 Task: Look for space in Sérres, Greece from 10th July, 2023 to 15th July, 2023 for 7 adults in price range Rs.10000 to Rs.15000. Place can be entire place or shared room with 4 bedrooms having 7 beds and 4 bathrooms. Property type can be house, flat, hotel. Amenities needed are: wifi, TV, free parkinig on premises, gym, breakfast. Booking option can be shelf check-in. Required host language is English.
Action: Mouse pressed left at (440, 93)
Screenshot: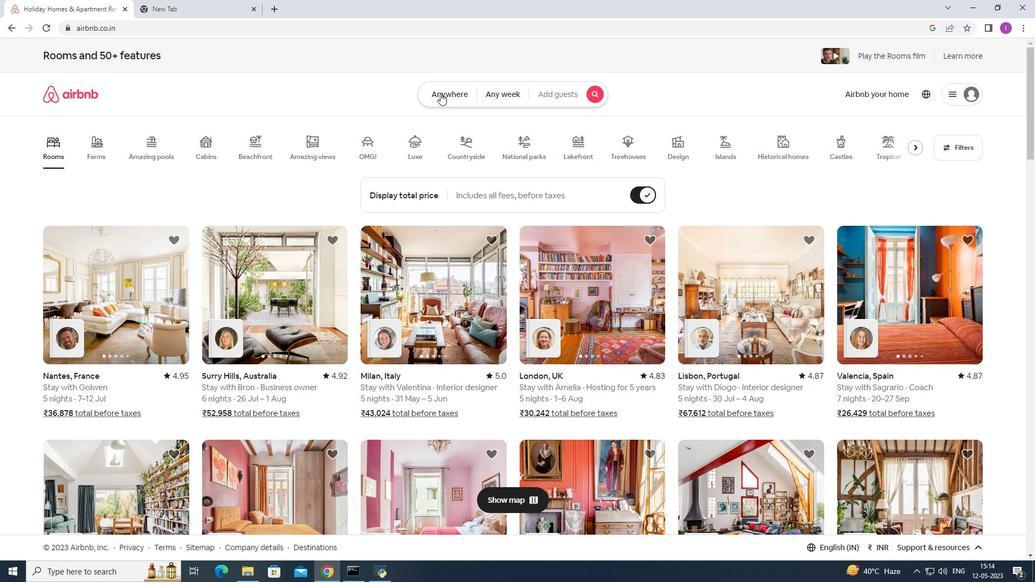 
Action: Mouse moved to (375, 131)
Screenshot: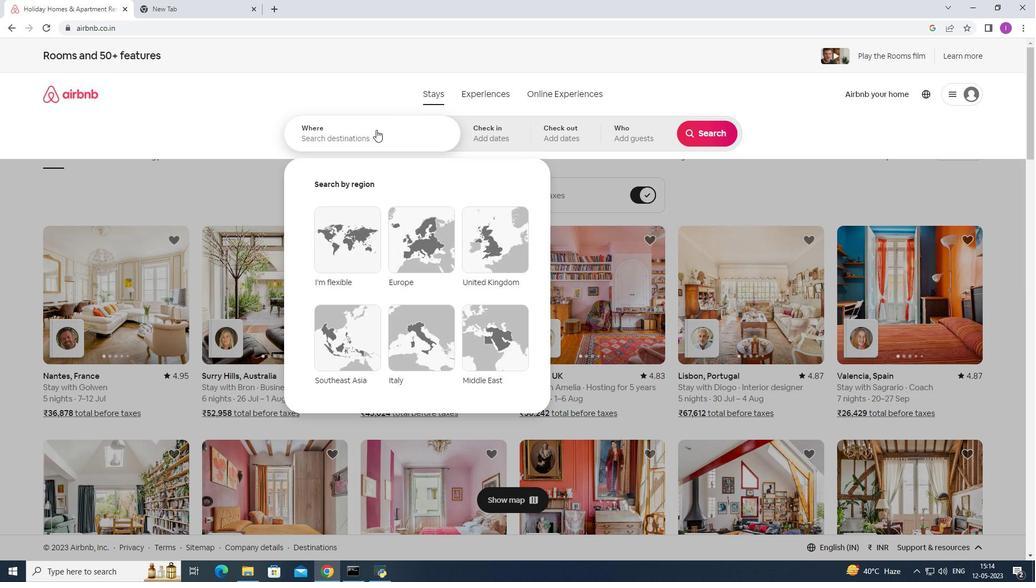 
Action: Mouse pressed left at (375, 131)
Screenshot: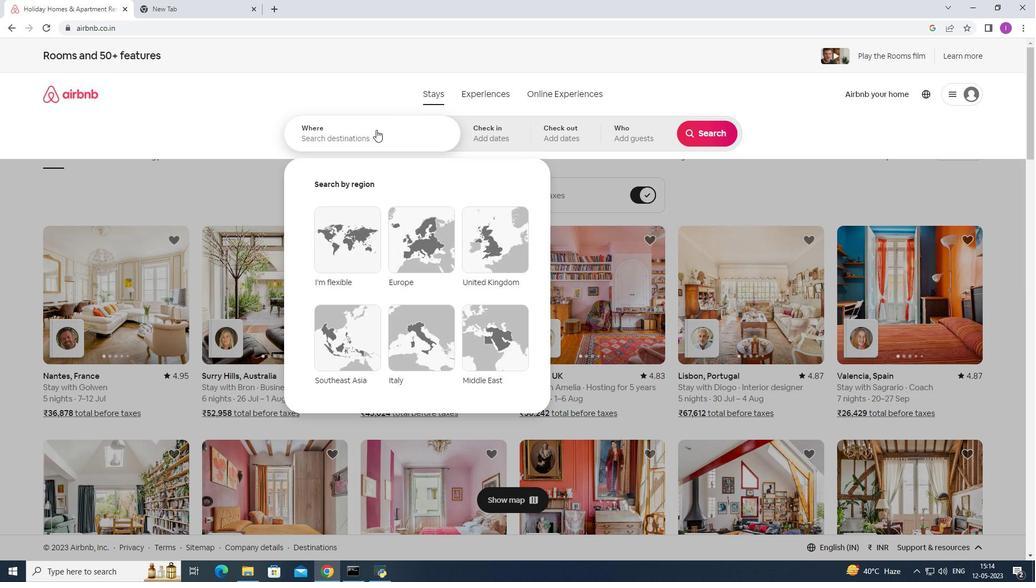 
Action: Mouse moved to (374, 131)
Screenshot: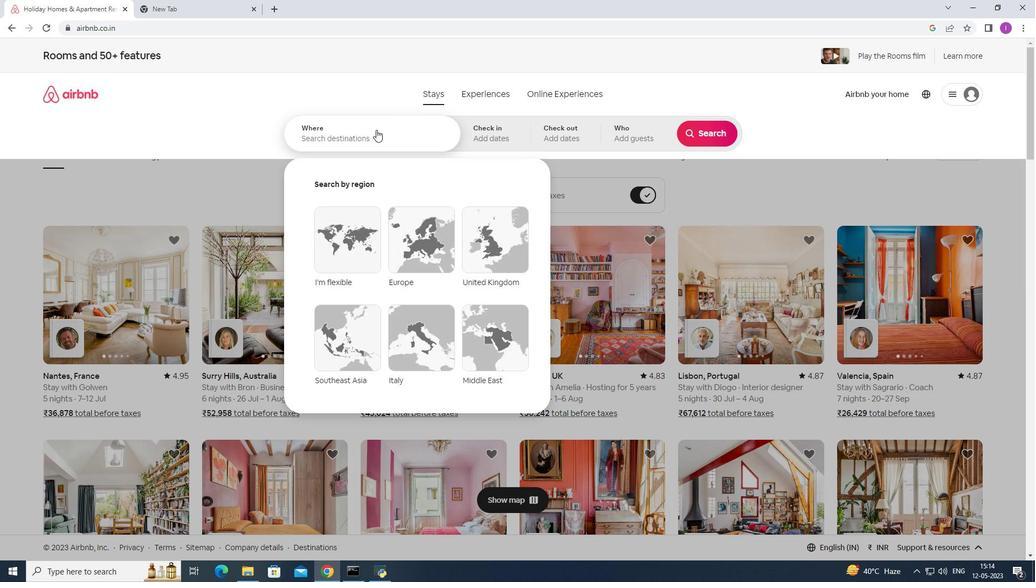 
Action: Key pressed <Key.shift>Serres,<Key.shift><Key.shift><Key.shift><Key.shift><Key.shift><Key.shift><Key.shift>Greece
Screenshot: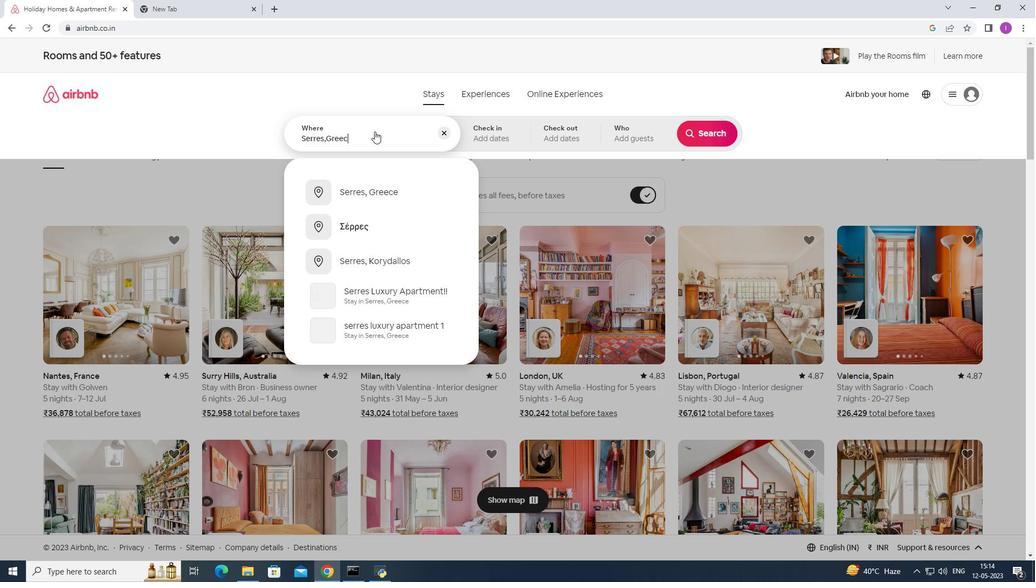 
Action: Mouse moved to (354, 187)
Screenshot: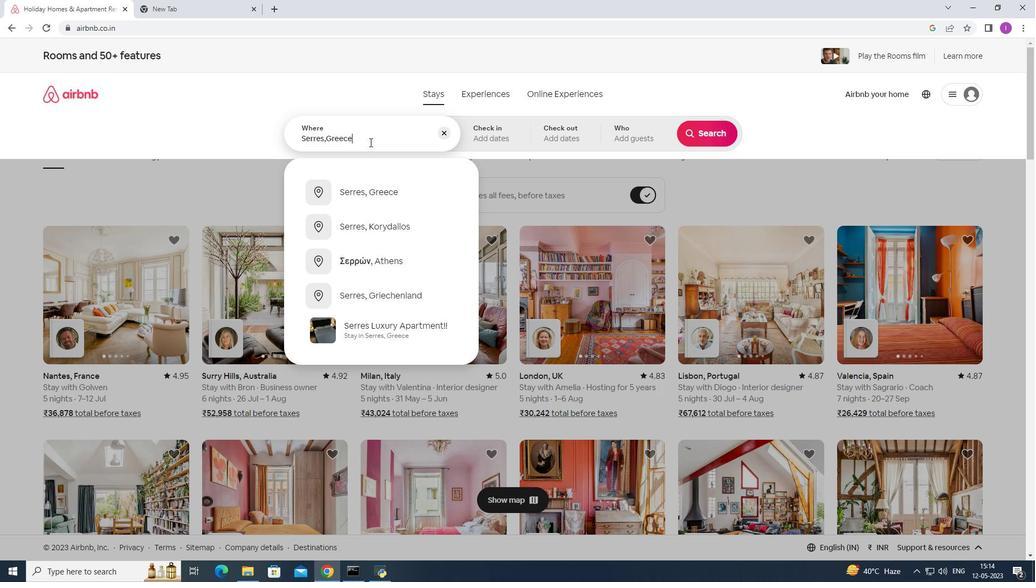 
Action: Mouse pressed left at (354, 187)
Screenshot: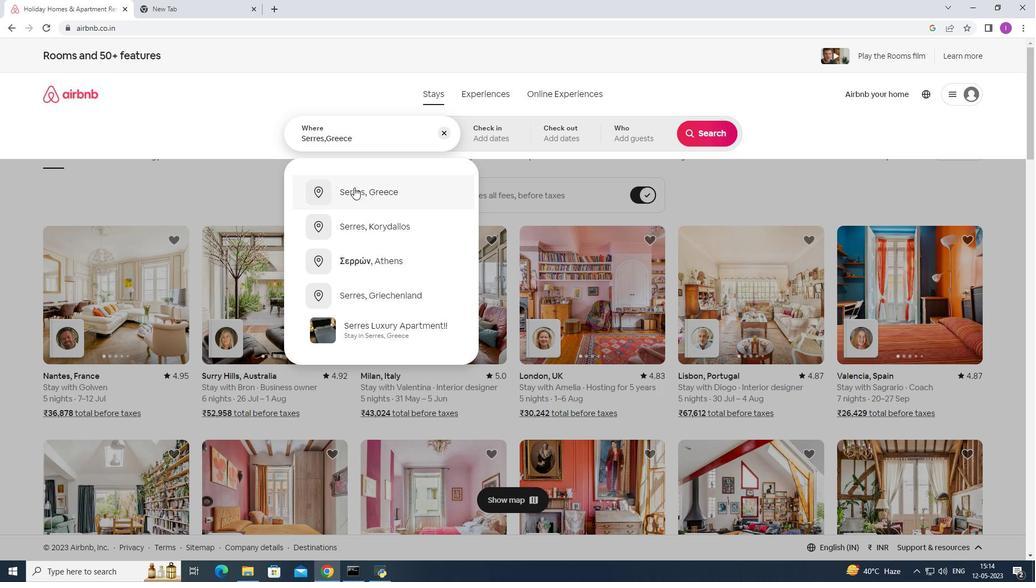 
Action: Mouse moved to (705, 215)
Screenshot: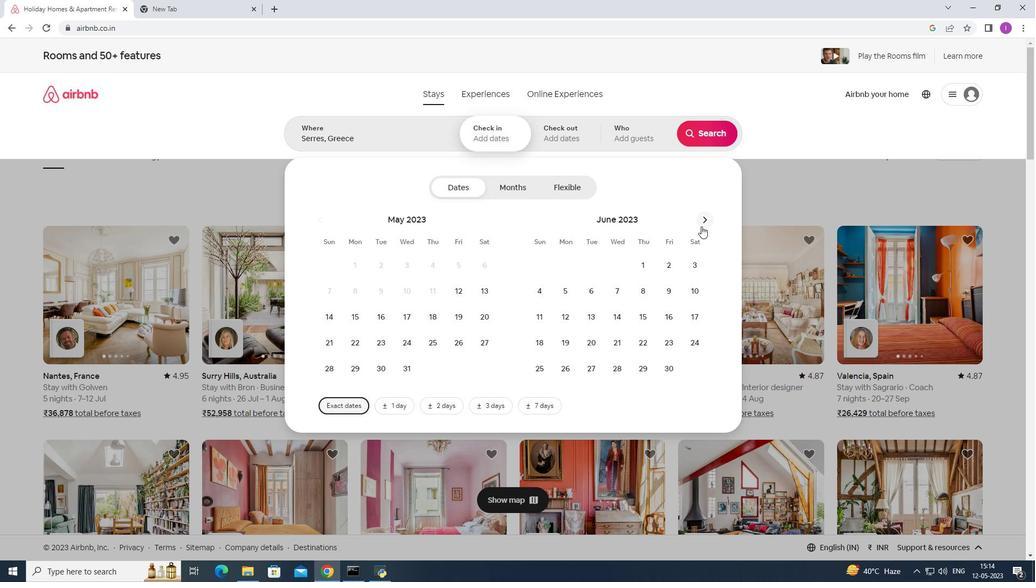 
Action: Mouse pressed left at (705, 215)
Screenshot: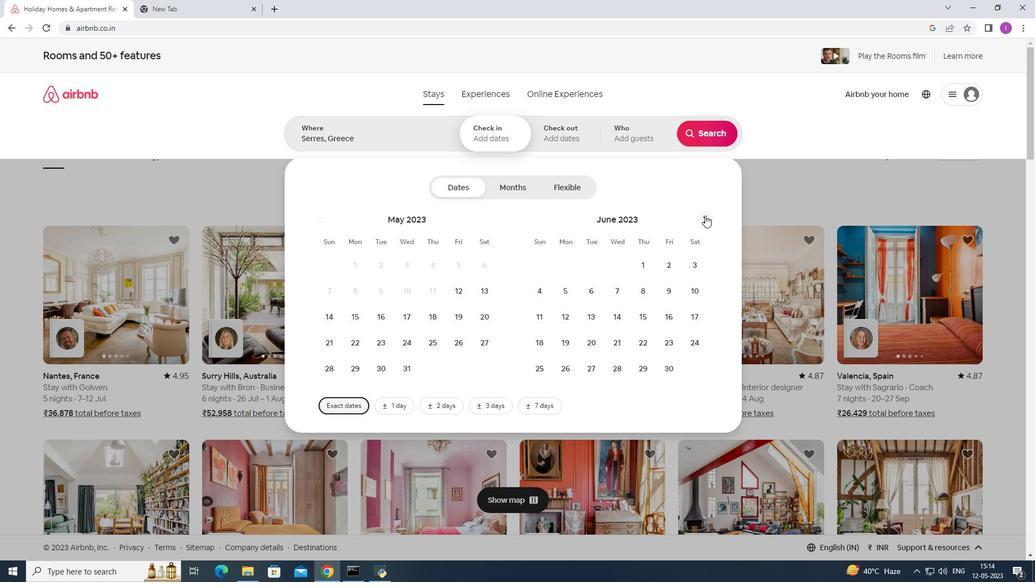 
Action: Mouse moved to (562, 319)
Screenshot: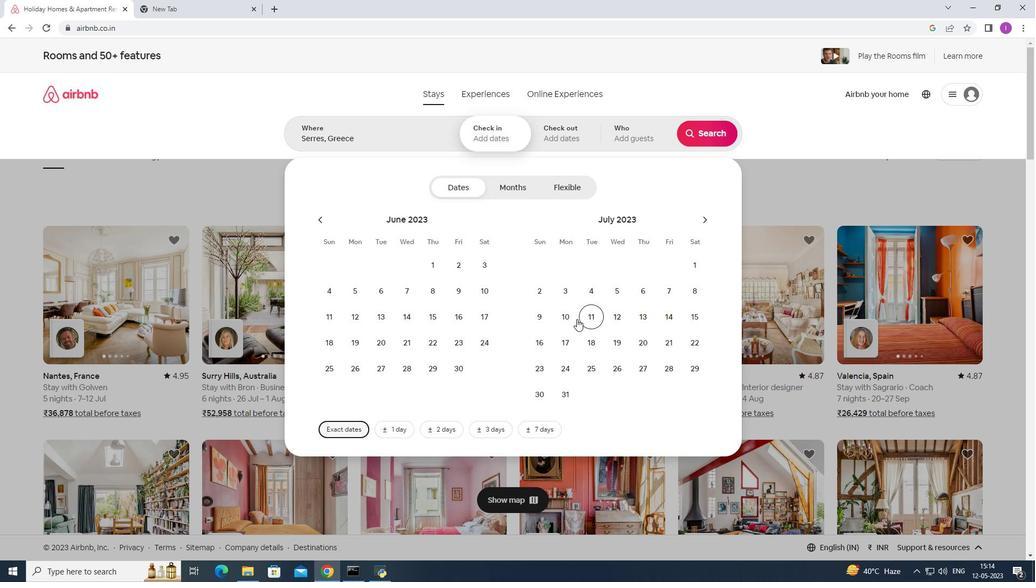 
Action: Mouse pressed left at (562, 319)
Screenshot: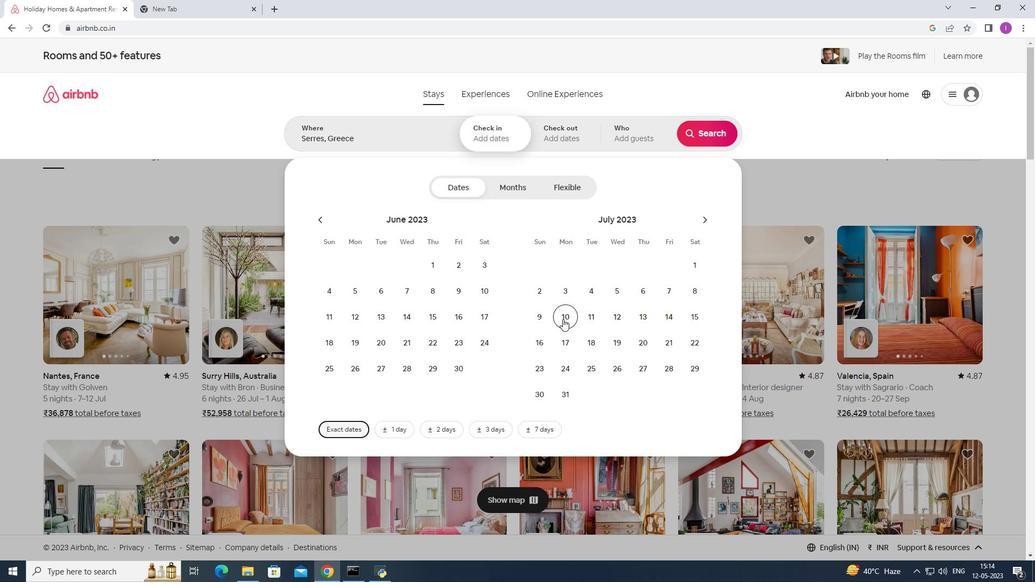 
Action: Mouse moved to (696, 323)
Screenshot: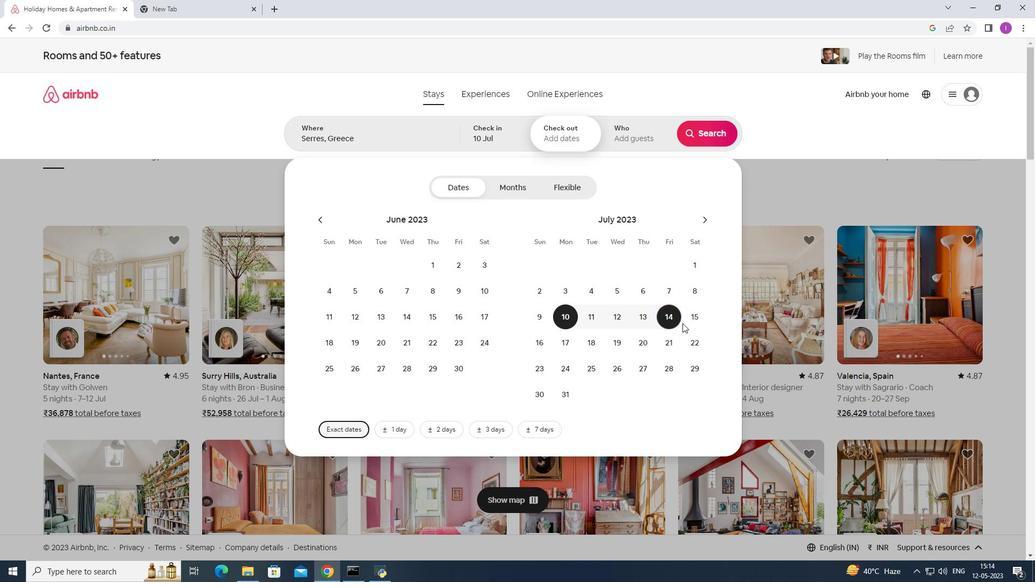 
Action: Mouse pressed left at (696, 323)
Screenshot: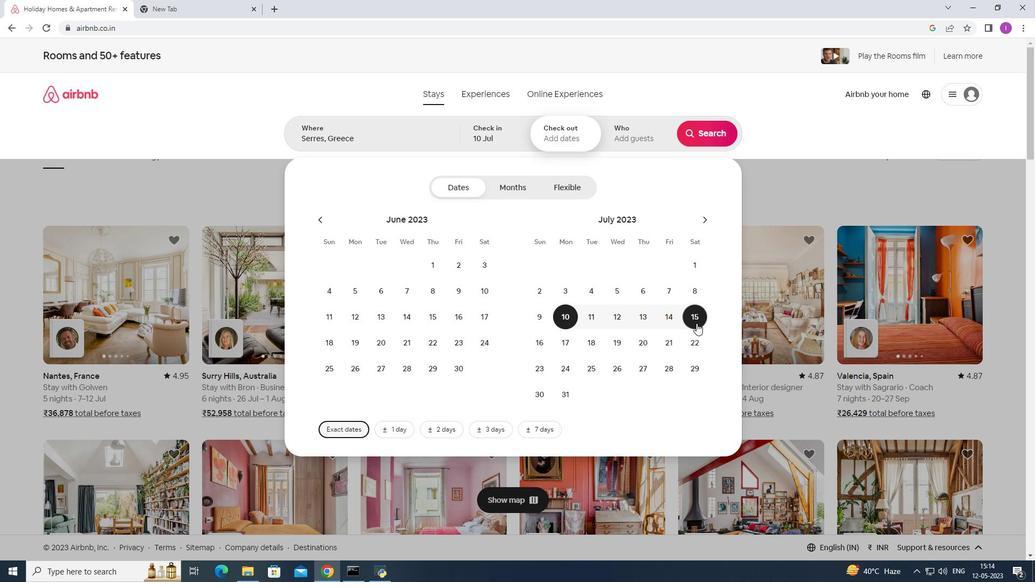 
Action: Mouse moved to (649, 135)
Screenshot: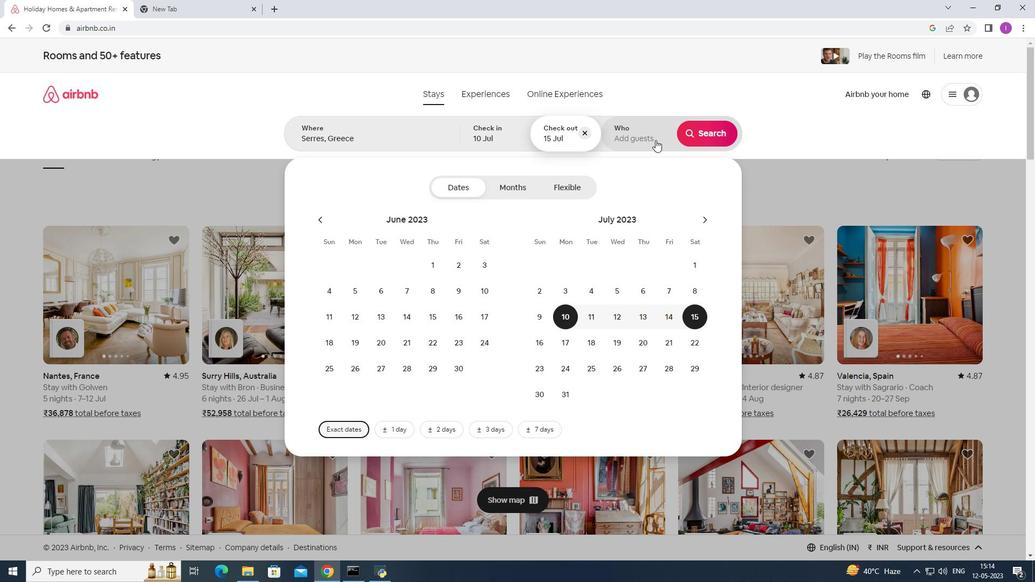 
Action: Mouse pressed left at (649, 135)
Screenshot: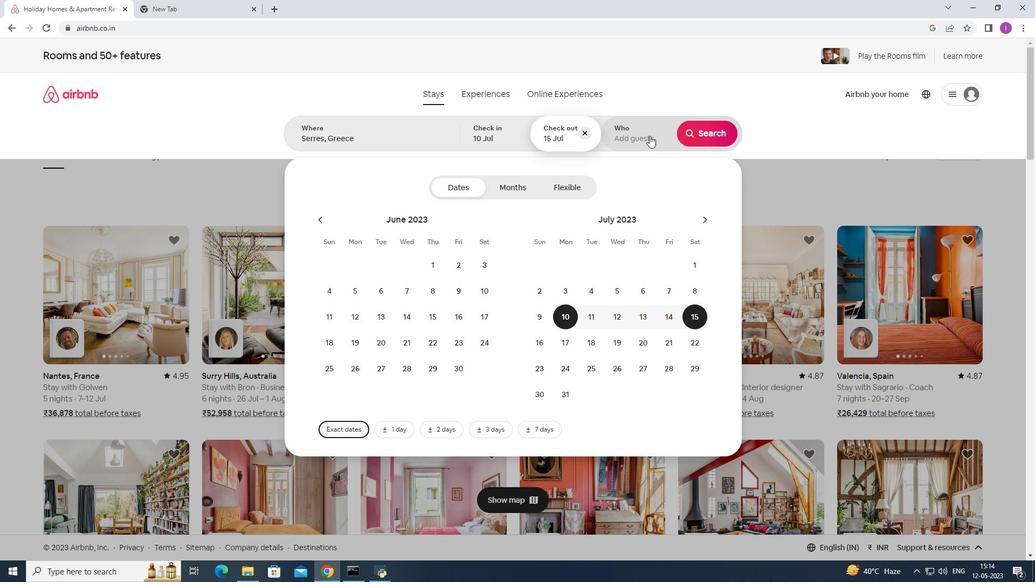 
Action: Mouse moved to (706, 186)
Screenshot: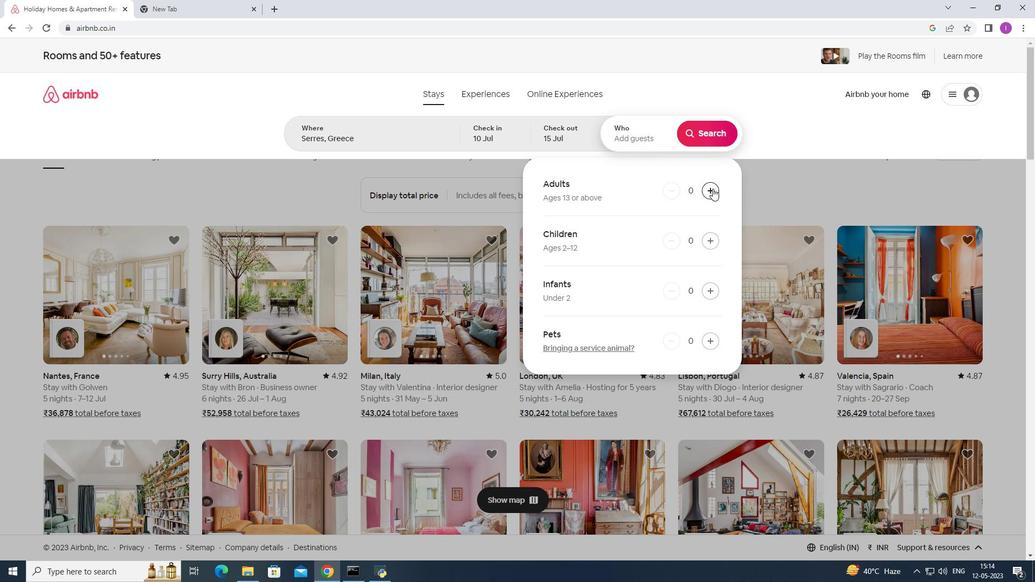 
Action: Mouse pressed left at (706, 186)
Screenshot: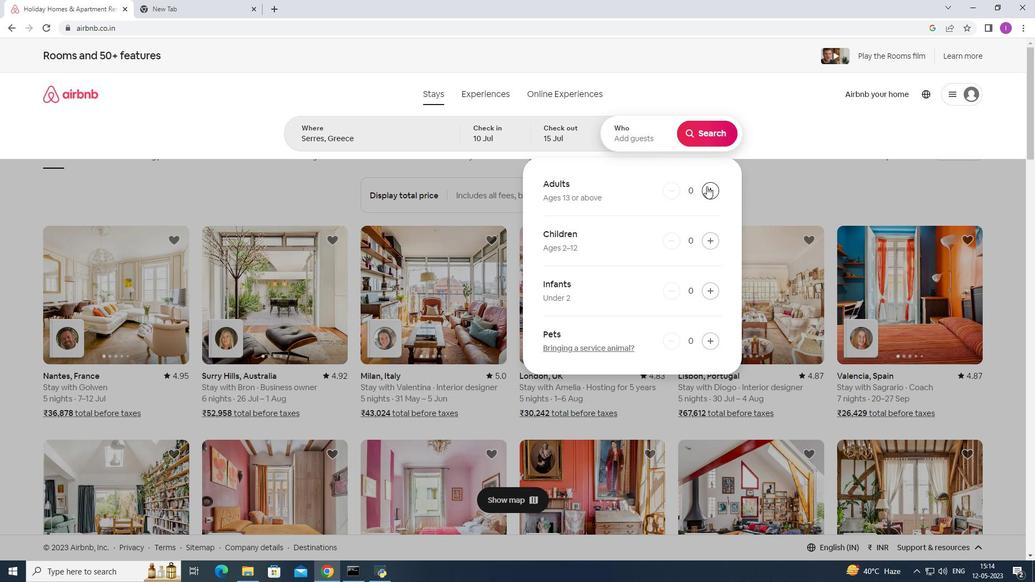 
Action: Mouse pressed left at (706, 186)
Screenshot: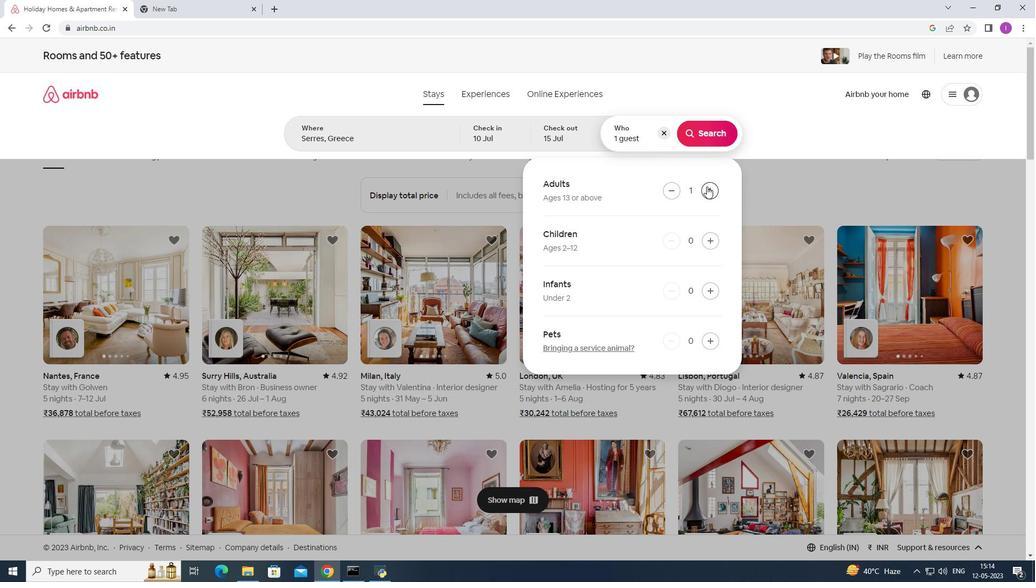 
Action: Mouse pressed left at (706, 186)
Screenshot: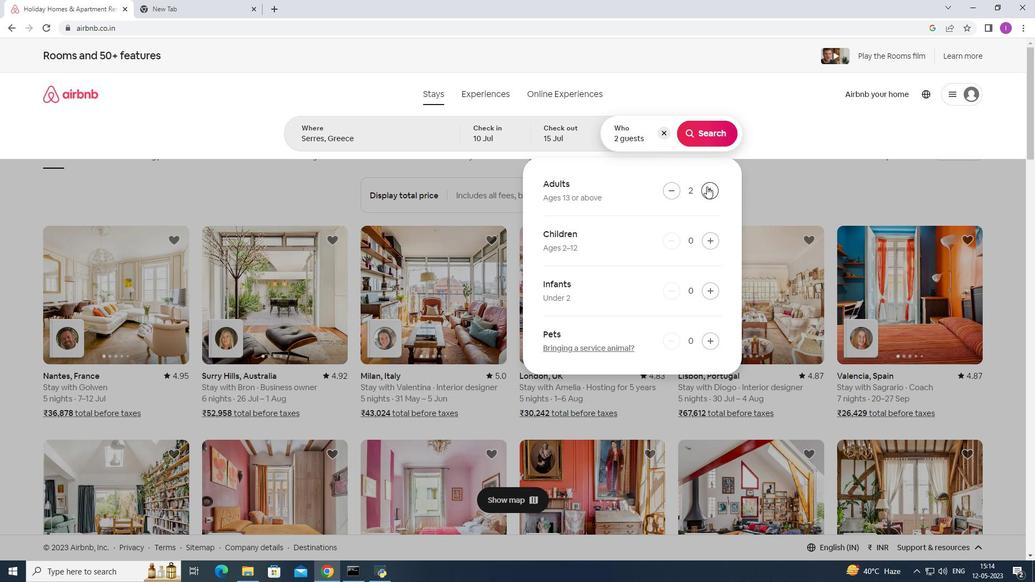 
Action: Mouse pressed left at (706, 186)
Screenshot: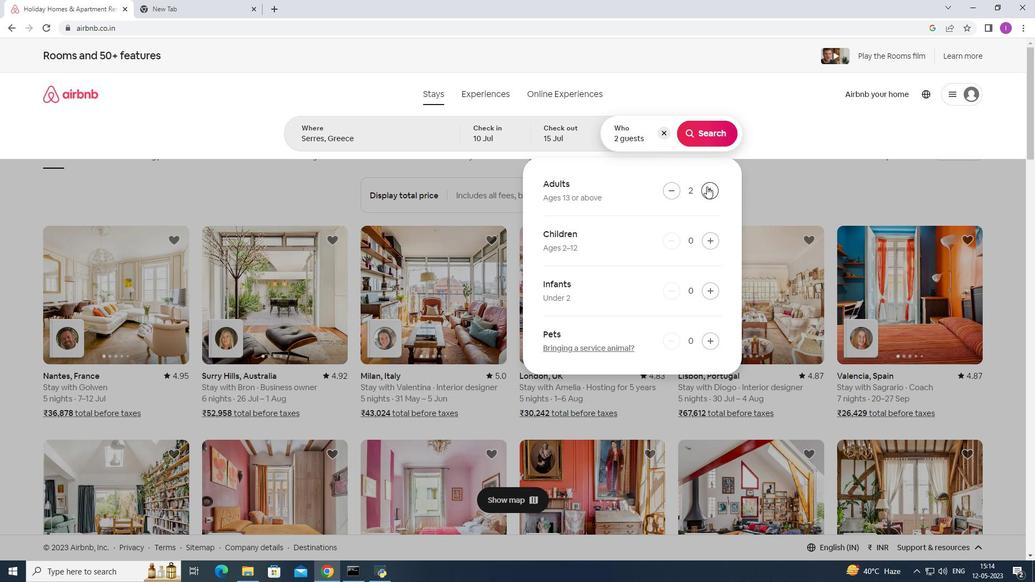 
Action: Mouse pressed left at (706, 186)
Screenshot: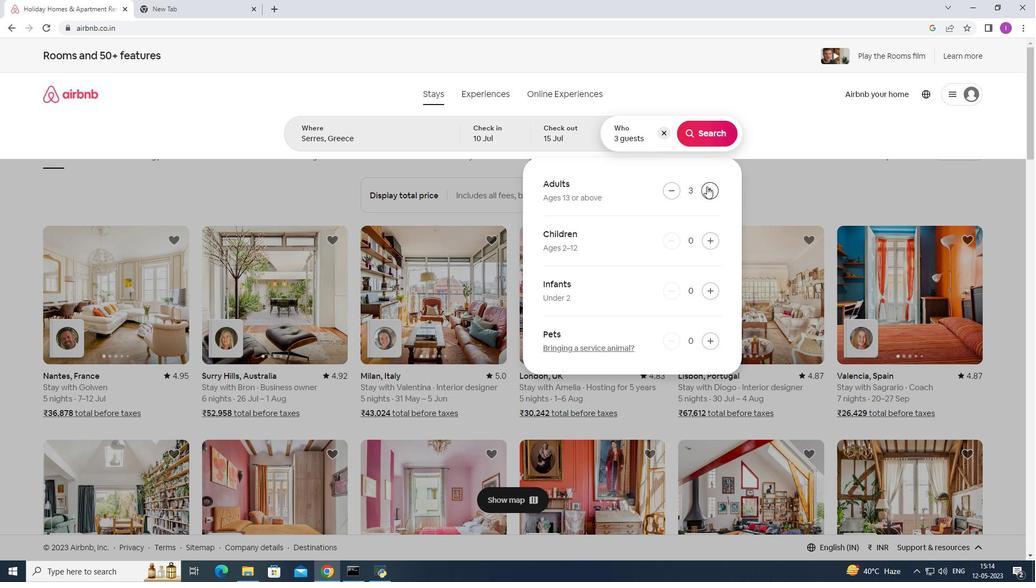 
Action: Mouse pressed left at (706, 186)
Screenshot: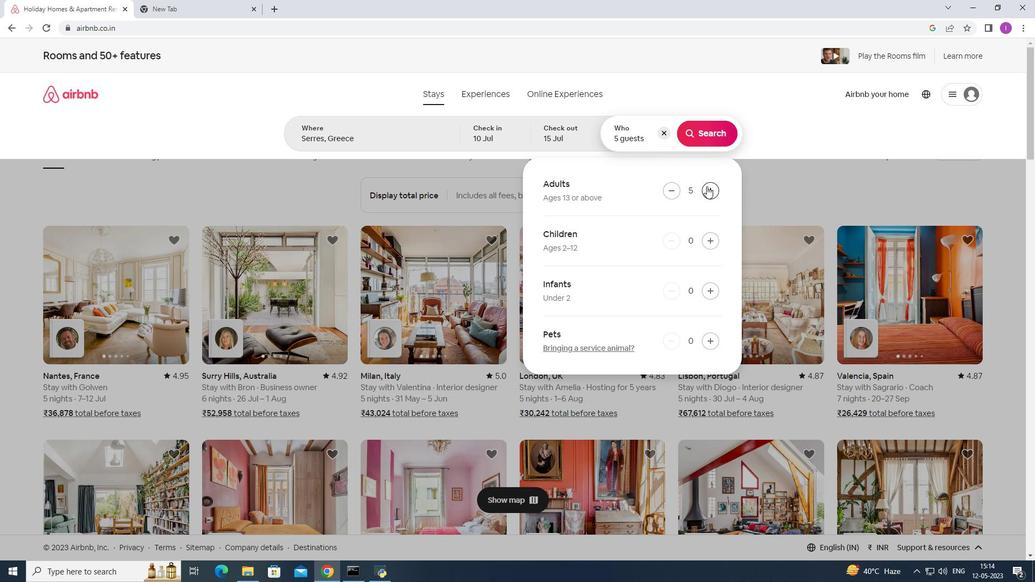 
Action: Mouse pressed left at (706, 186)
Screenshot: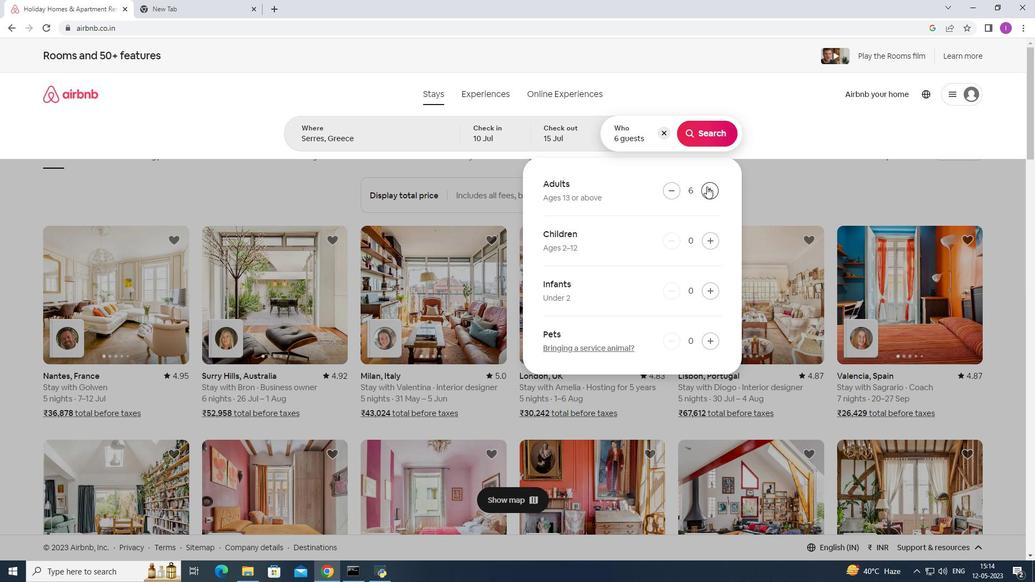 
Action: Mouse moved to (708, 142)
Screenshot: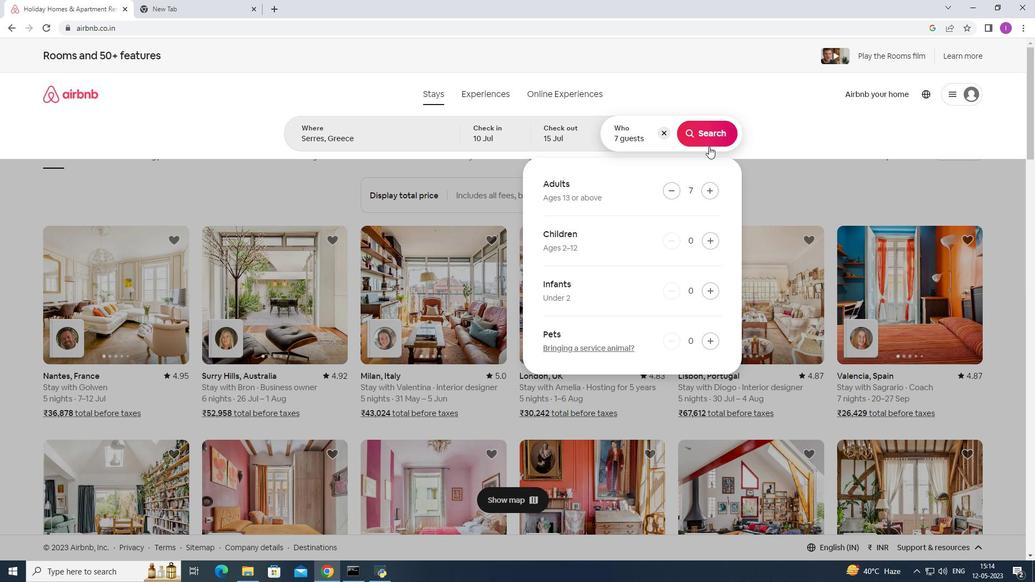 
Action: Mouse pressed left at (708, 142)
Screenshot: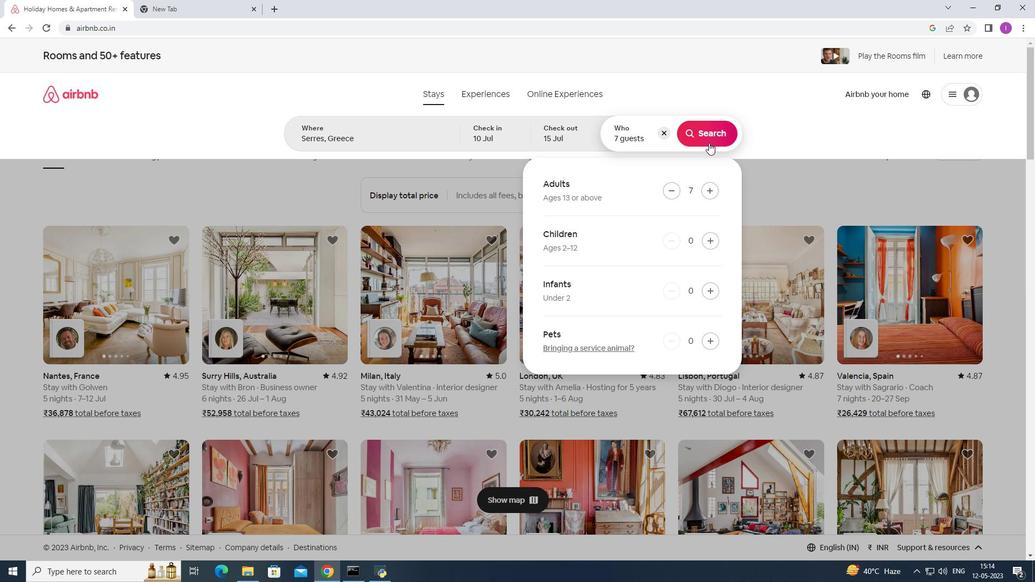 
Action: Mouse moved to (987, 105)
Screenshot: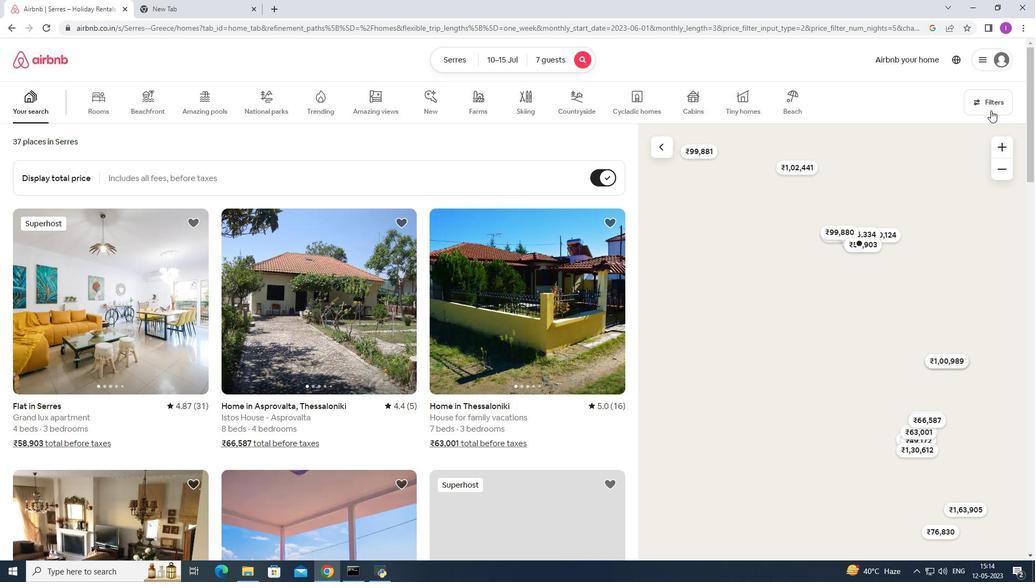 
Action: Mouse pressed left at (987, 105)
Screenshot: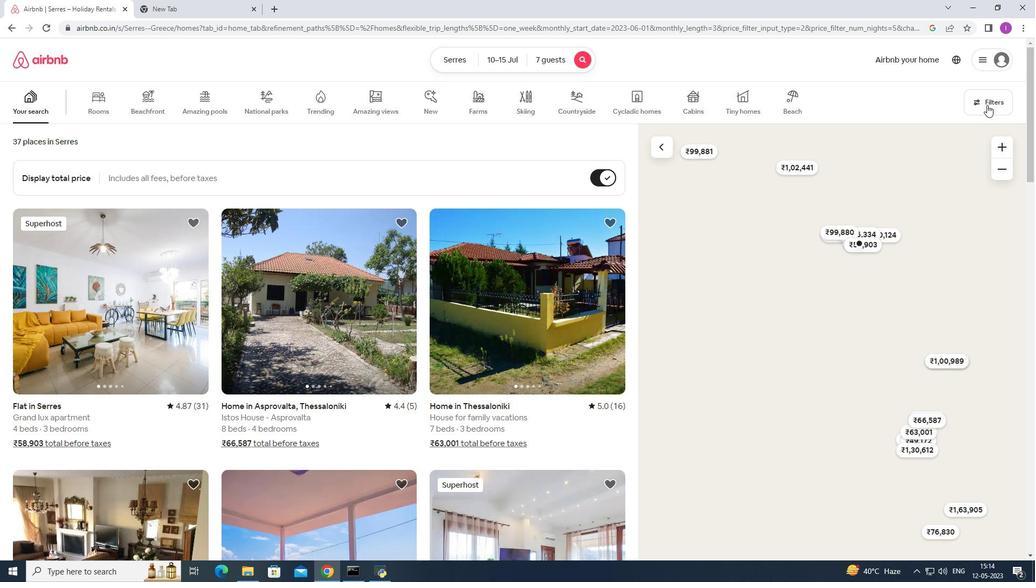 
Action: Mouse moved to (591, 369)
Screenshot: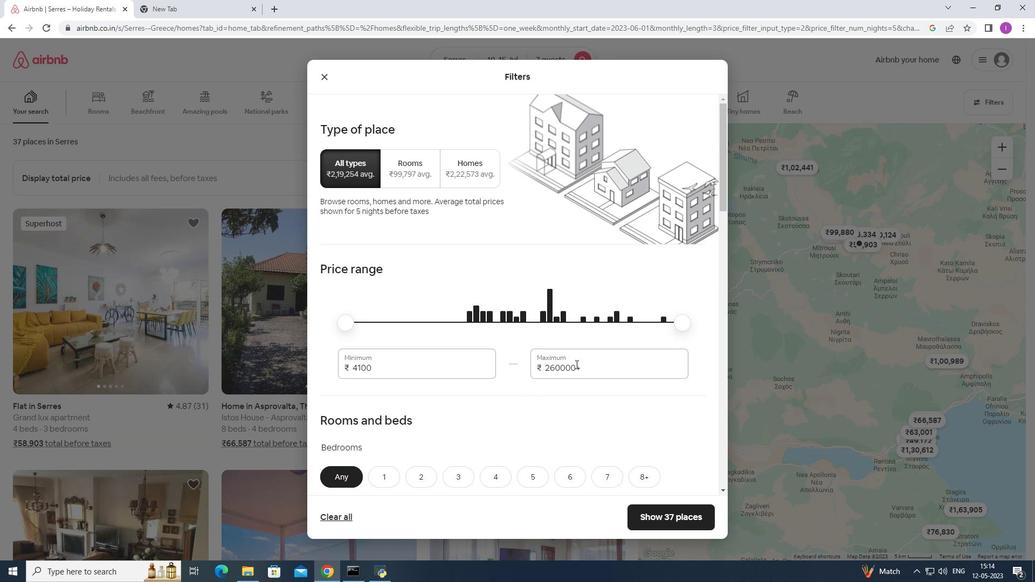 
Action: Mouse pressed left at (591, 369)
Screenshot: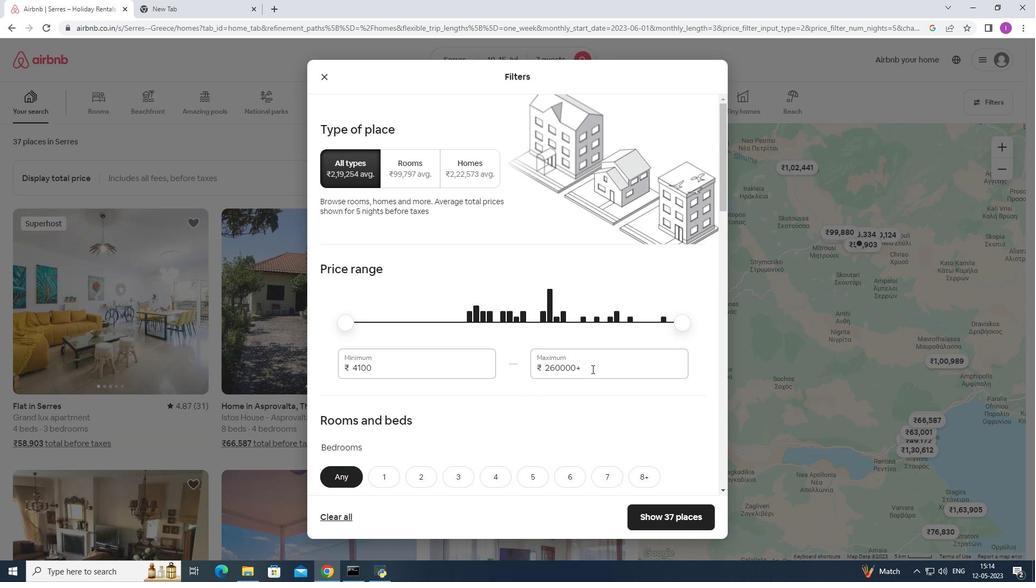 
Action: Mouse moved to (536, 371)
Screenshot: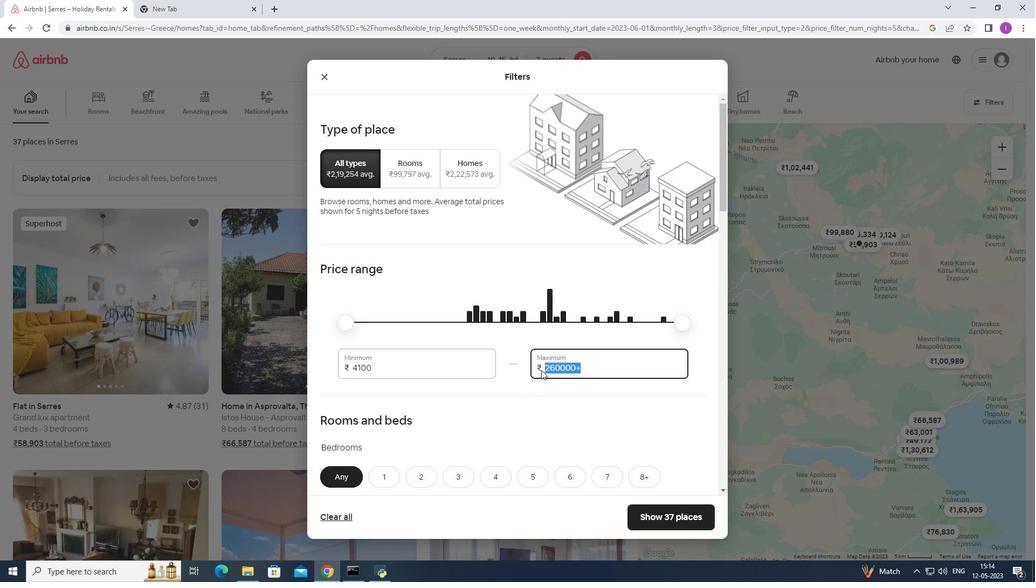 
Action: Mouse pressed left at (536, 371)
Screenshot: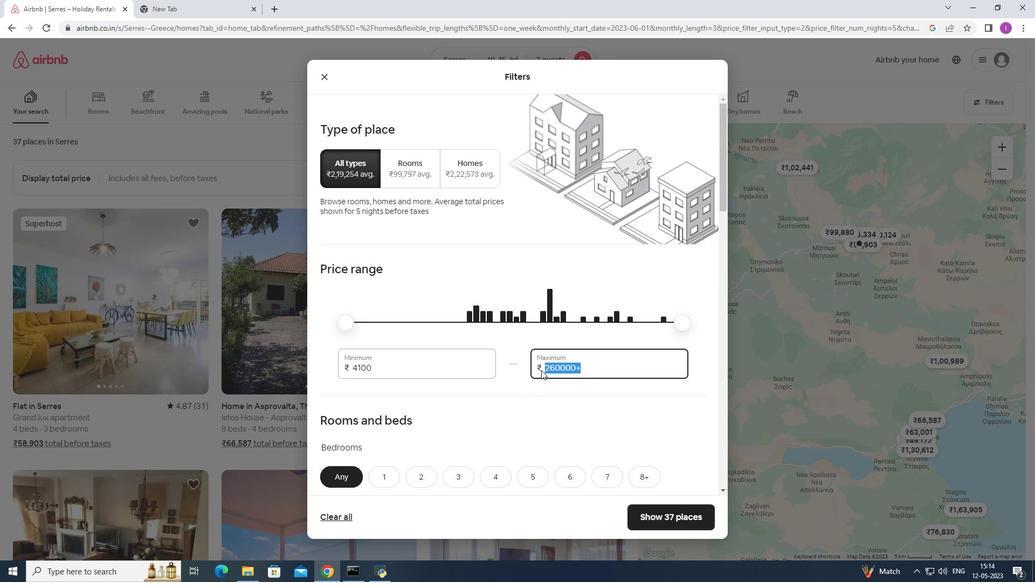 
Action: Mouse moved to (668, 396)
Screenshot: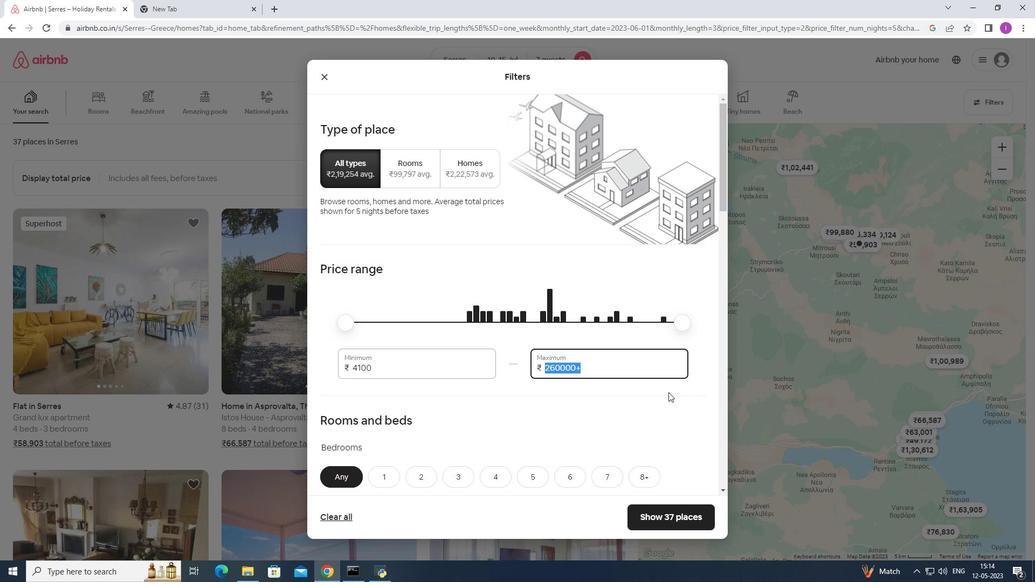 
Action: Key pressed 15000
Screenshot: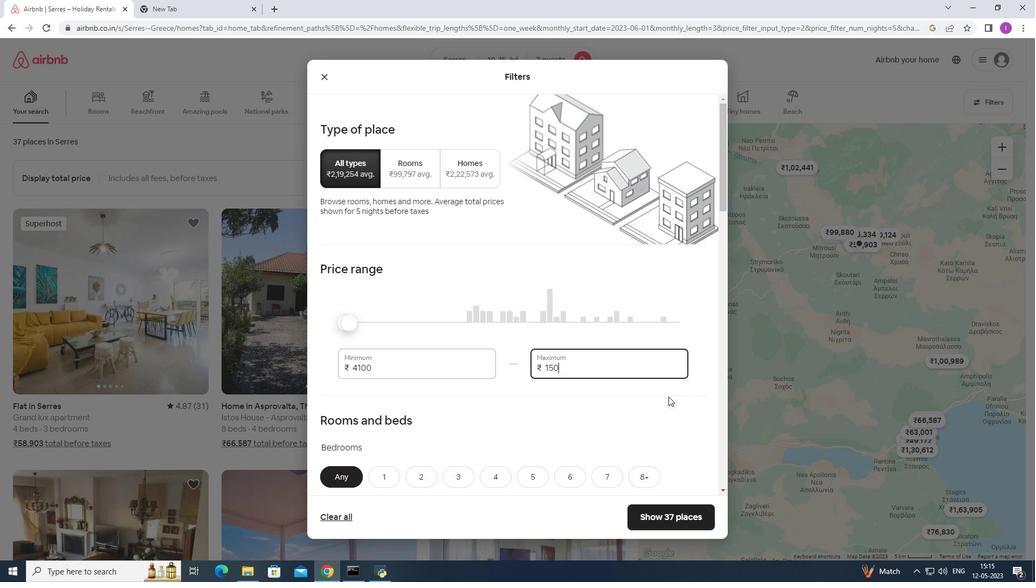 
Action: Mouse moved to (398, 369)
Screenshot: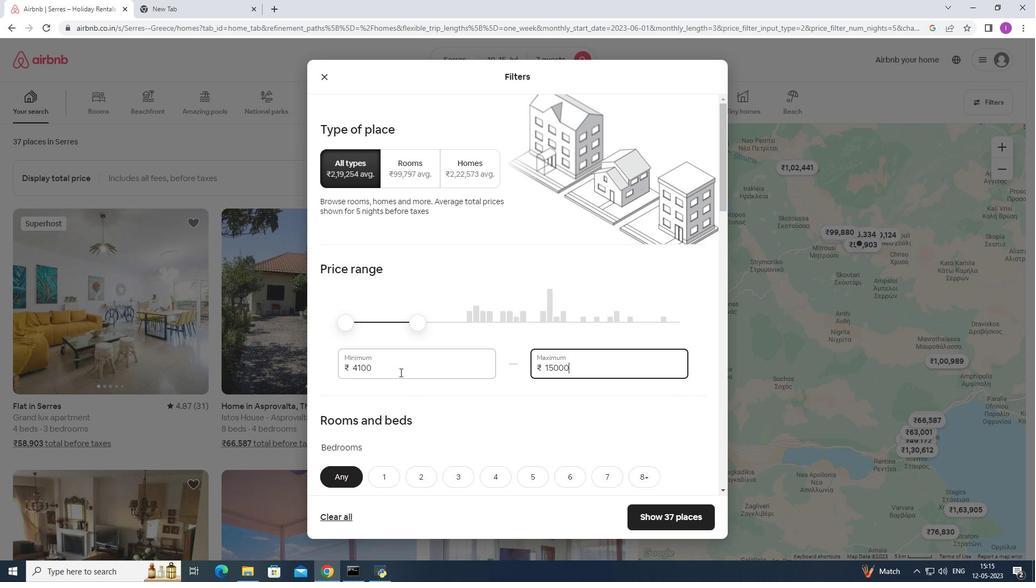 
Action: Mouse pressed left at (398, 369)
Screenshot: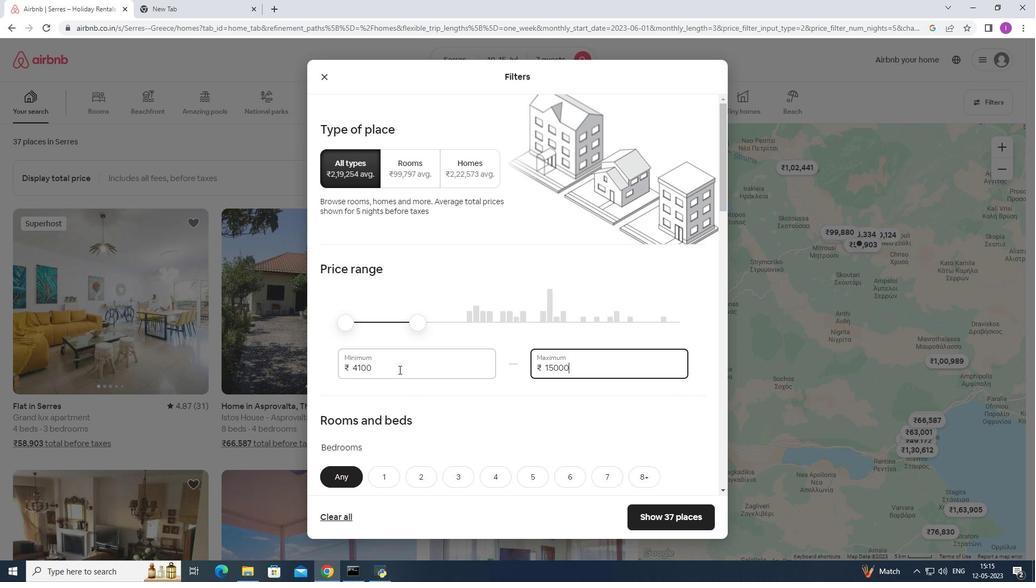 
Action: Mouse moved to (346, 365)
Screenshot: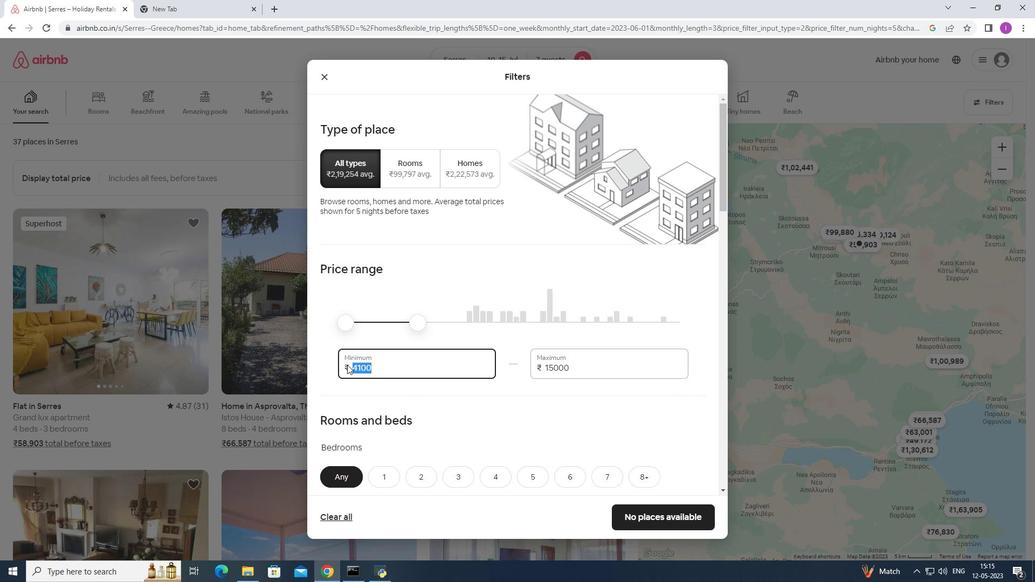 
Action: Key pressed 10000
Screenshot: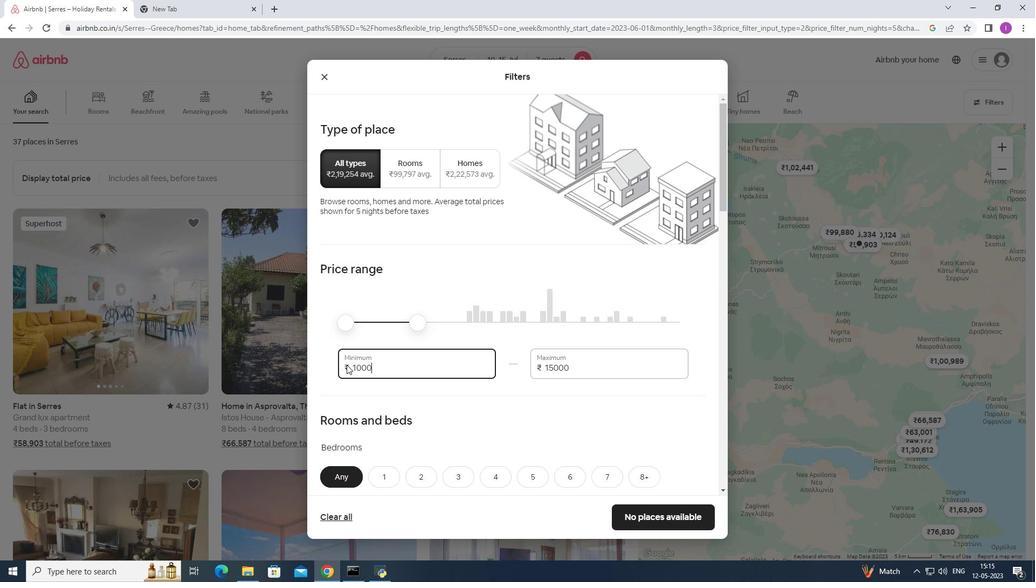 
Action: Mouse moved to (393, 408)
Screenshot: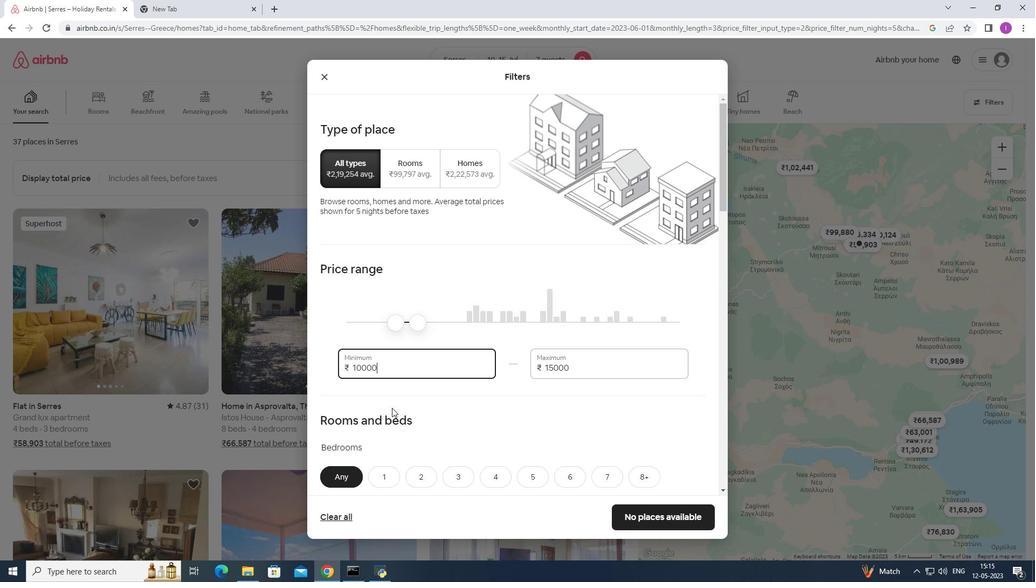 
Action: Mouse scrolled (393, 408) with delta (0, 0)
Screenshot: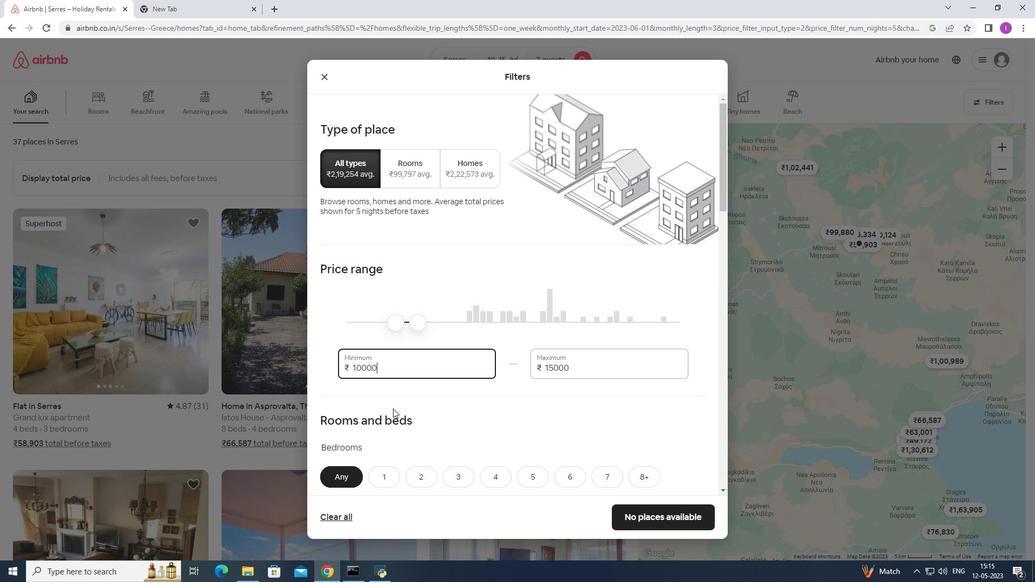 
Action: Mouse scrolled (393, 408) with delta (0, 0)
Screenshot: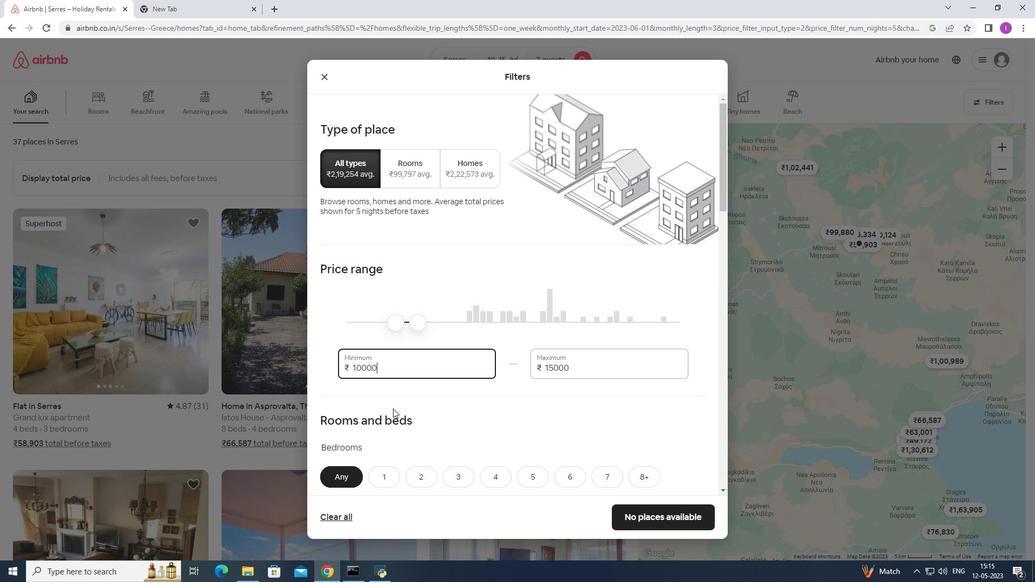 
Action: Mouse moved to (404, 402)
Screenshot: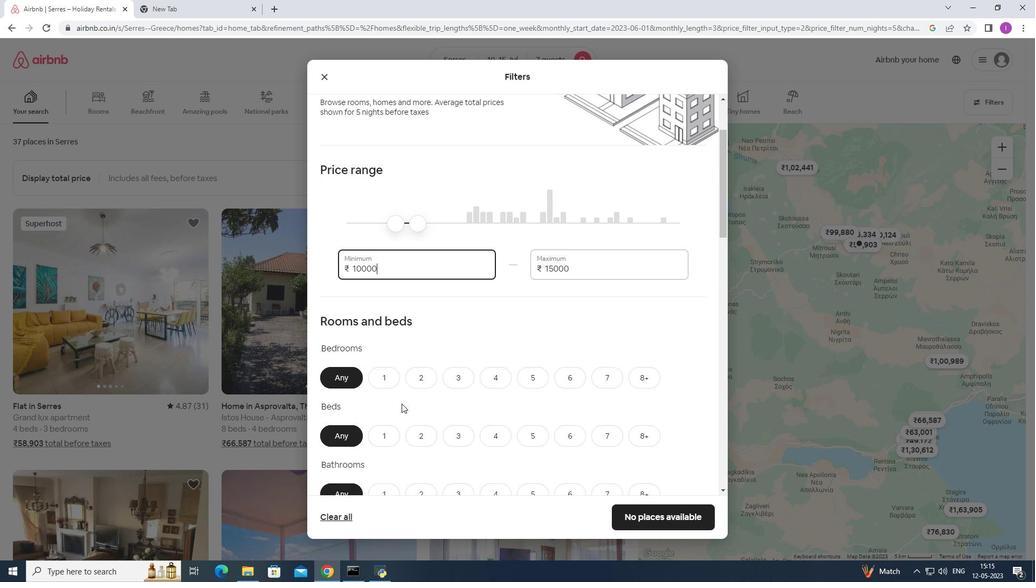 
Action: Mouse scrolled (404, 401) with delta (0, 0)
Screenshot: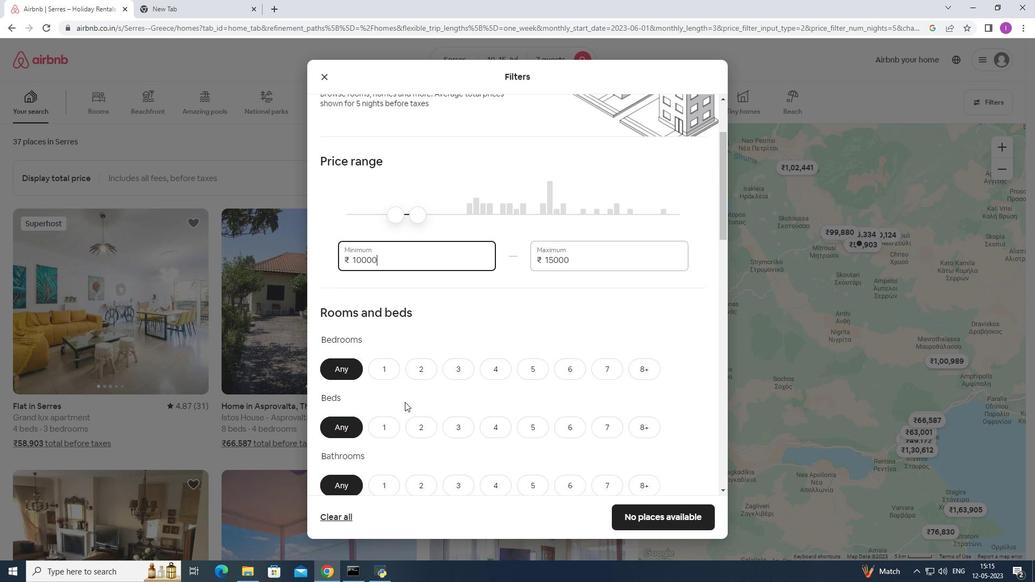 
Action: Mouse moved to (488, 310)
Screenshot: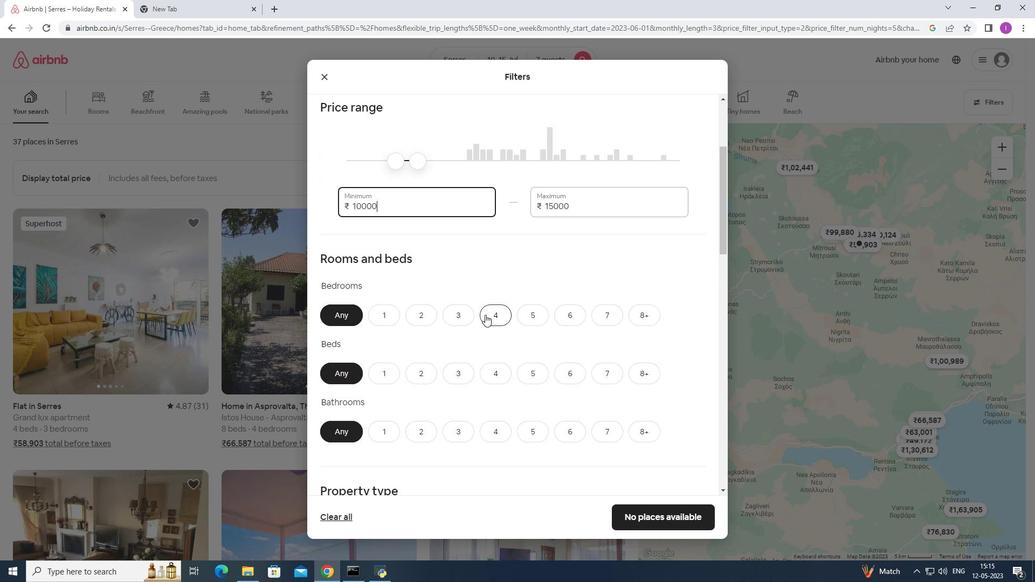 
Action: Mouse pressed left at (488, 310)
Screenshot: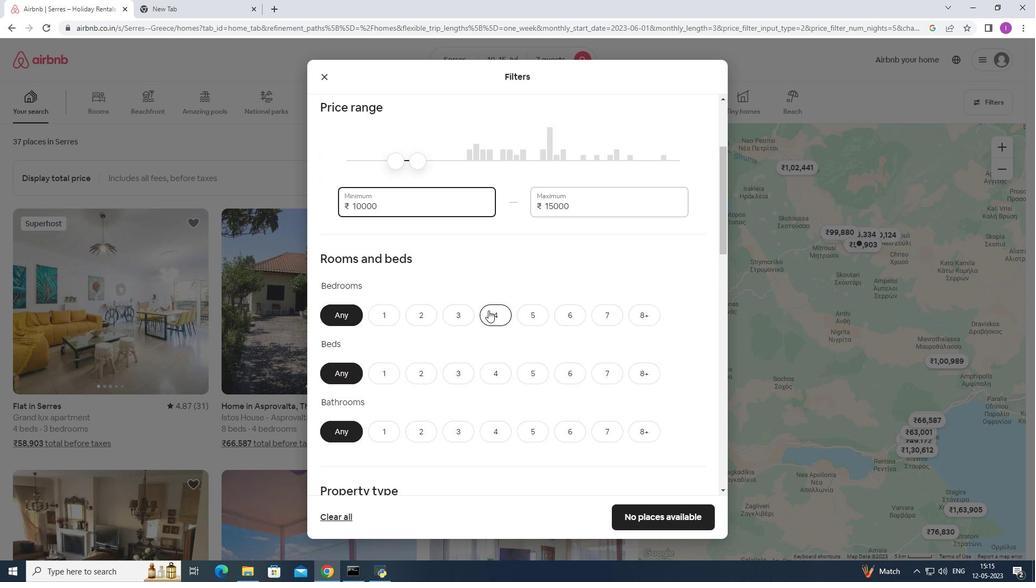 
Action: Mouse moved to (602, 367)
Screenshot: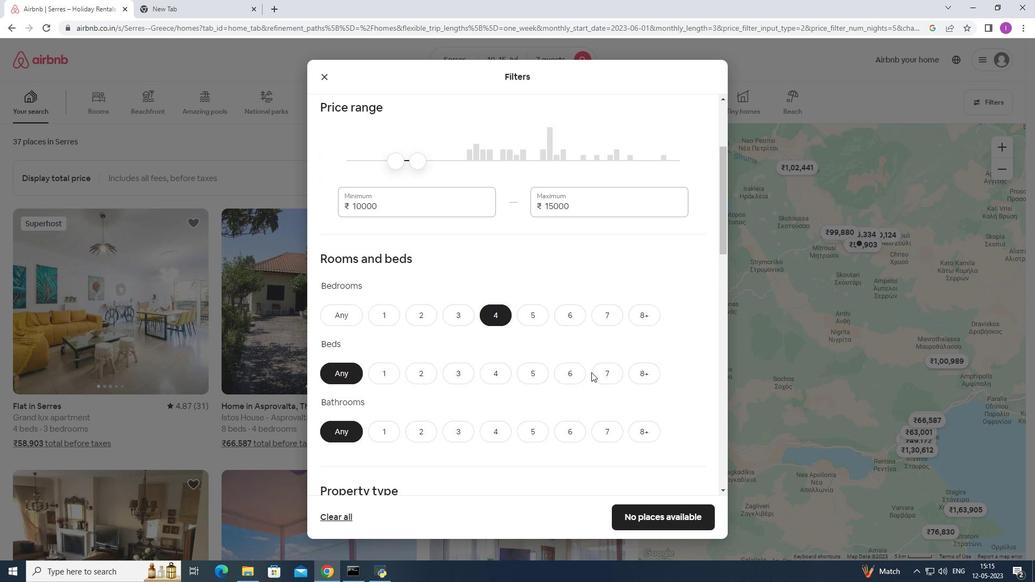 
Action: Mouse pressed left at (602, 367)
Screenshot: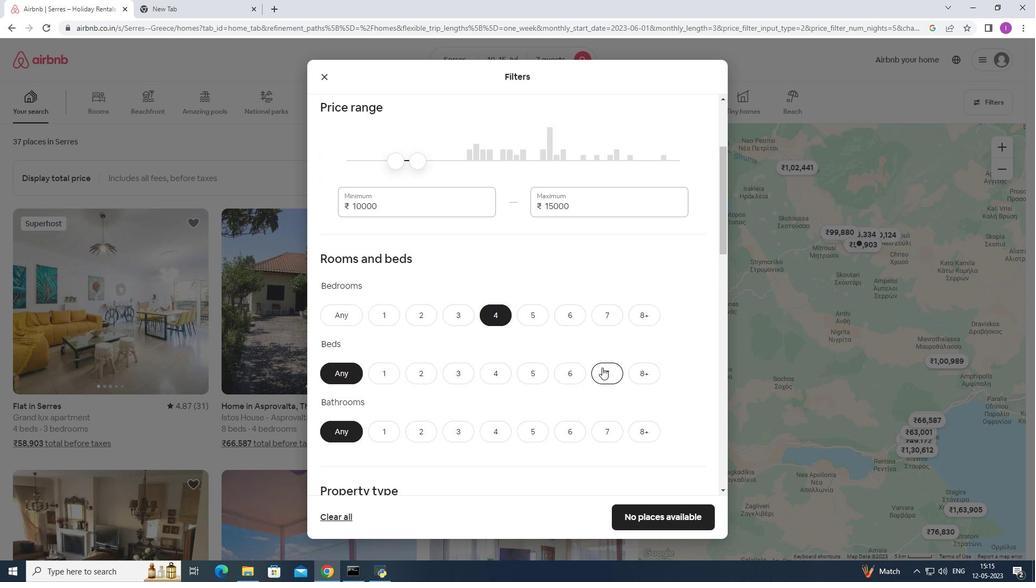 
Action: Mouse moved to (484, 428)
Screenshot: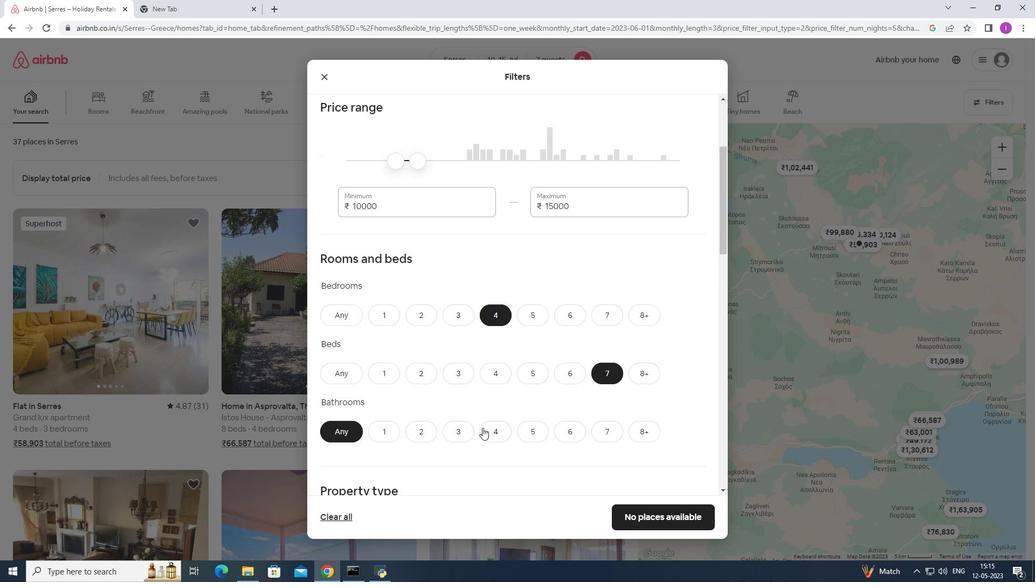 
Action: Mouse pressed left at (484, 428)
Screenshot: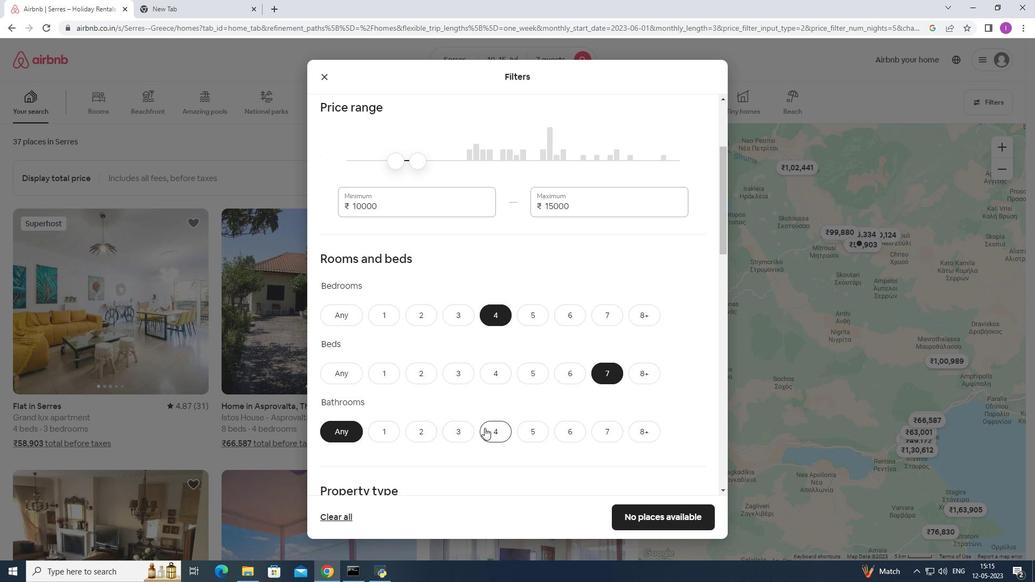 
Action: Mouse moved to (543, 425)
Screenshot: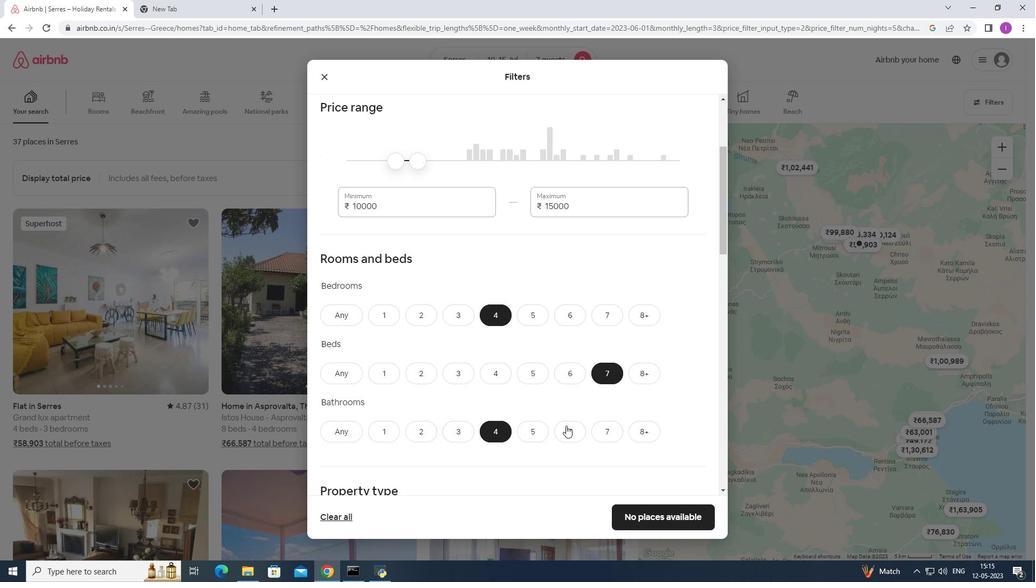 
Action: Mouse scrolled (543, 425) with delta (0, 0)
Screenshot: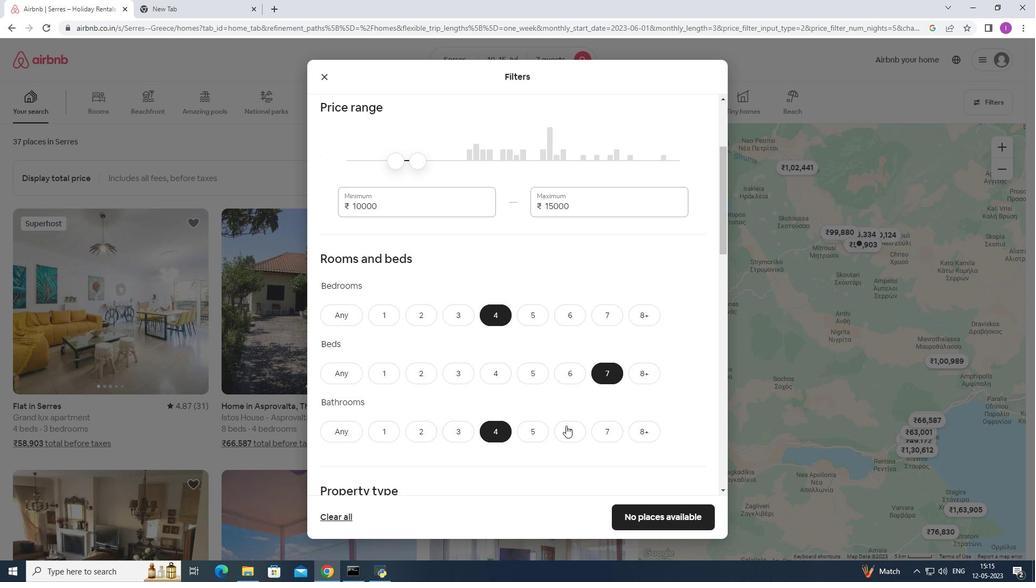 
Action: Mouse scrolled (543, 425) with delta (0, 0)
Screenshot: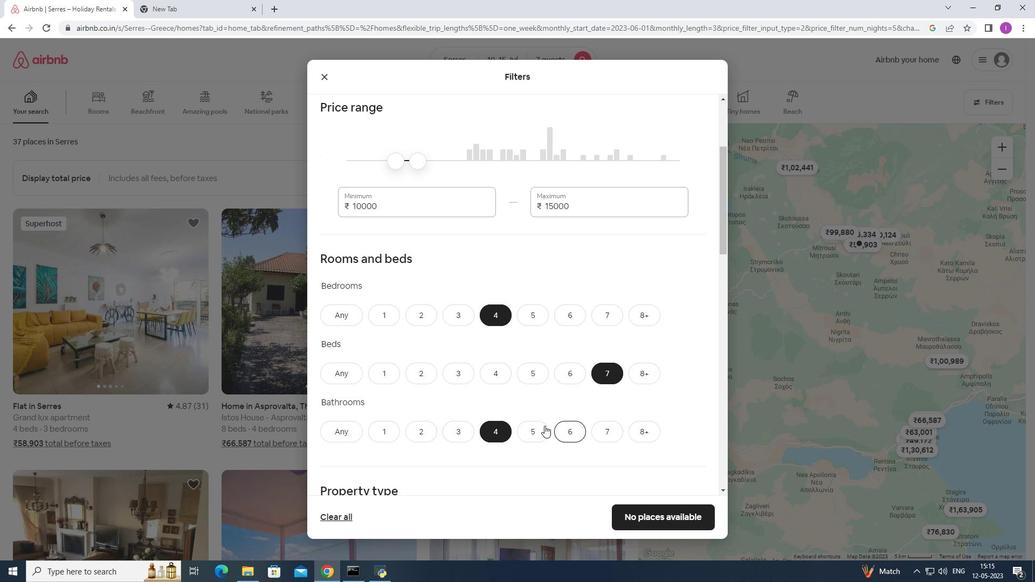 
Action: Mouse scrolled (543, 425) with delta (0, 0)
Screenshot: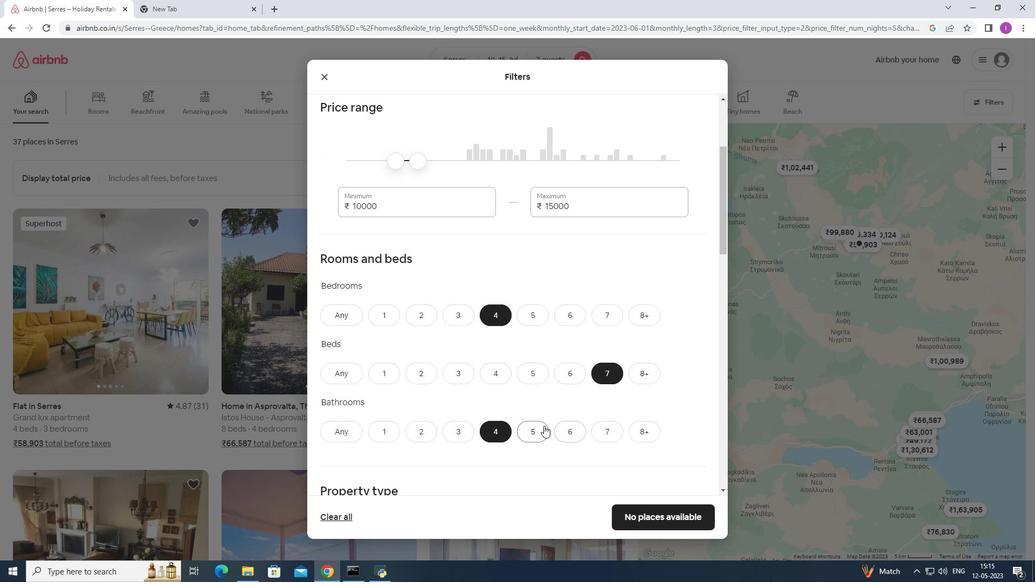 
Action: Mouse moved to (542, 422)
Screenshot: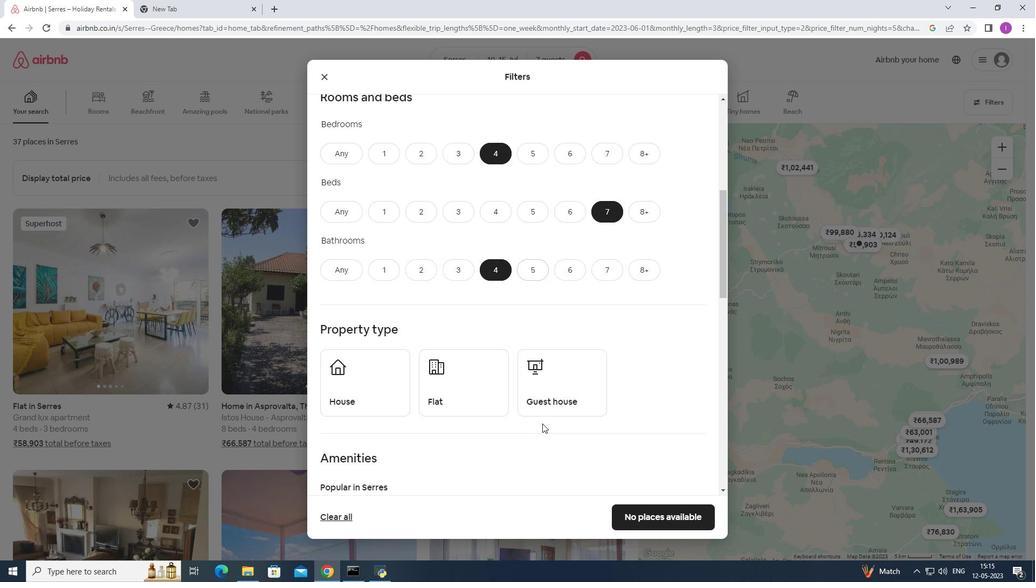 
Action: Mouse scrolled (542, 422) with delta (0, 0)
Screenshot: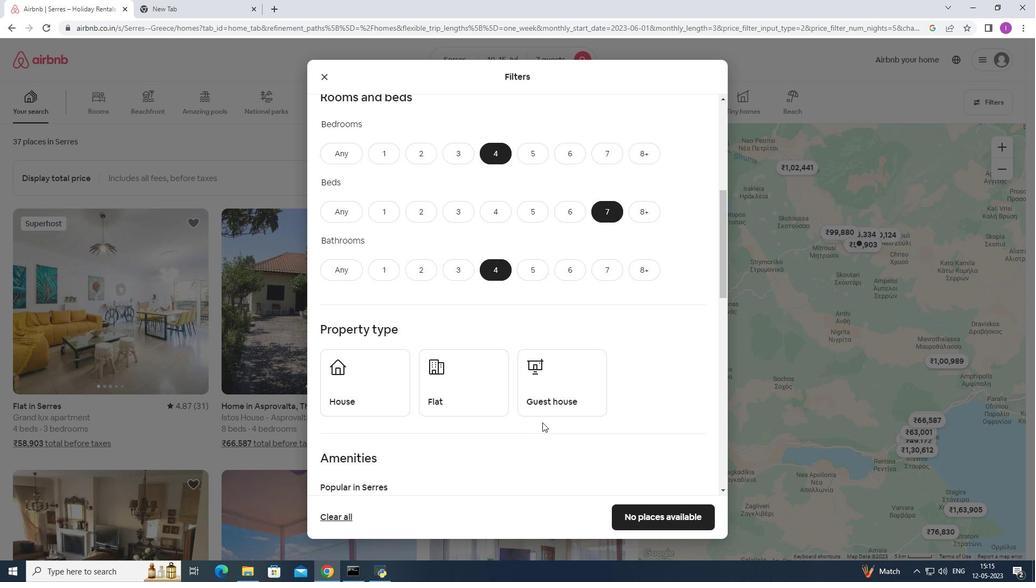 
Action: Mouse scrolled (542, 422) with delta (0, 0)
Screenshot: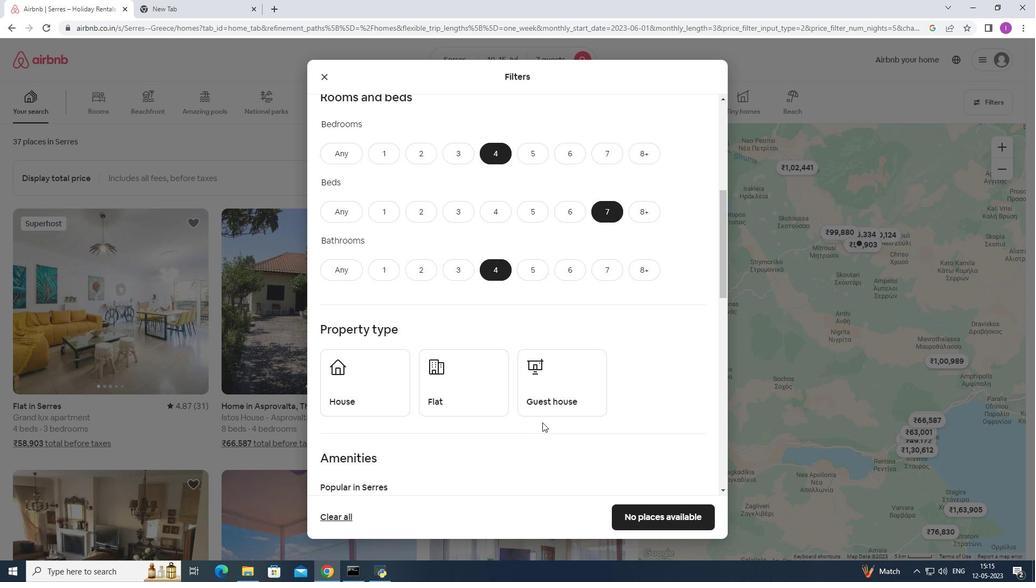 
Action: Mouse moved to (359, 280)
Screenshot: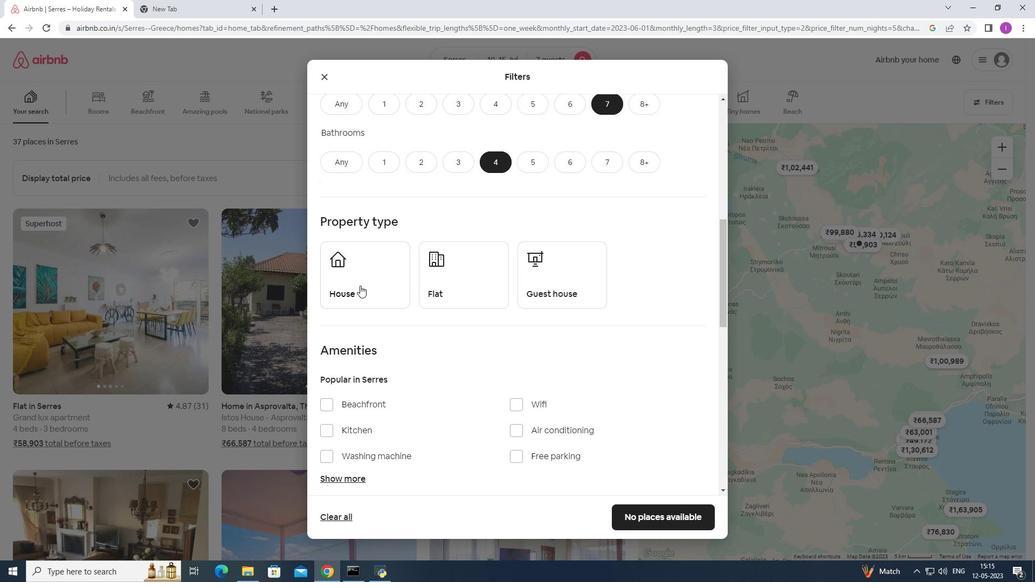 
Action: Mouse pressed left at (359, 280)
Screenshot: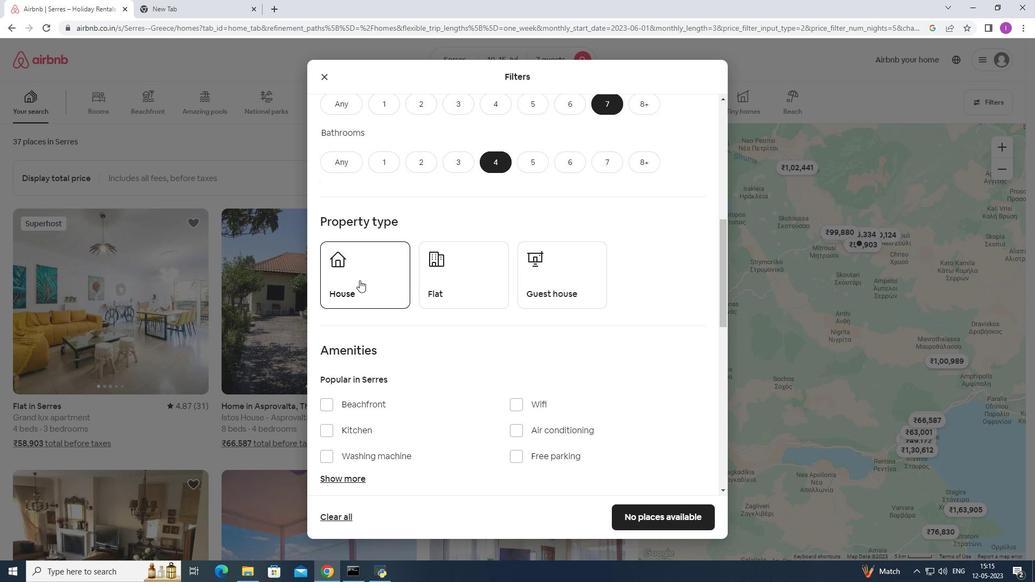 
Action: Mouse moved to (454, 277)
Screenshot: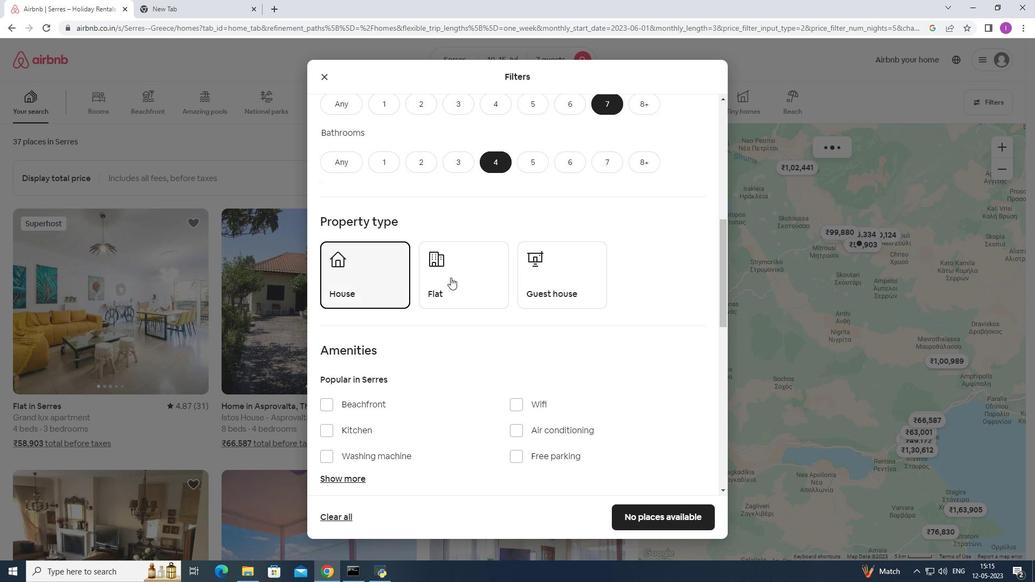 
Action: Mouse pressed left at (454, 277)
Screenshot: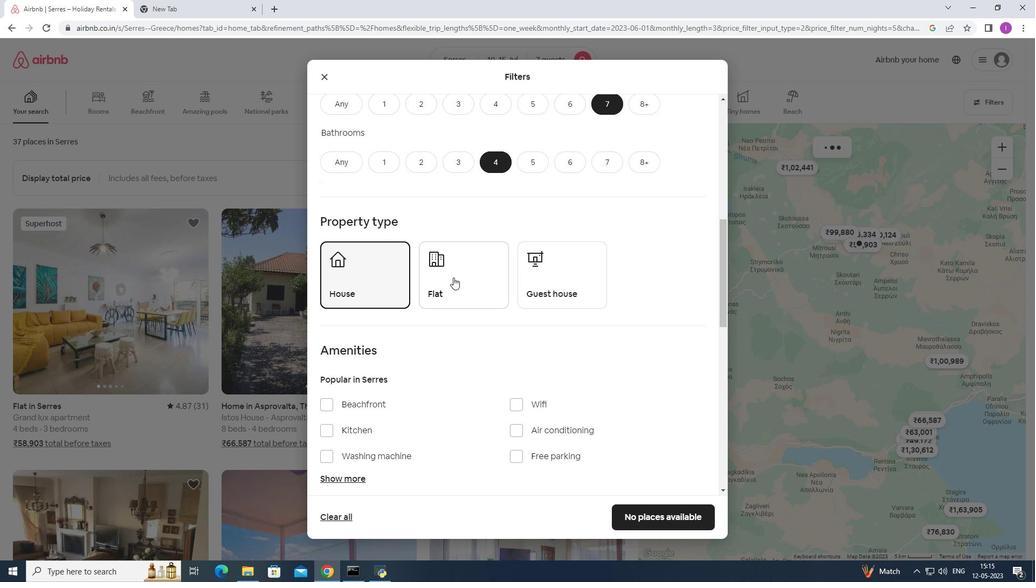 
Action: Mouse moved to (556, 285)
Screenshot: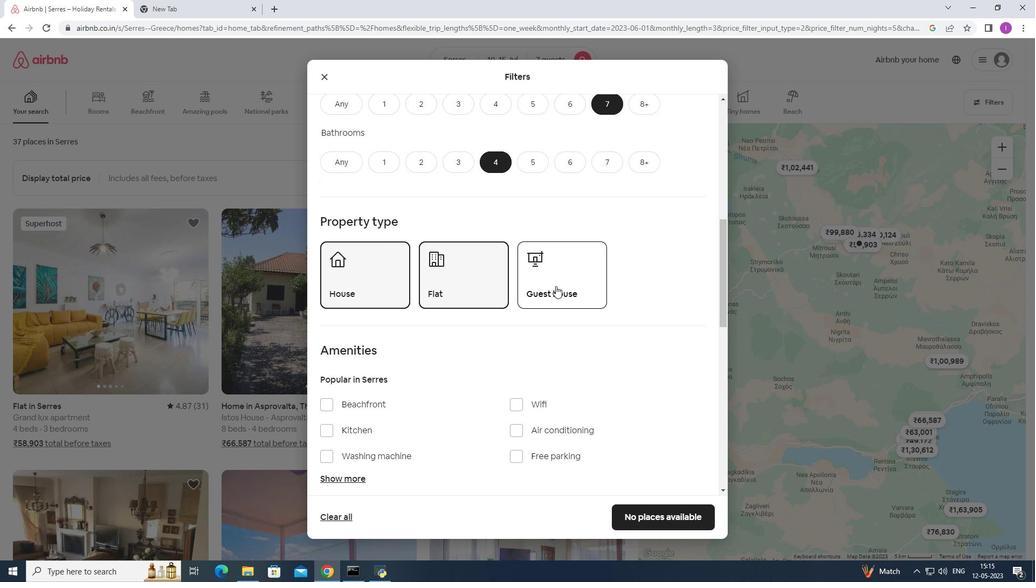 
Action: Mouse pressed left at (556, 285)
Screenshot: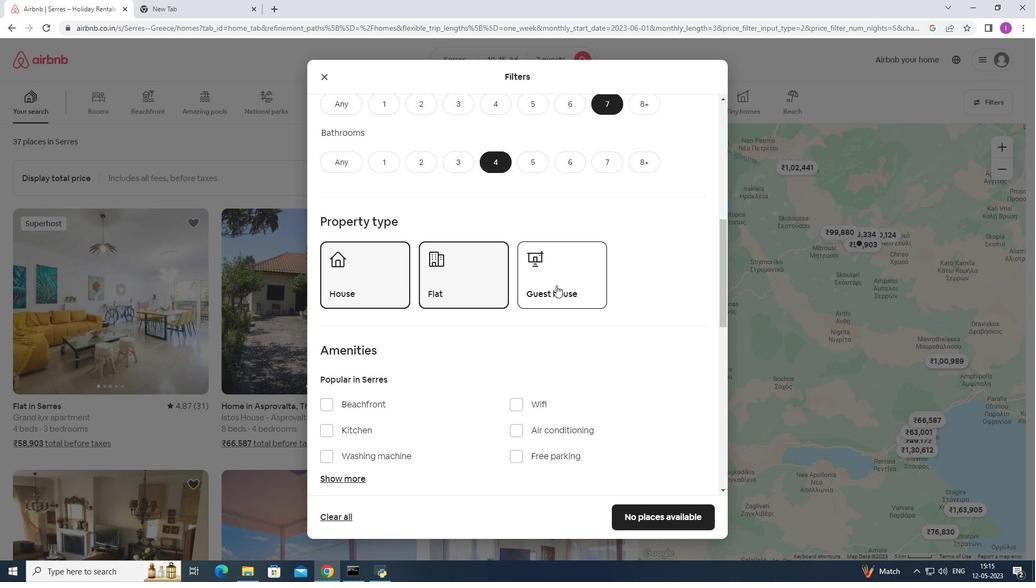 
Action: Mouse moved to (418, 299)
Screenshot: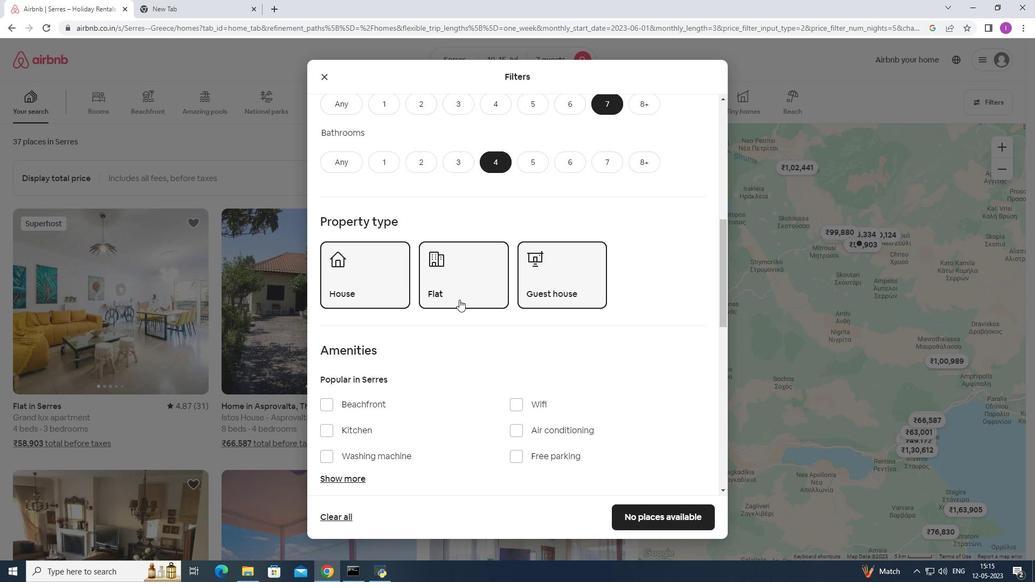 
Action: Mouse scrolled (418, 299) with delta (0, 0)
Screenshot: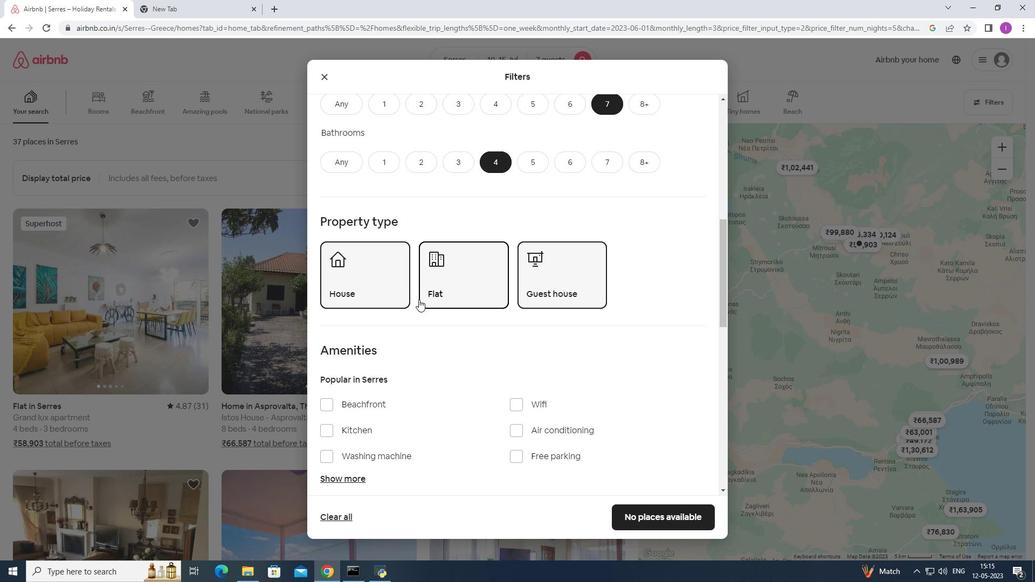 
Action: Mouse scrolled (418, 299) with delta (0, 0)
Screenshot: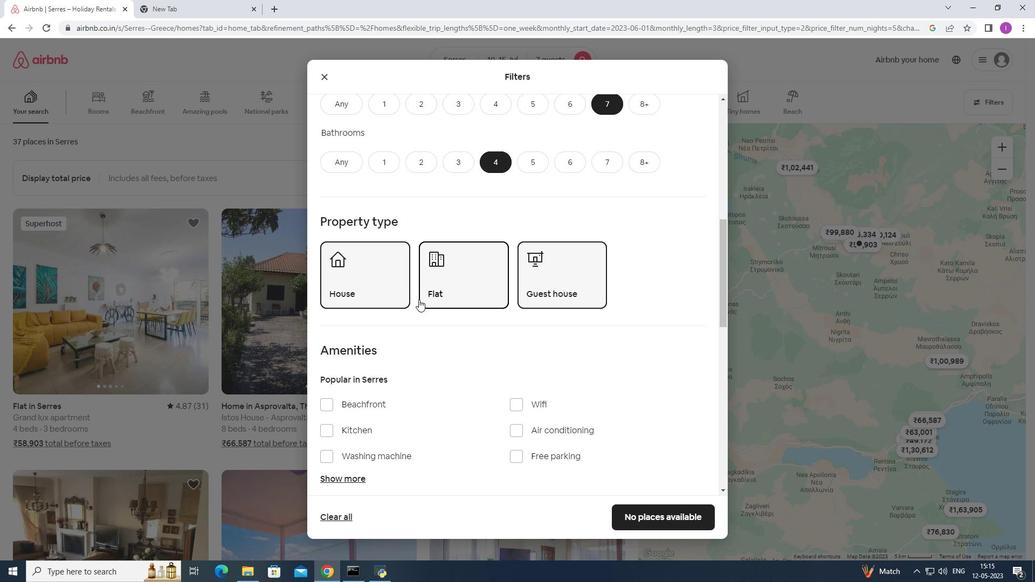 
Action: Mouse scrolled (418, 299) with delta (0, 0)
Screenshot: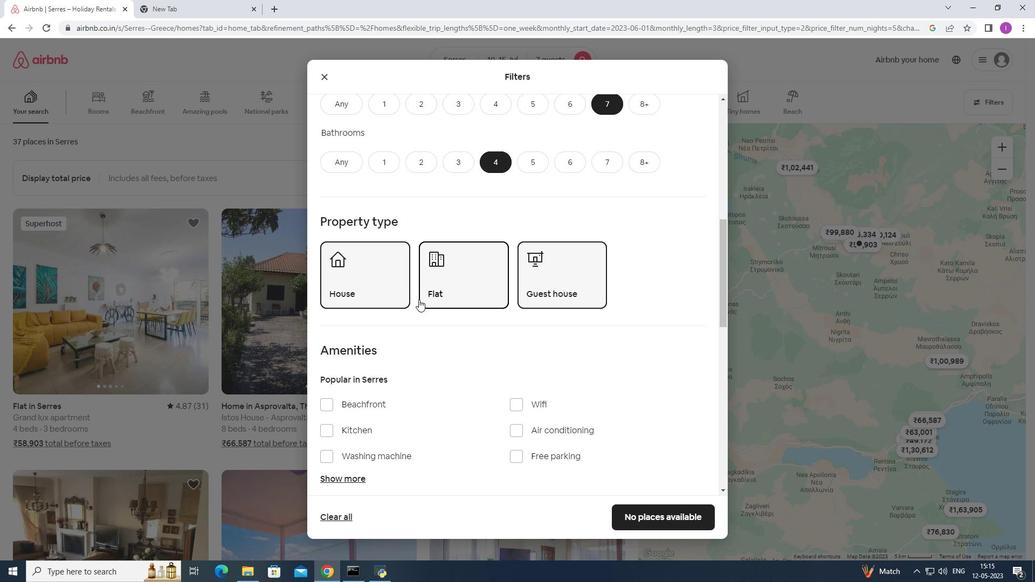 
Action: Mouse moved to (518, 245)
Screenshot: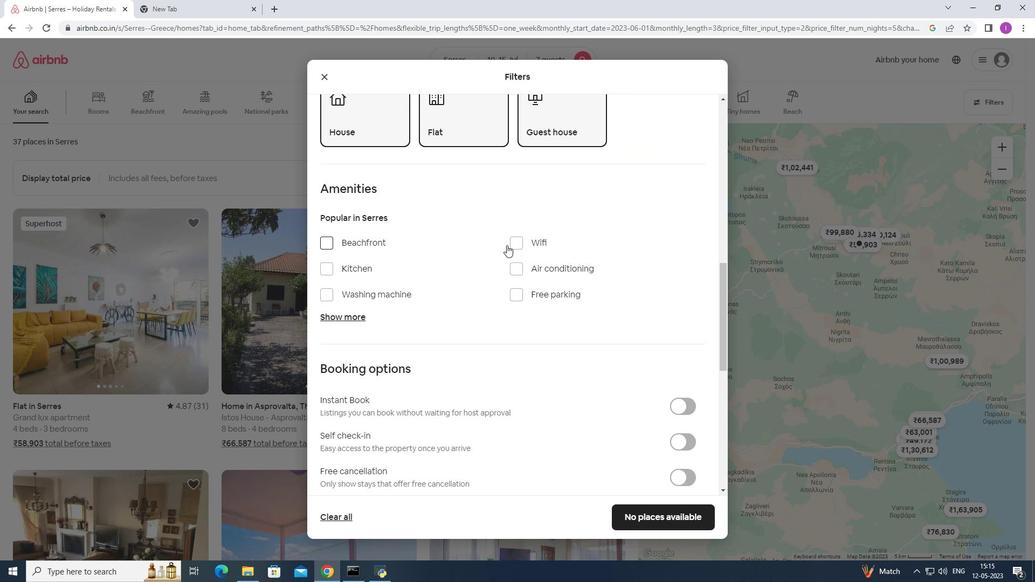 
Action: Mouse pressed left at (518, 245)
Screenshot: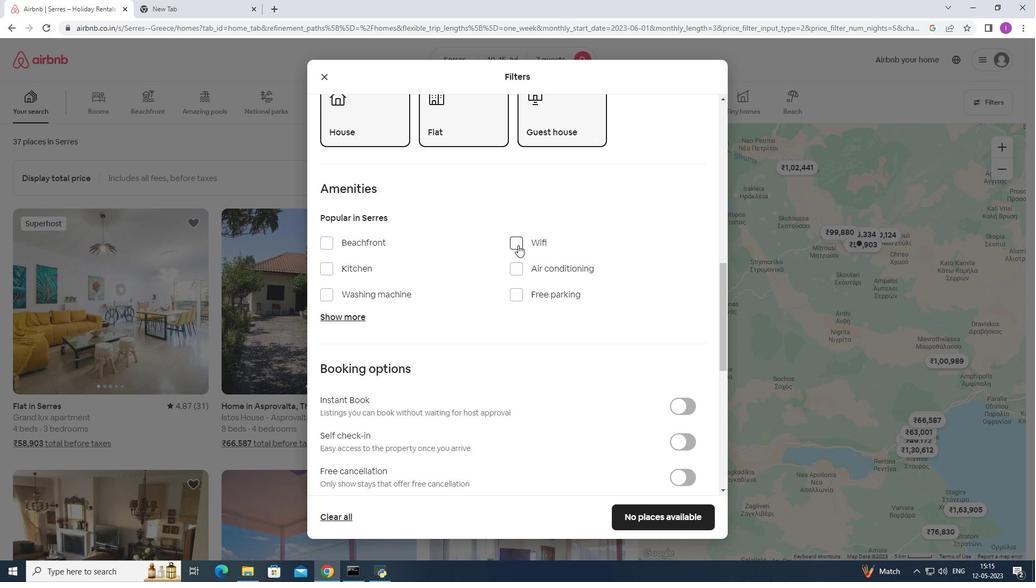 
Action: Mouse moved to (517, 298)
Screenshot: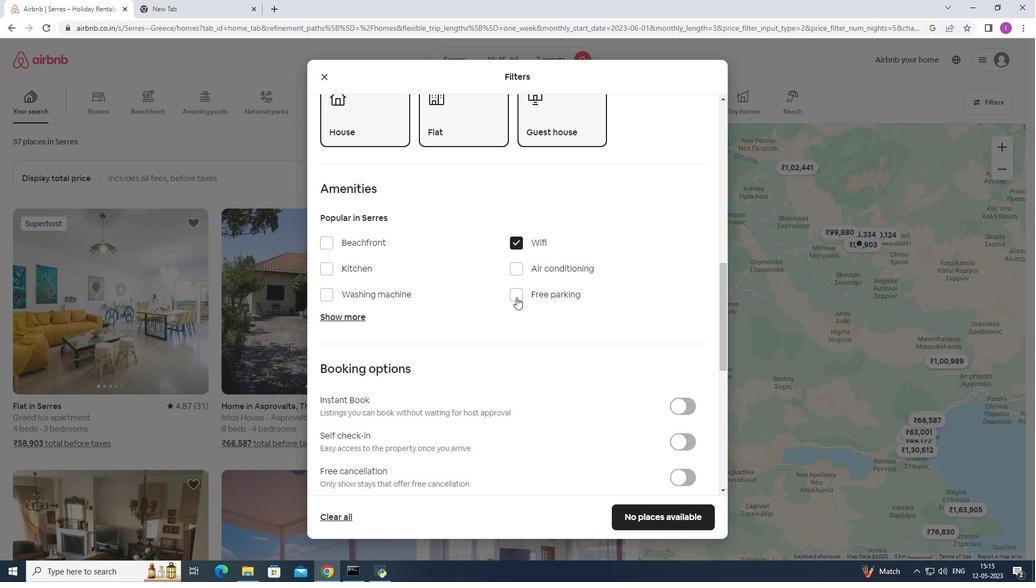 
Action: Mouse pressed left at (517, 298)
Screenshot: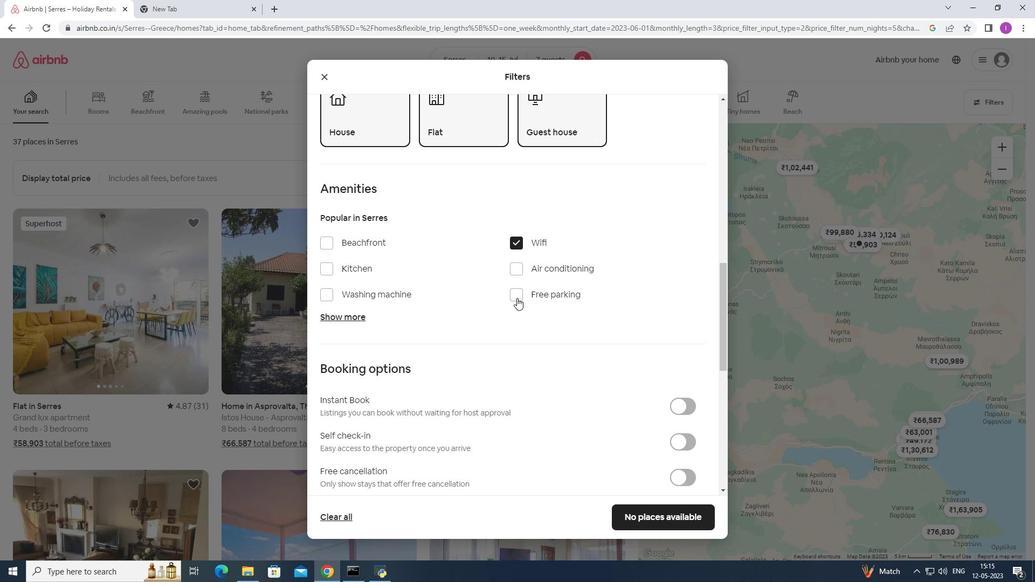
Action: Mouse moved to (362, 315)
Screenshot: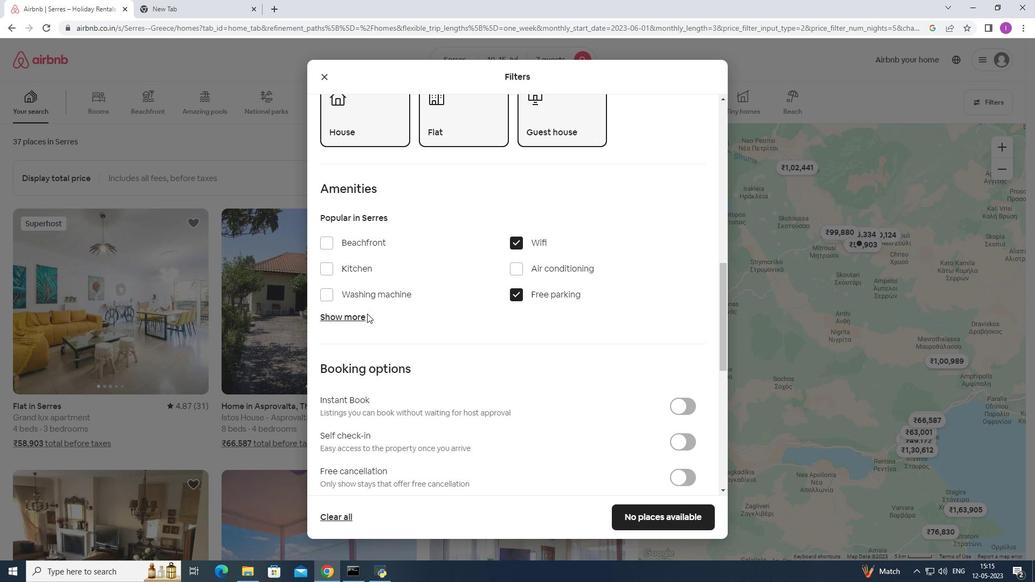 
Action: Mouse pressed left at (362, 315)
Screenshot: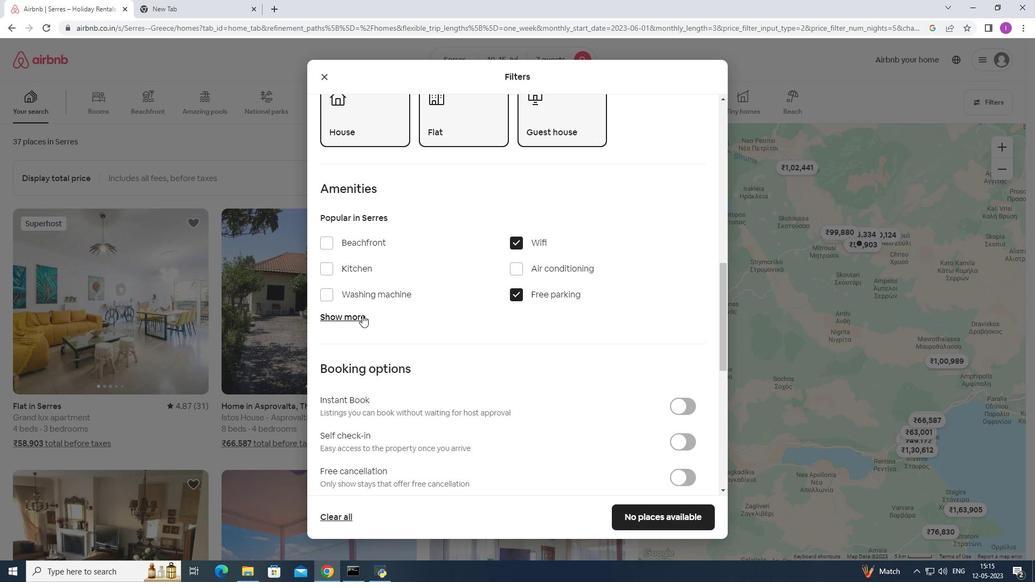 
Action: Mouse moved to (422, 289)
Screenshot: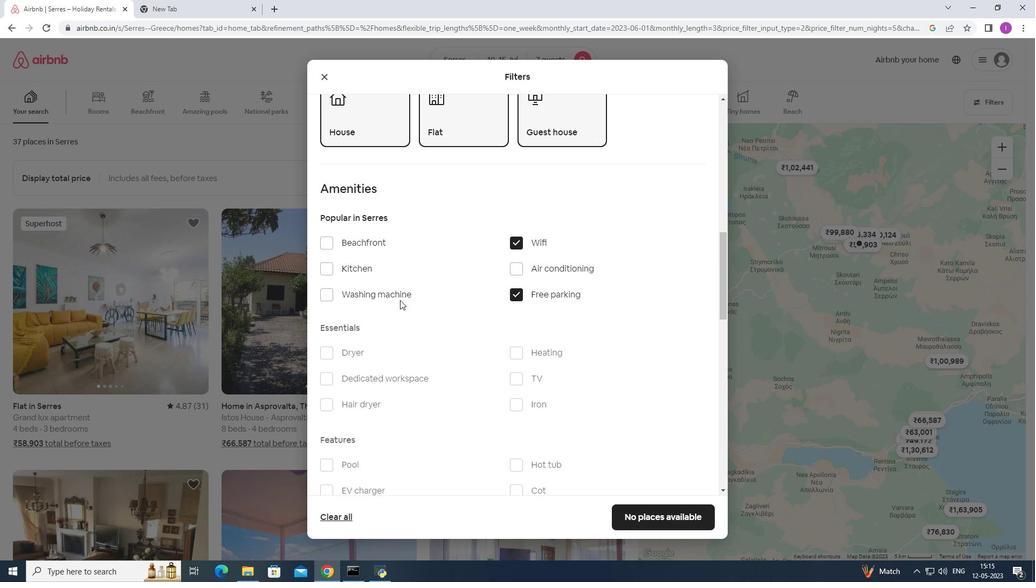 
Action: Mouse scrolled (422, 288) with delta (0, 0)
Screenshot: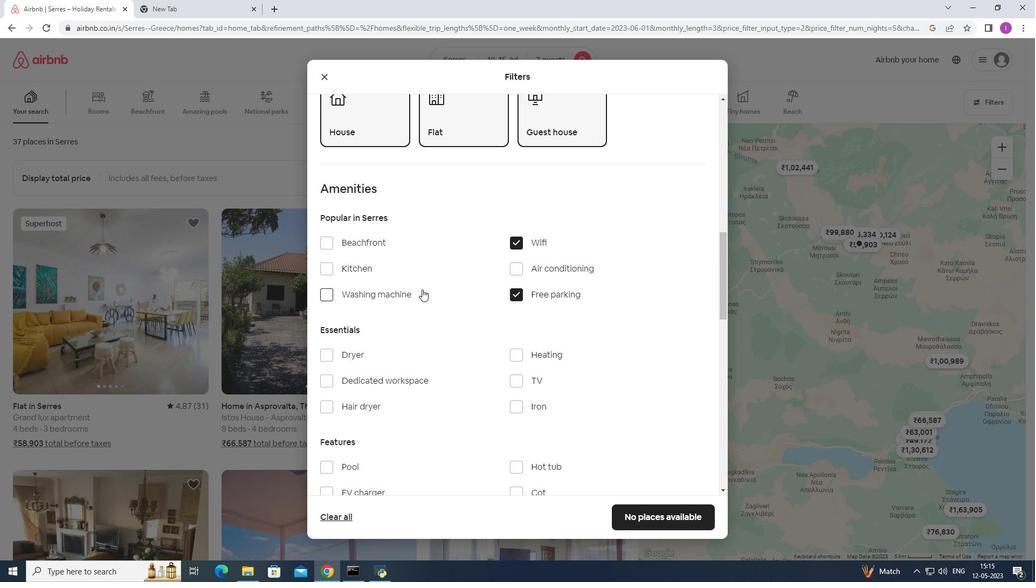 
Action: Mouse scrolled (422, 288) with delta (0, 0)
Screenshot: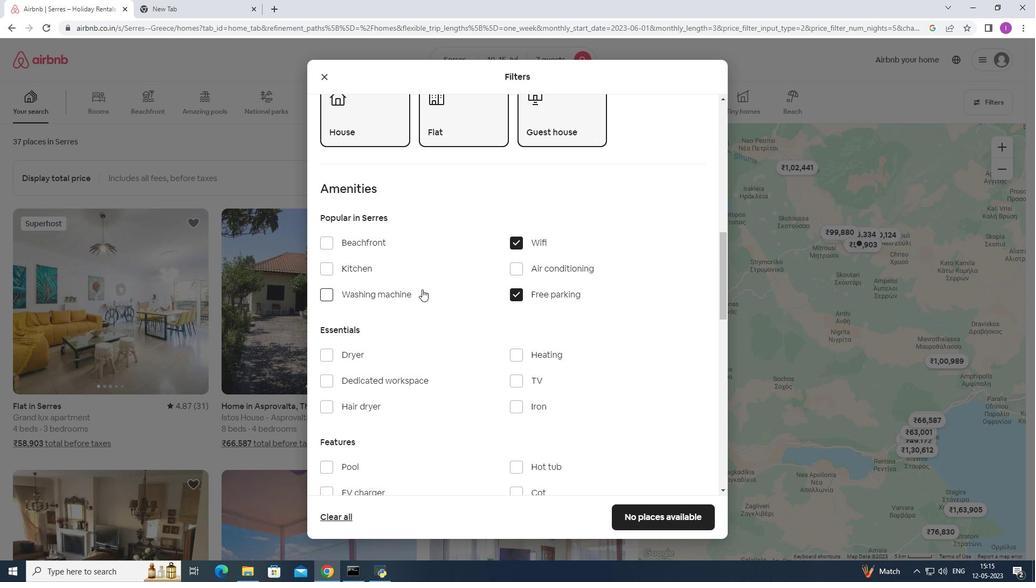 
Action: Mouse moved to (519, 272)
Screenshot: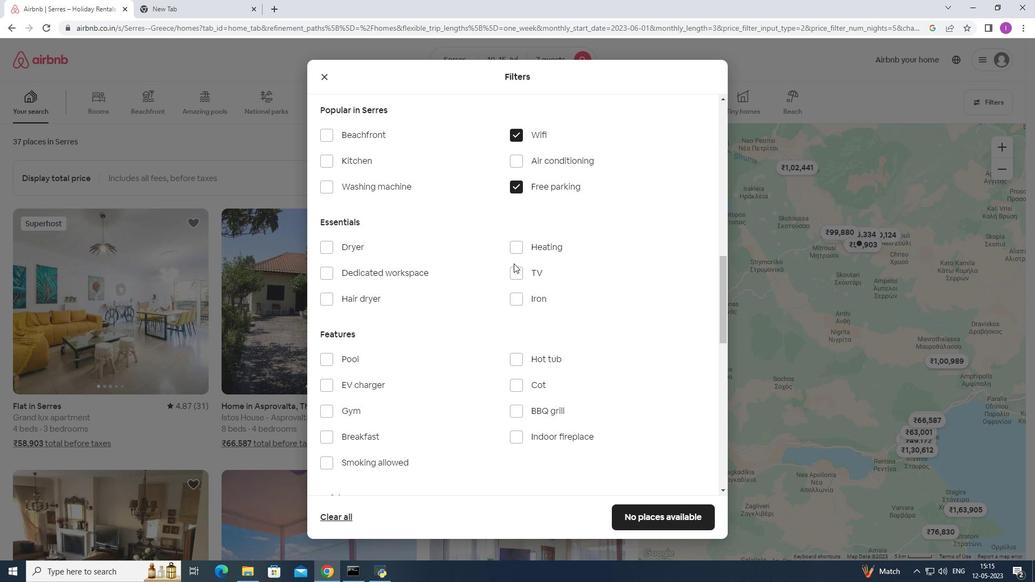 
Action: Mouse pressed left at (519, 272)
Screenshot: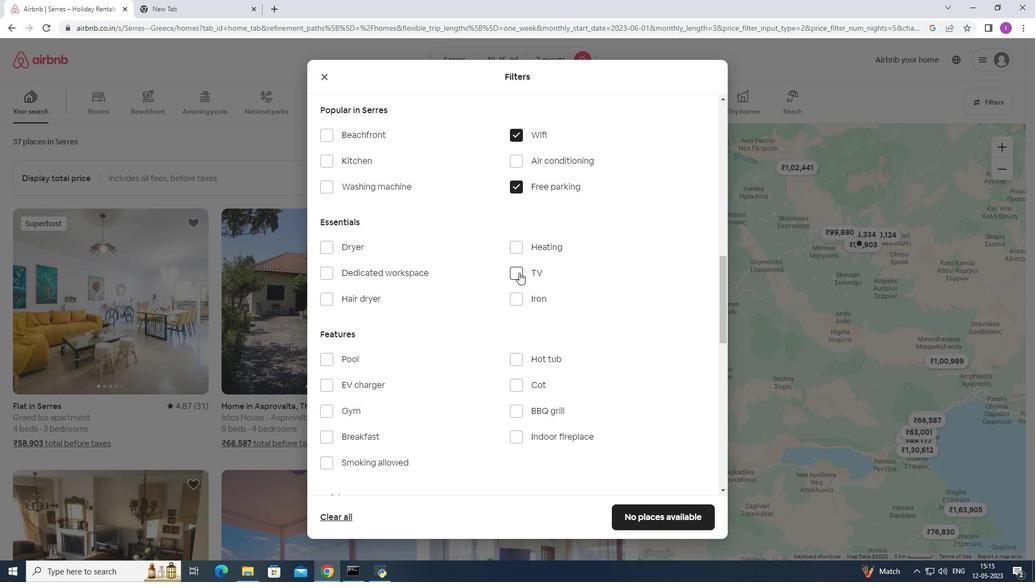 
Action: Mouse moved to (394, 344)
Screenshot: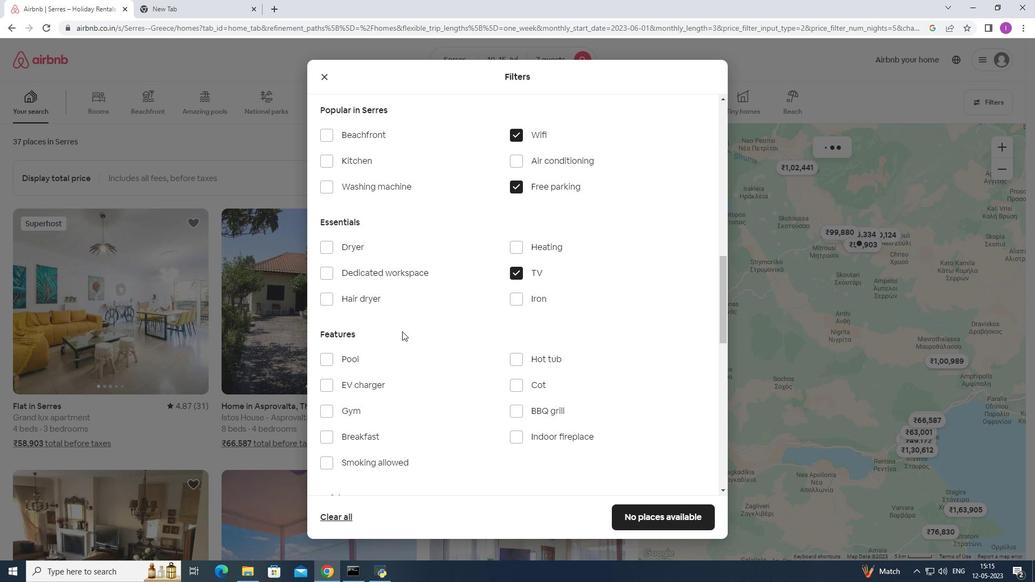 
Action: Mouse scrolled (394, 343) with delta (0, 0)
Screenshot: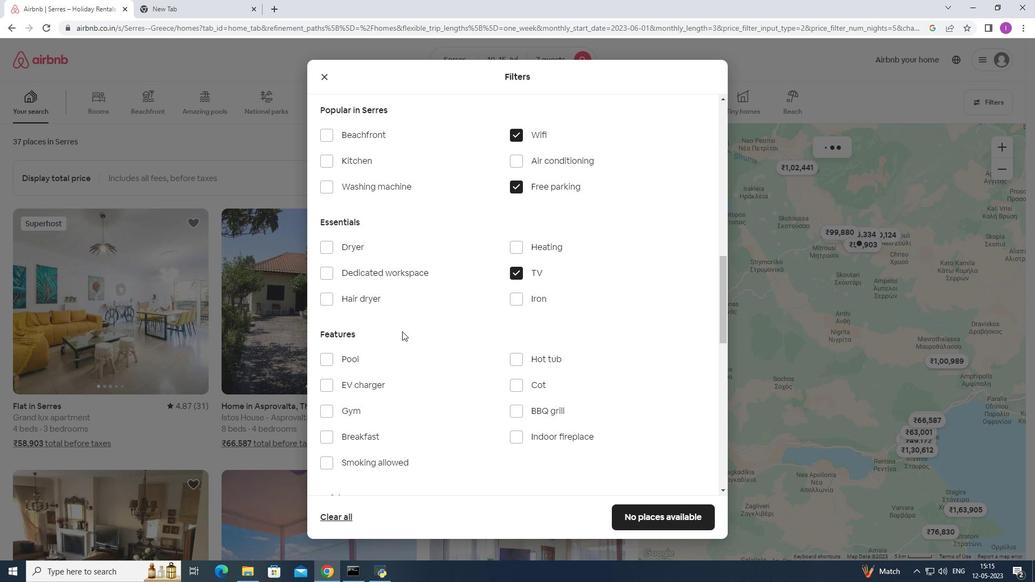 
Action: Mouse moved to (391, 352)
Screenshot: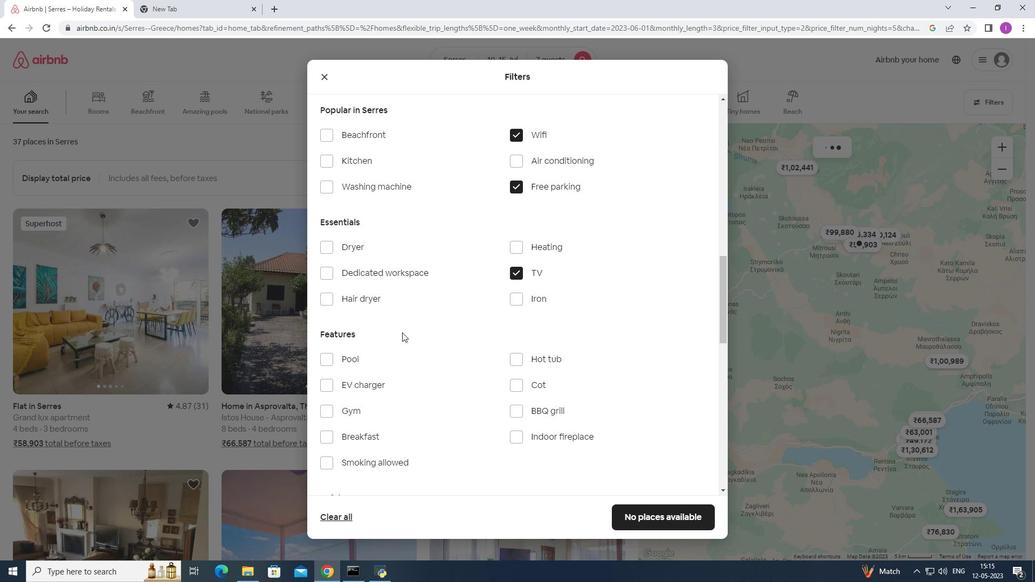 
Action: Mouse scrolled (391, 351) with delta (0, 0)
Screenshot: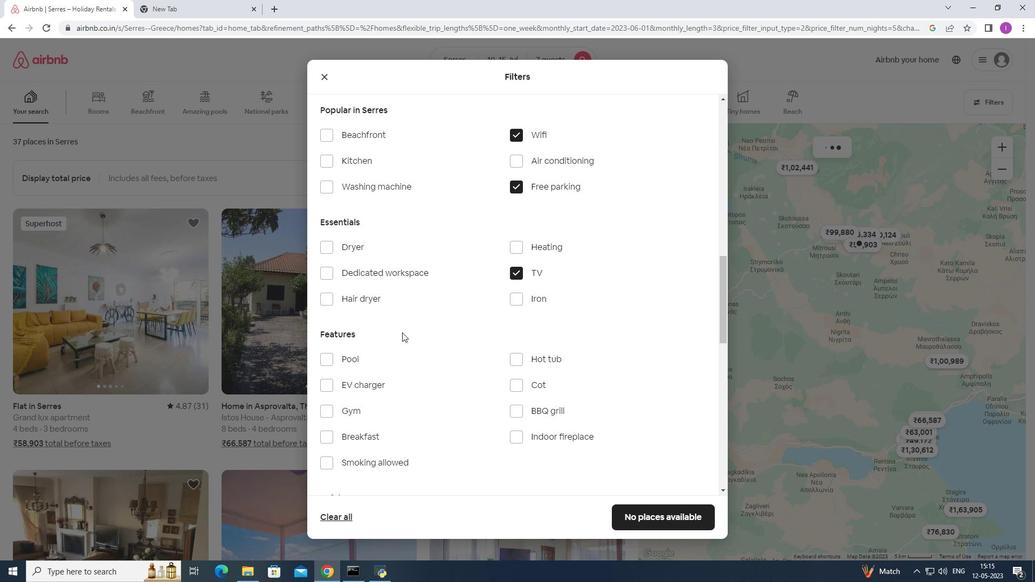 
Action: Mouse moved to (390, 355)
Screenshot: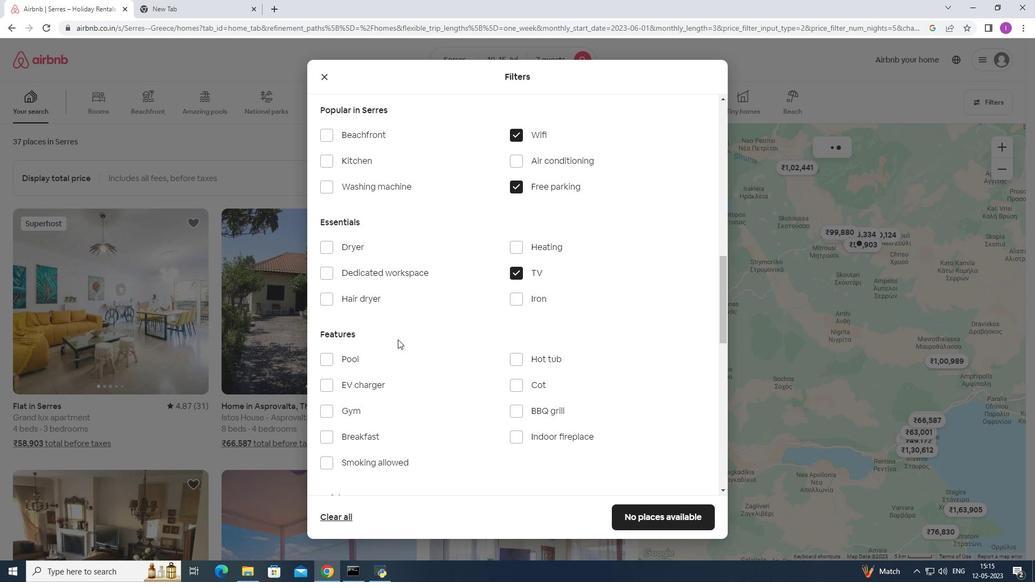 
Action: Mouse scrolled (390, 354) with delta (0, 0)
Screenshot: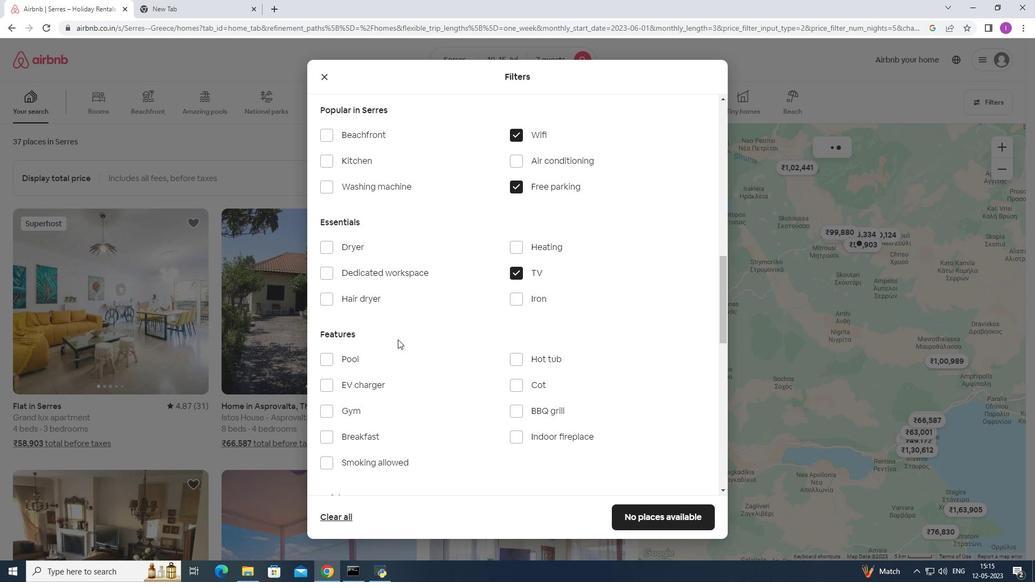 
Action: Mouse moved to (325, 255)
Screenshot: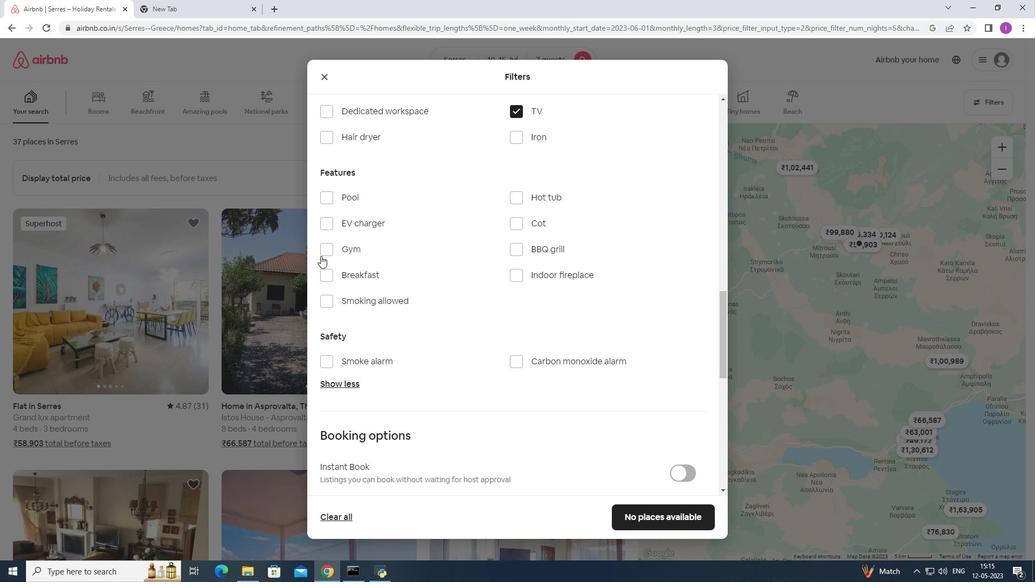 
Action: Mouse pressed left at (325, 255)
Screenshot: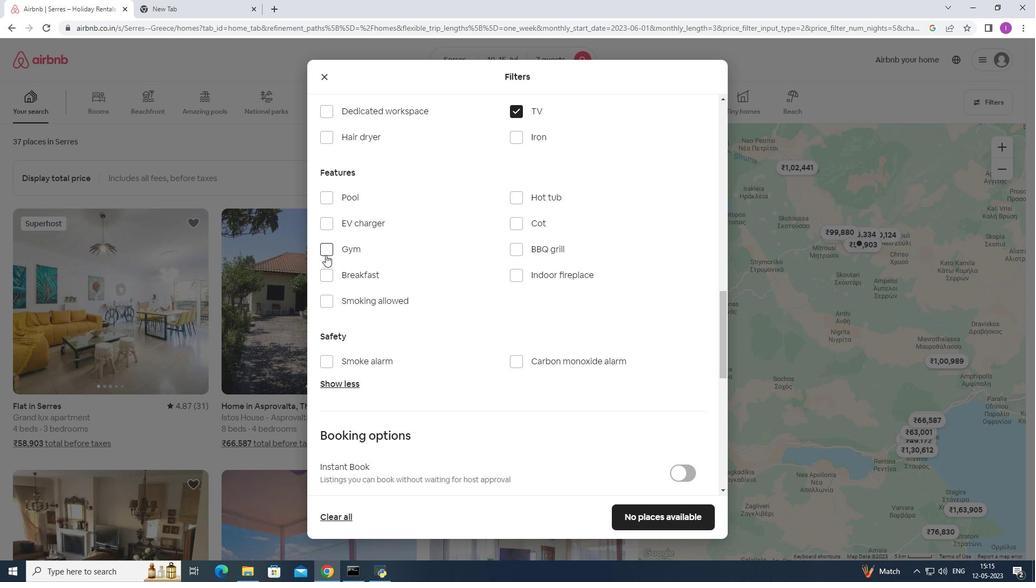 
Action: Mouse moved to (329, 275)
Screenshot: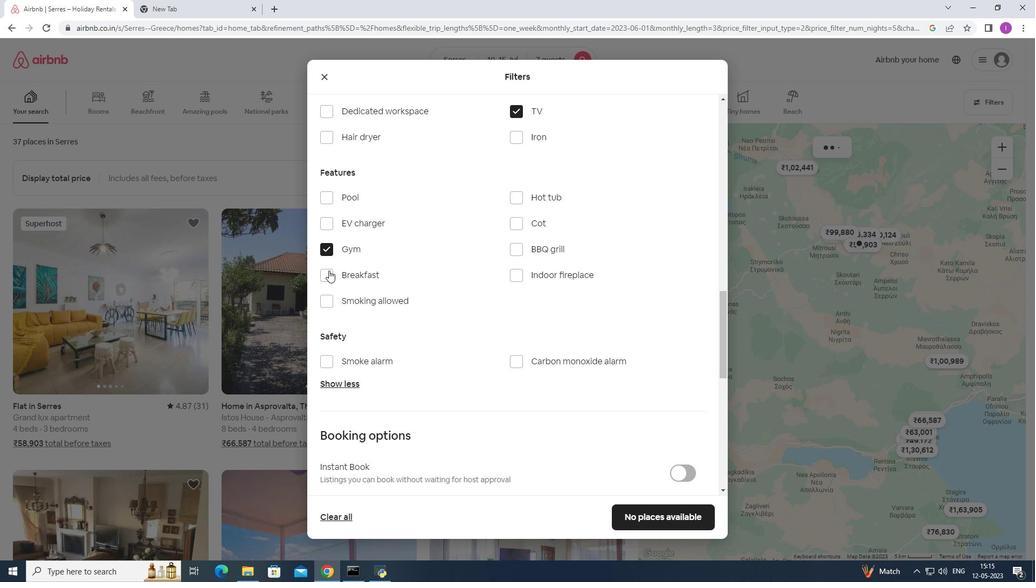 
Action: Mouse pressed left at (329, 275)
Screenshot: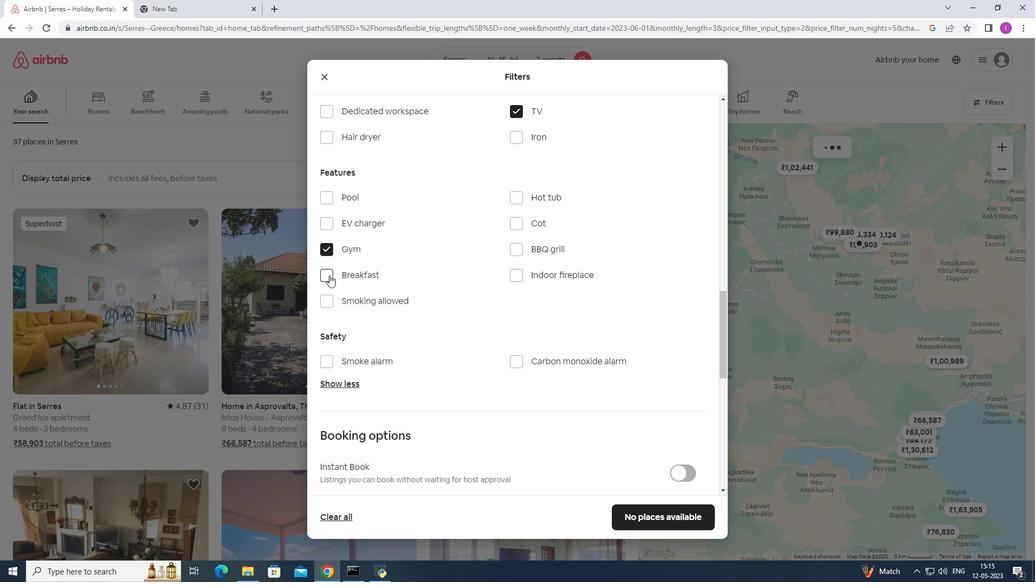 
Action: Mouse moved to (493, 317)
Screenshot: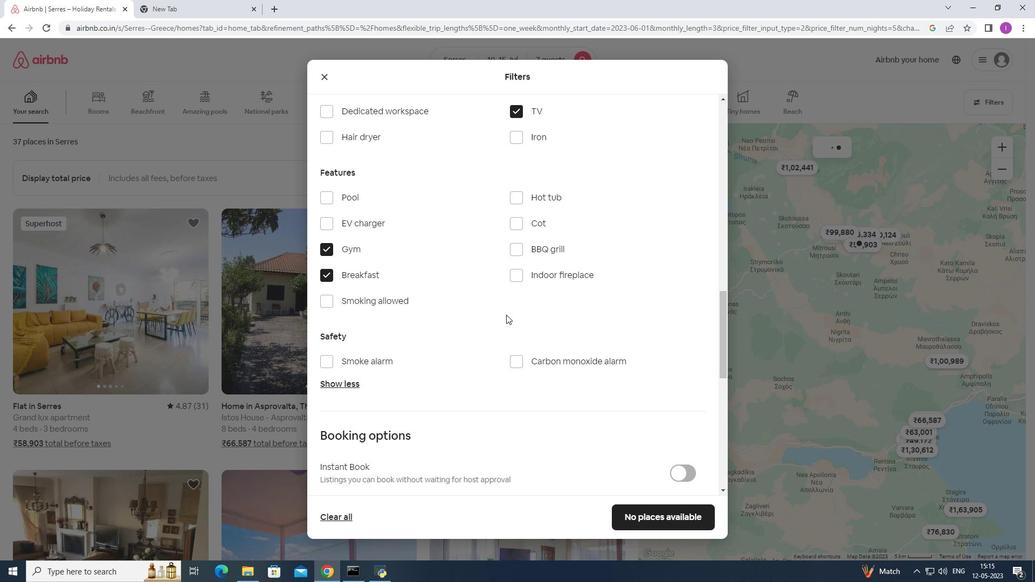 
Action: Mouse scrolled (493, 316) with delta (0, 0)
Screenshot: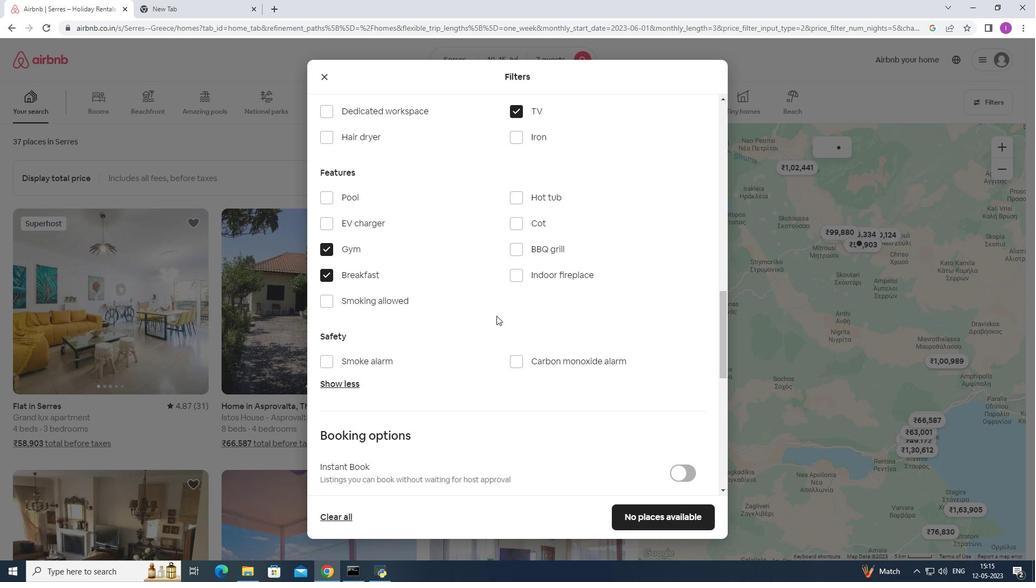 
Action: Mouse scrolled (493, 316) with delta (0, 0)
Screenshot: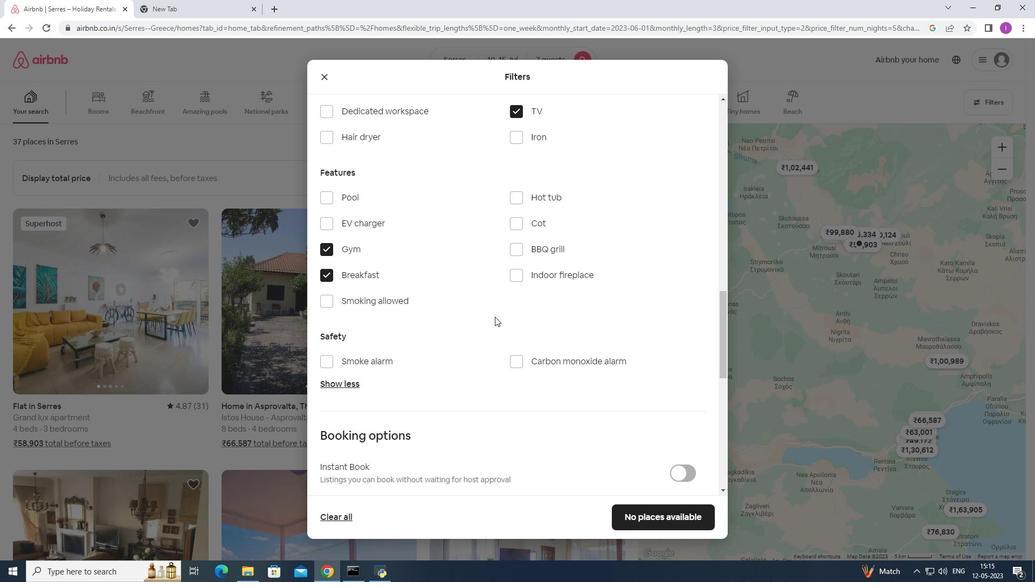 
Action: Mouse scrolled (493, 316) with delta (0, 0)
Screenshot: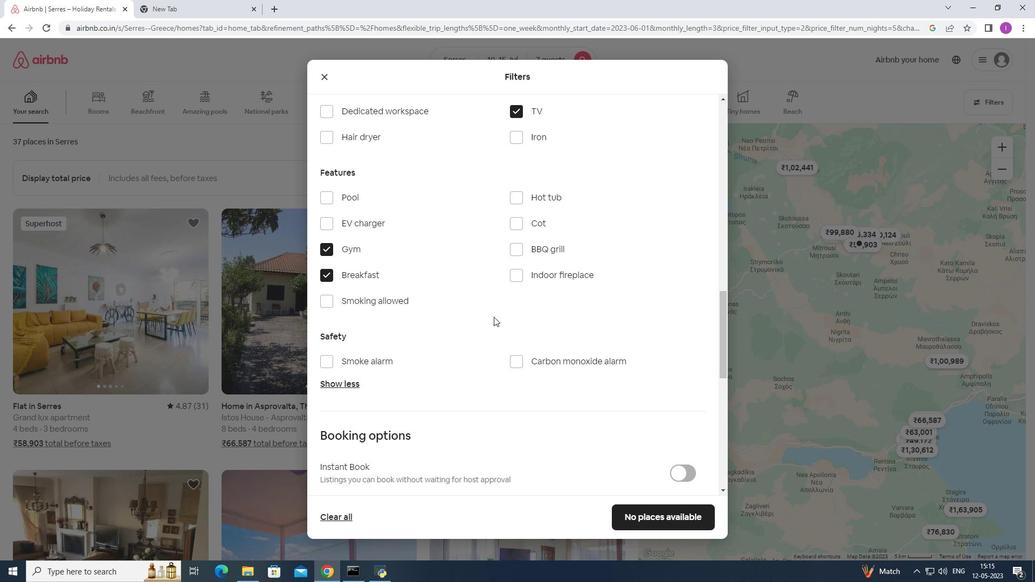 
Action: Mouse moved to (689, 347)
Screenshot: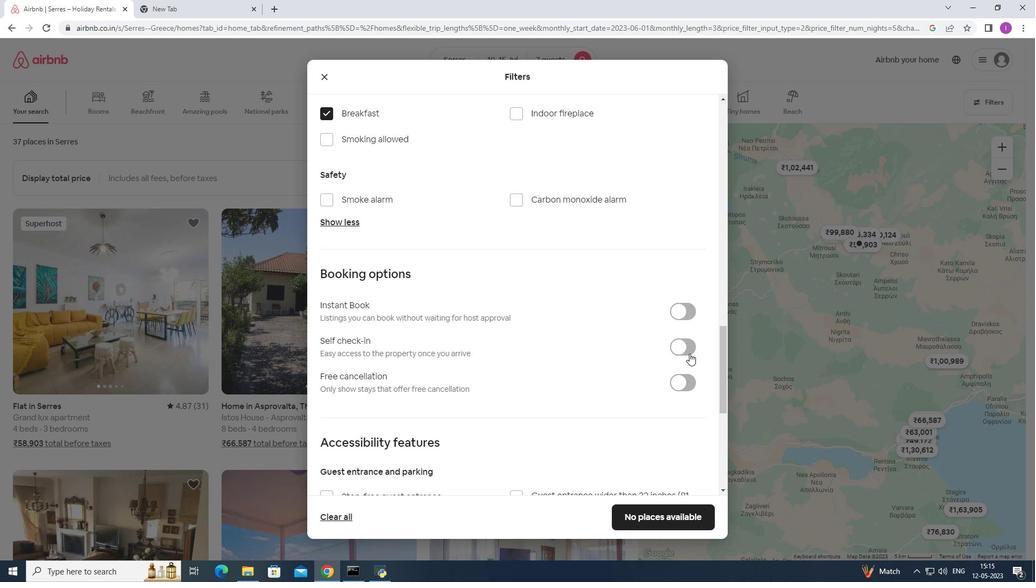 
Action: Mouse pressed left at (689, 347)
Screenshot: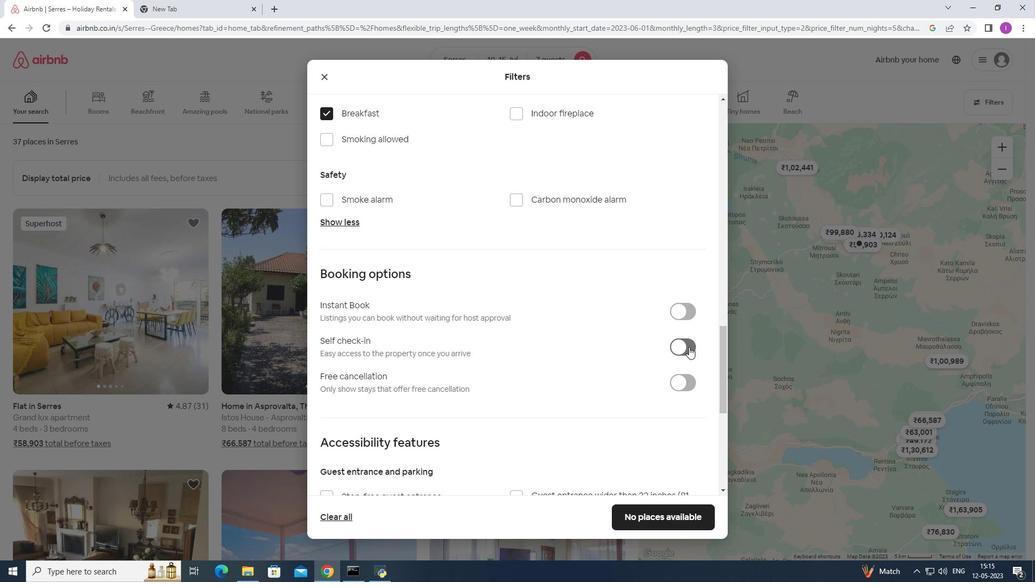 
Action: Mouse moved to (594, 357)
Screenshot: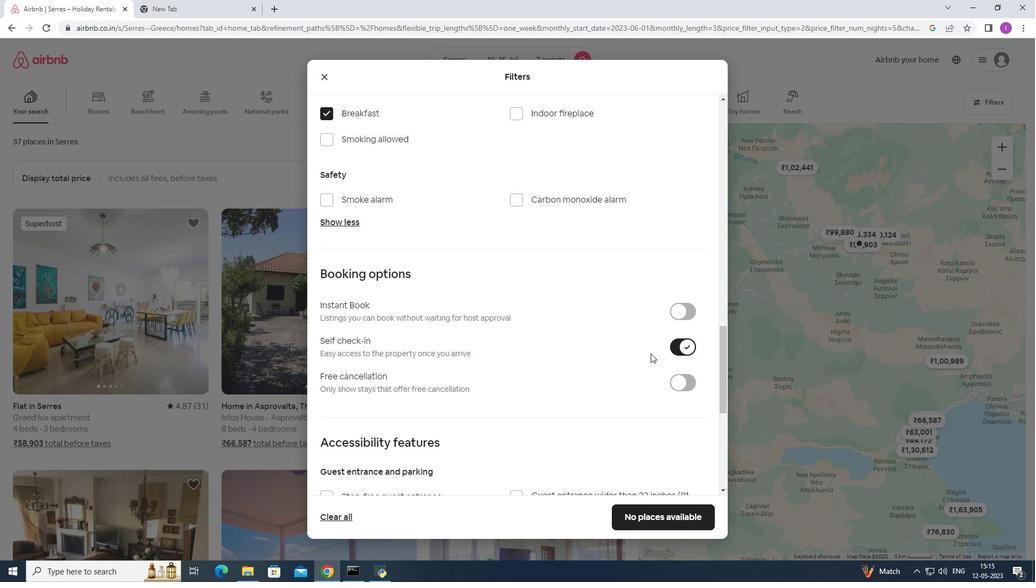 
Action: Mouse scrolled (594, 357) with delta (0, 0)
Screenshot: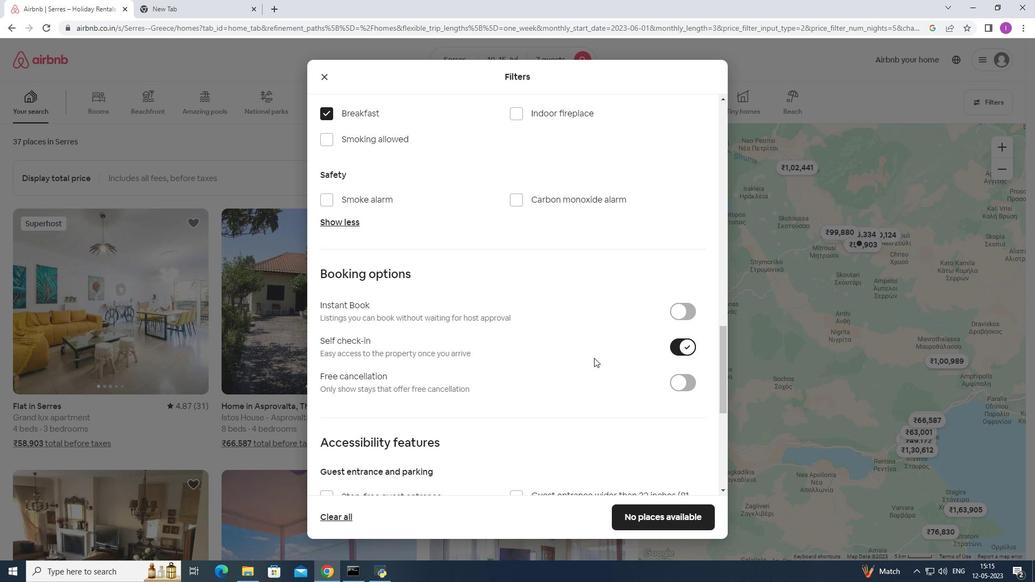 
Action: Mouse moved to (593, 357)
Screenshot: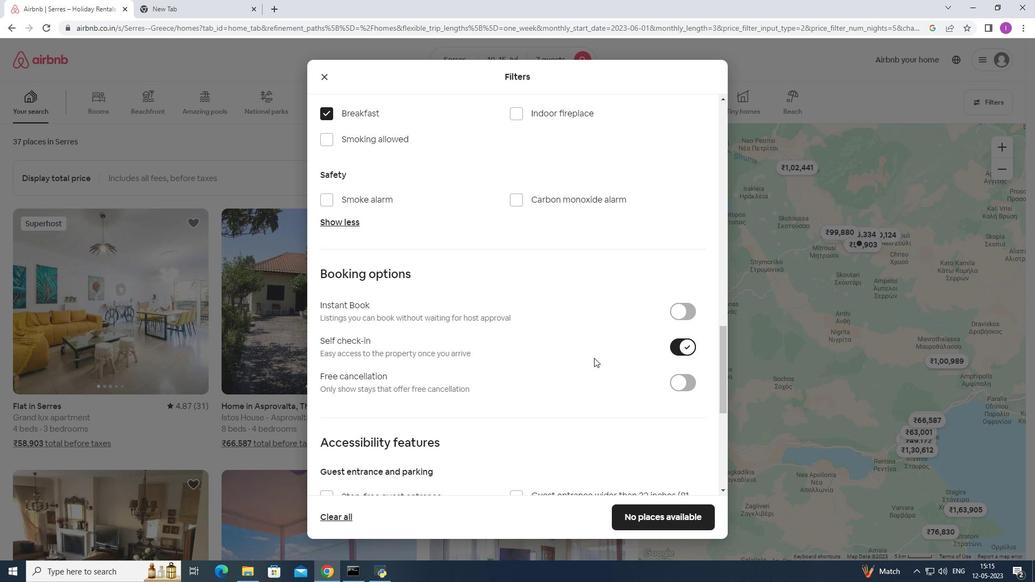 
Action: Mouse scrolled (593, 357) with delta (0, 0)
Screenshot: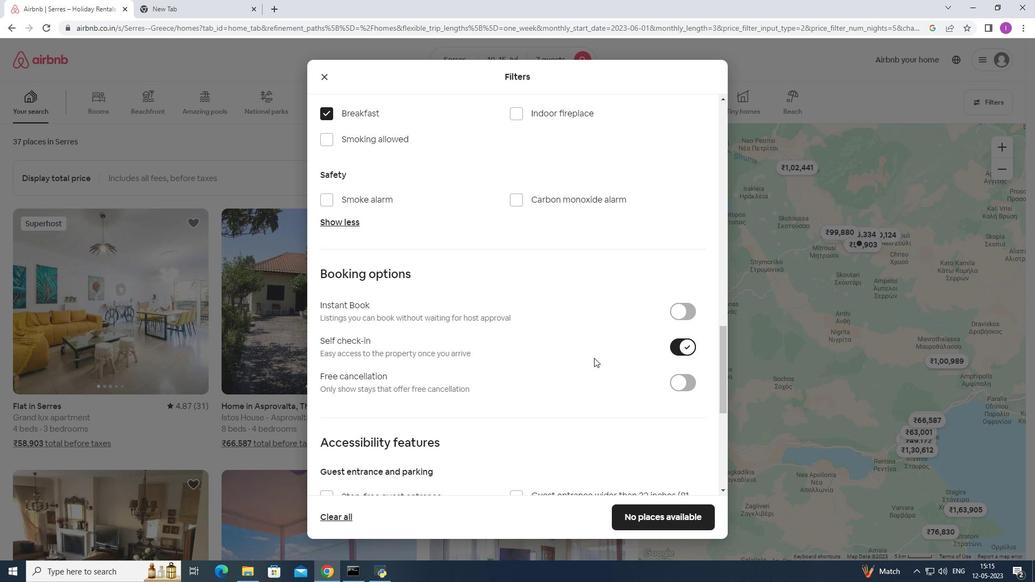 
Action: Mouse moved to (588, 361)
Screenshot: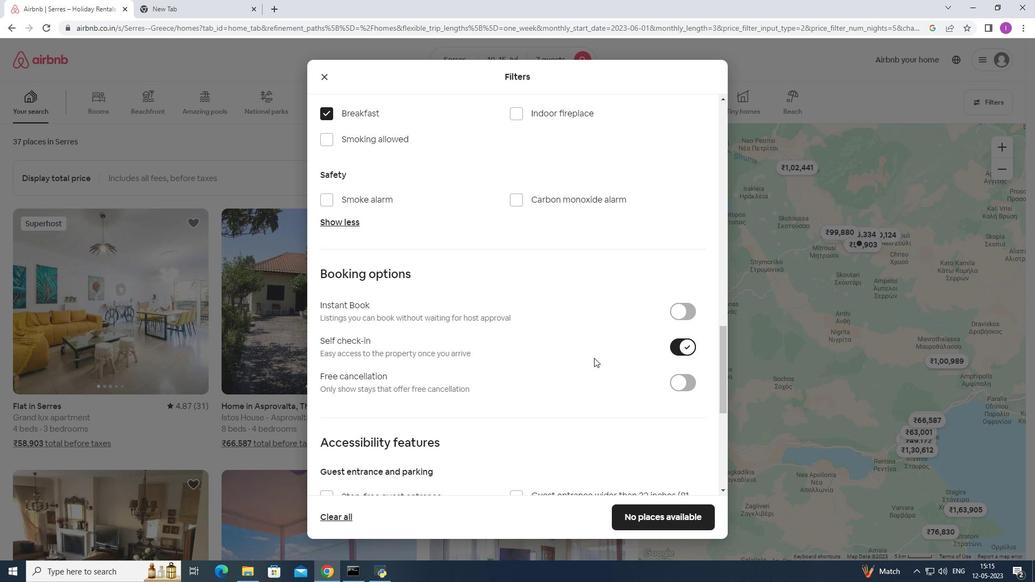 
Action: Mouse scrolled (588, 360) with delta (0, 0)
Screenshot: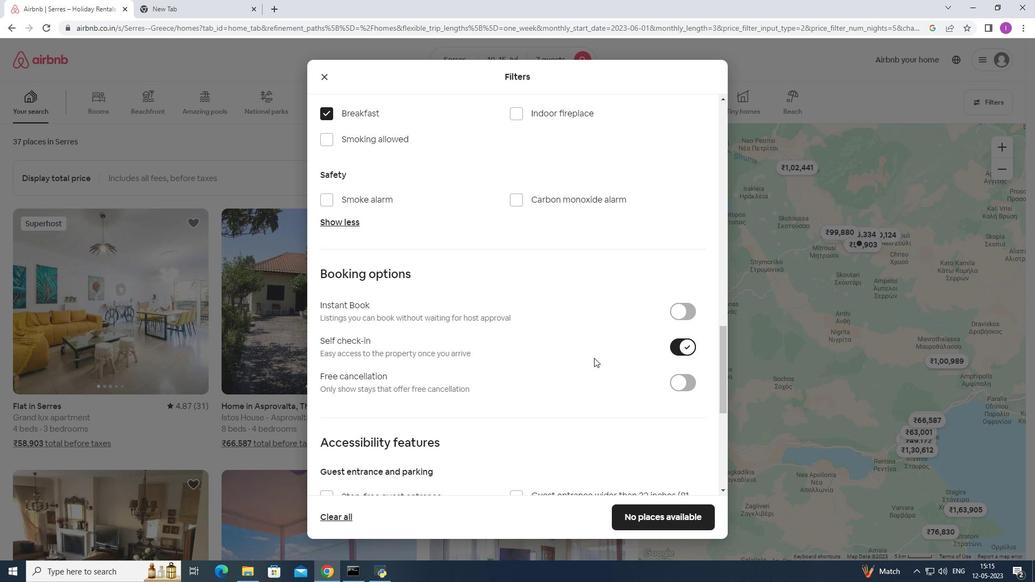 
Action: Mouse pressed middle at (588, 361)
Screenshot: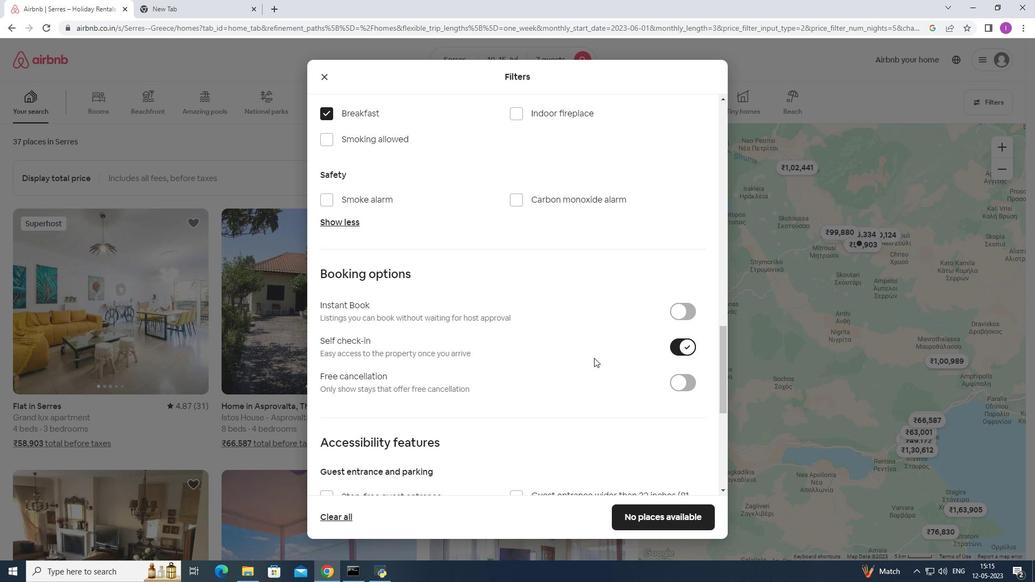 
Action: Mouse moved to (588, 361)
Screenshot: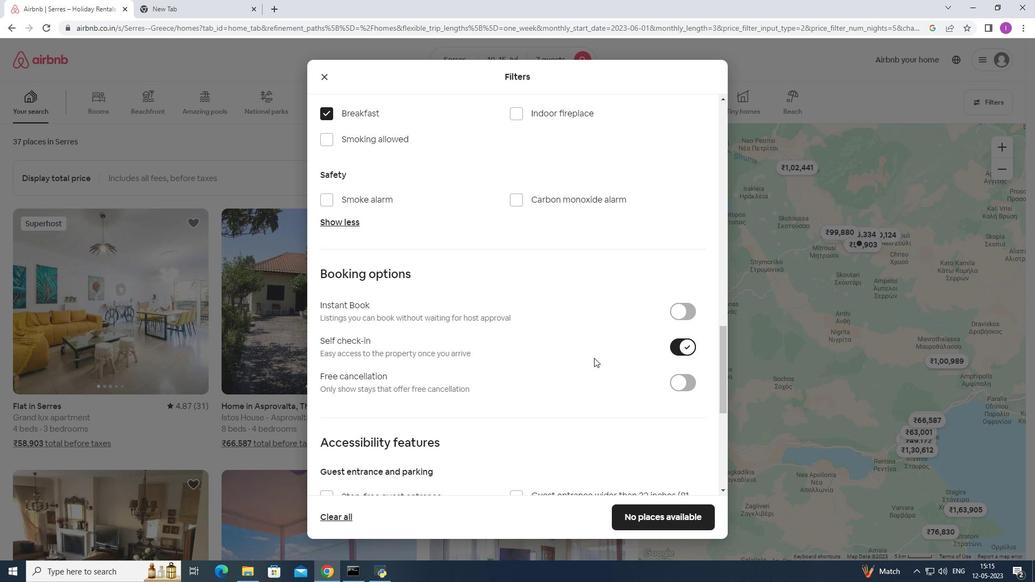 
Action: Mouse scrolled (588, 361) with delta (0, 0)
Screenshot: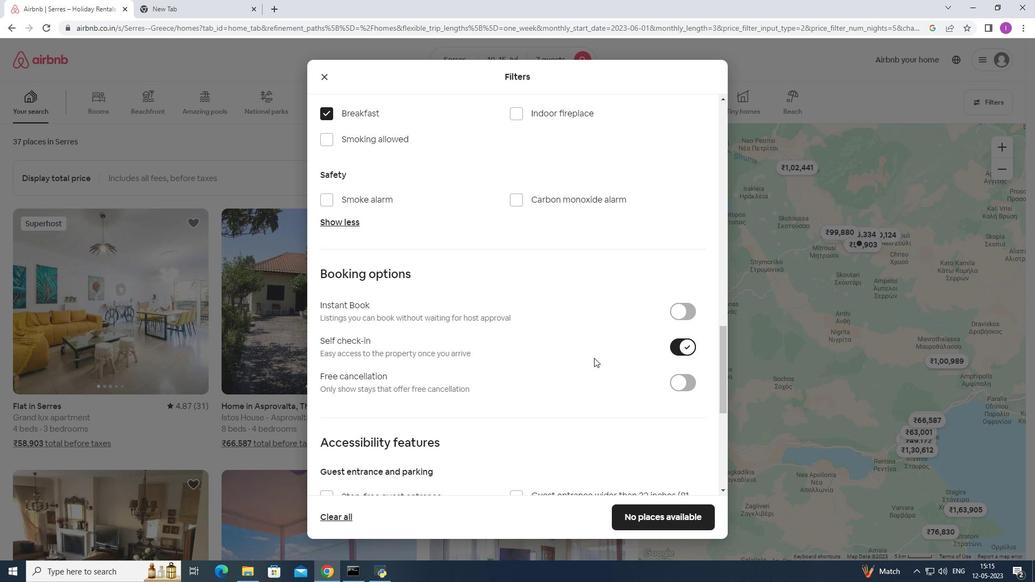 
Action: Mouse moved to (587, 367)
Screenshot: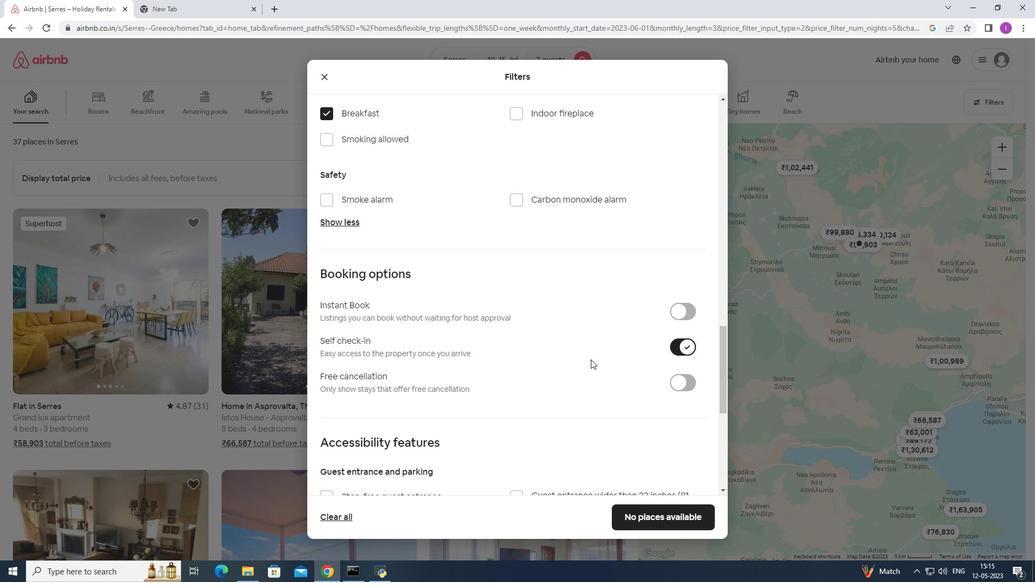 
Action: Mouse scrolled (587, 366) with delta (0, 0)
Screenshot: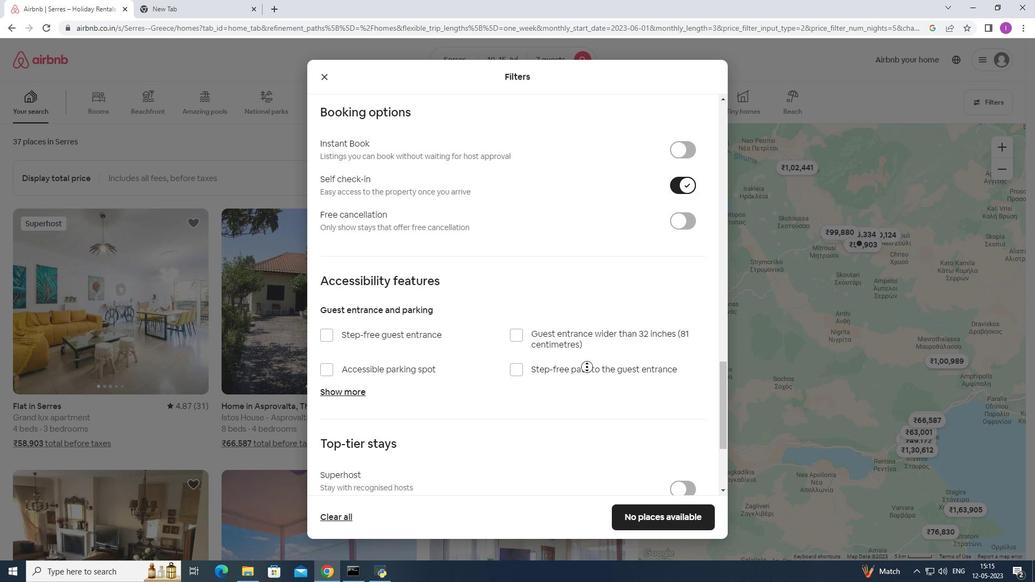 
Action: Mouse scrolled (587, 366) with delta (0, 0)
Screenshot: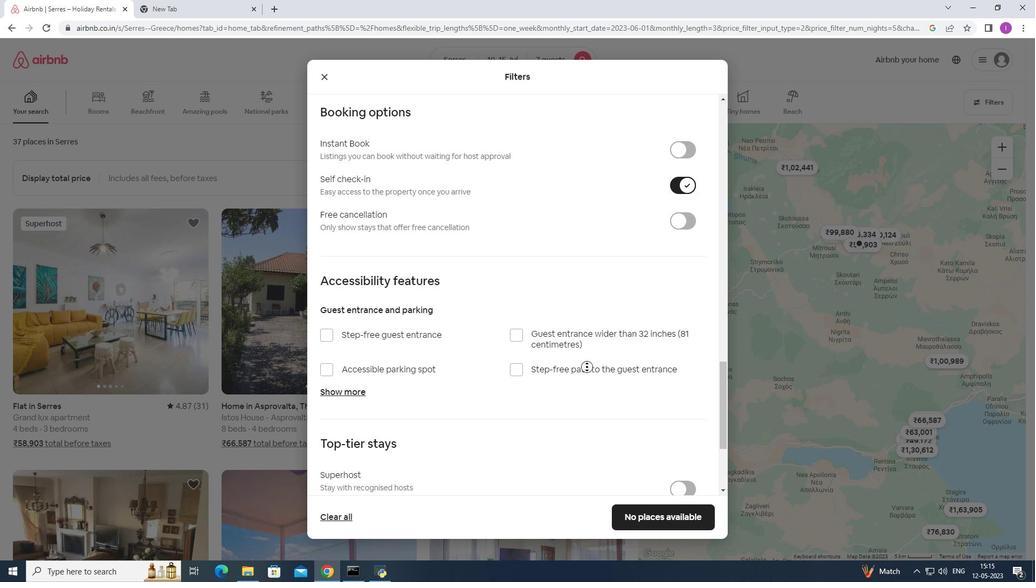 
Action: Mouse scrolled (587, 366) with delta (0, 0)
Screenshot: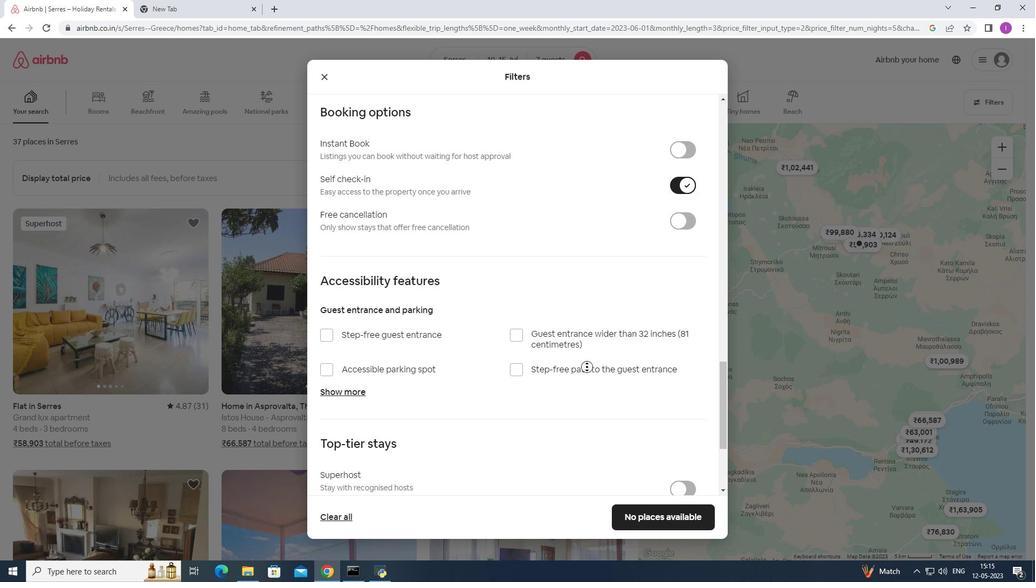 
Action: Mouse moved to (587, 367)
Screenshot: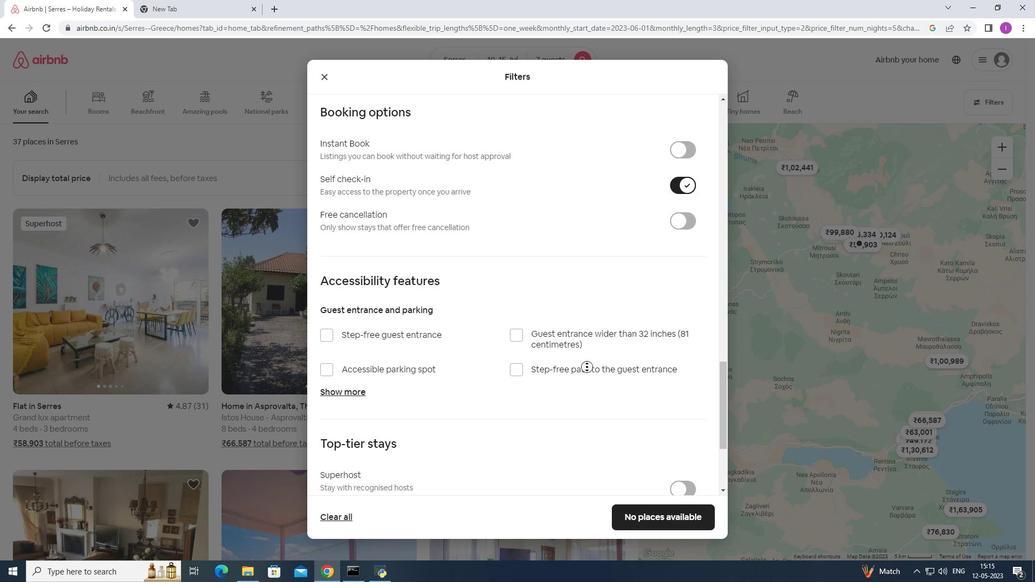 
Action: Mouse scrolled (587, 367) with delta (0, 0)
Screenshot: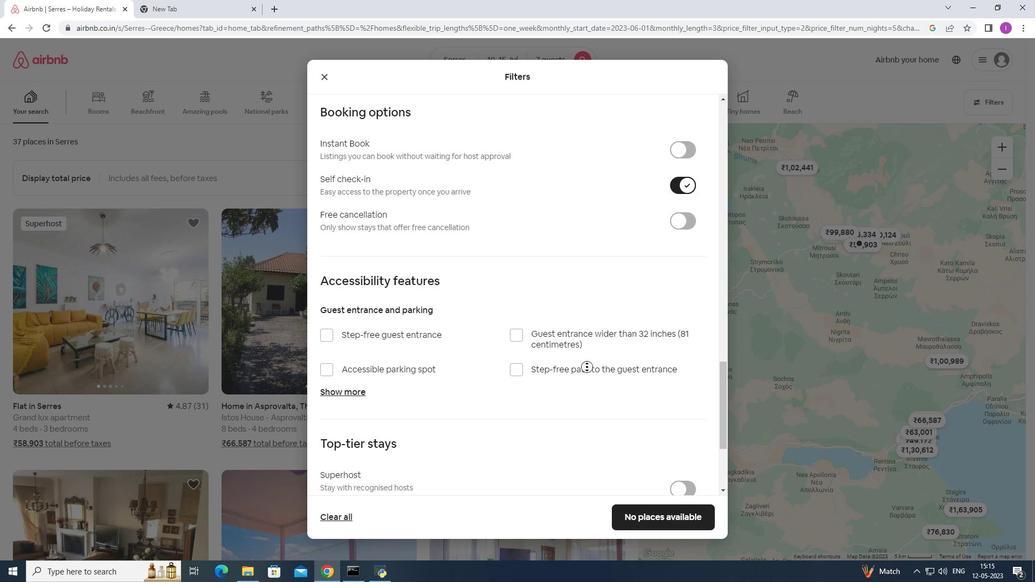 
Action: Mouse moved to (587, 404)
Screenshot: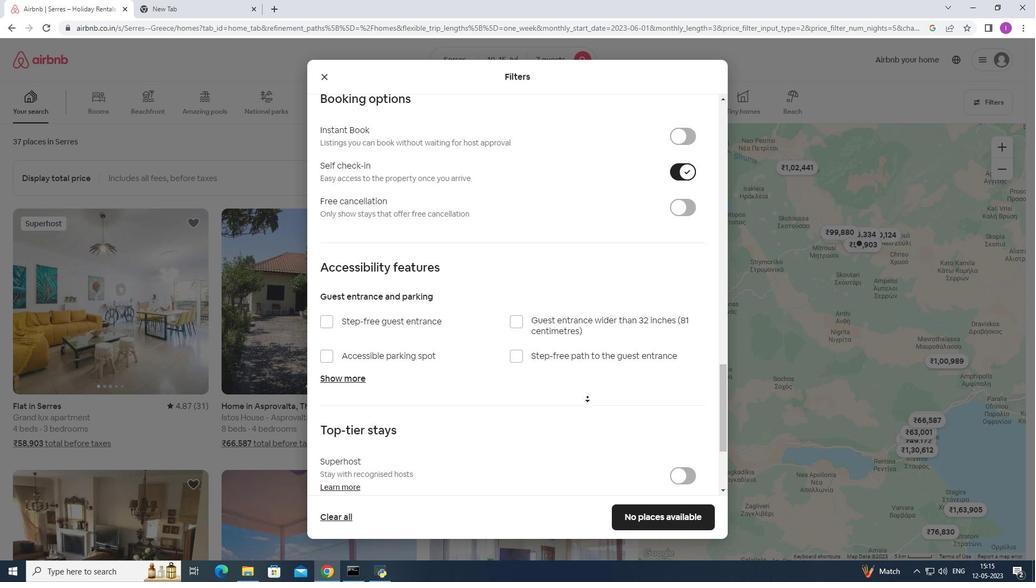 
Action: Mouse scrolled (587, 403) with delta (0, 0)
Screenshot: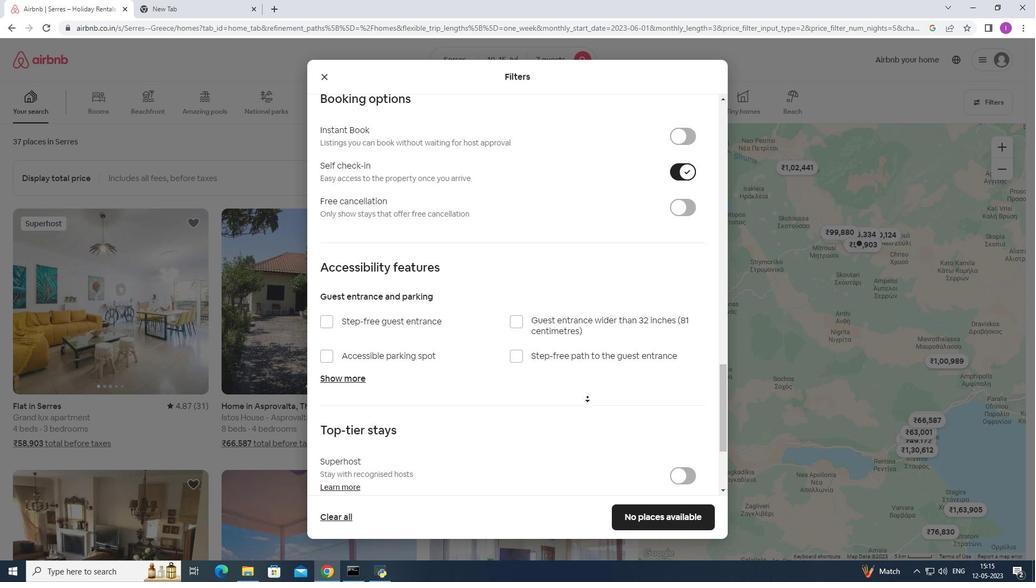 
Action: Mouse moved to (587, 407)
Screenshot: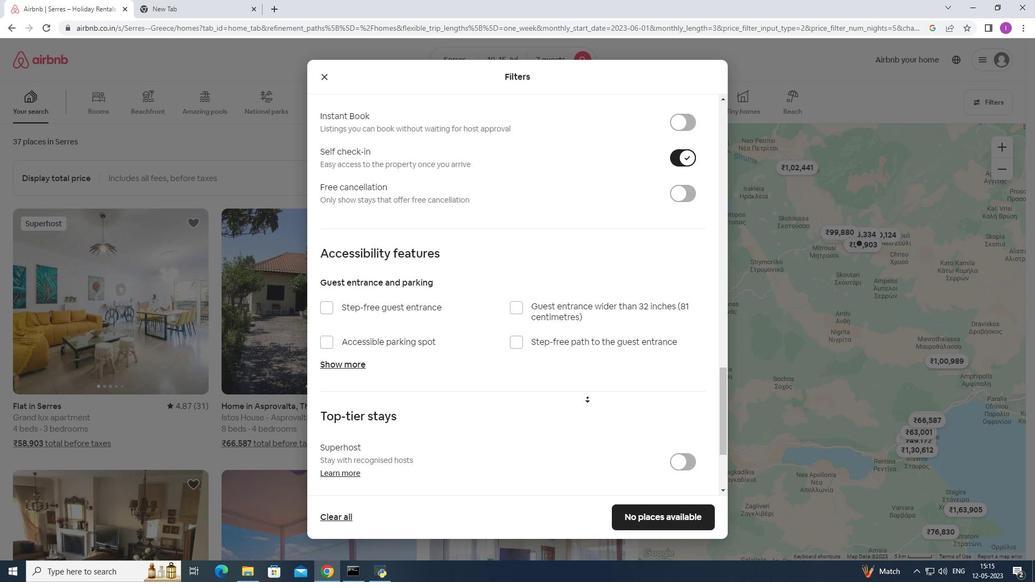 
Action: Mouse scrolled (587, 405) with delta (0, 0)
Screenshot: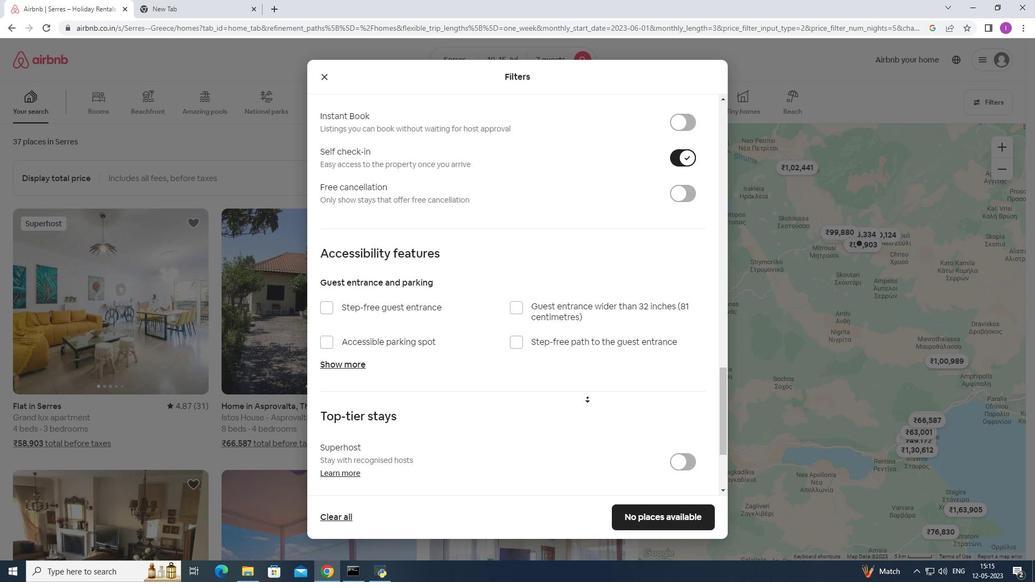 
Action: Mouse moved to (586, 410)
Screenshot: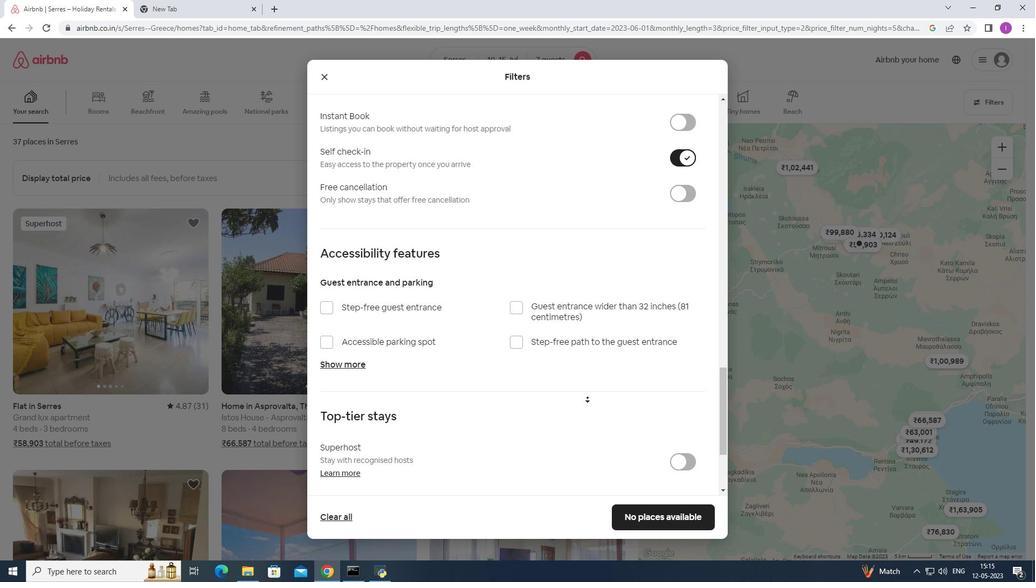 
Action: Mouse scrolled (586, 409) with delta (0, 0)
Screenshot: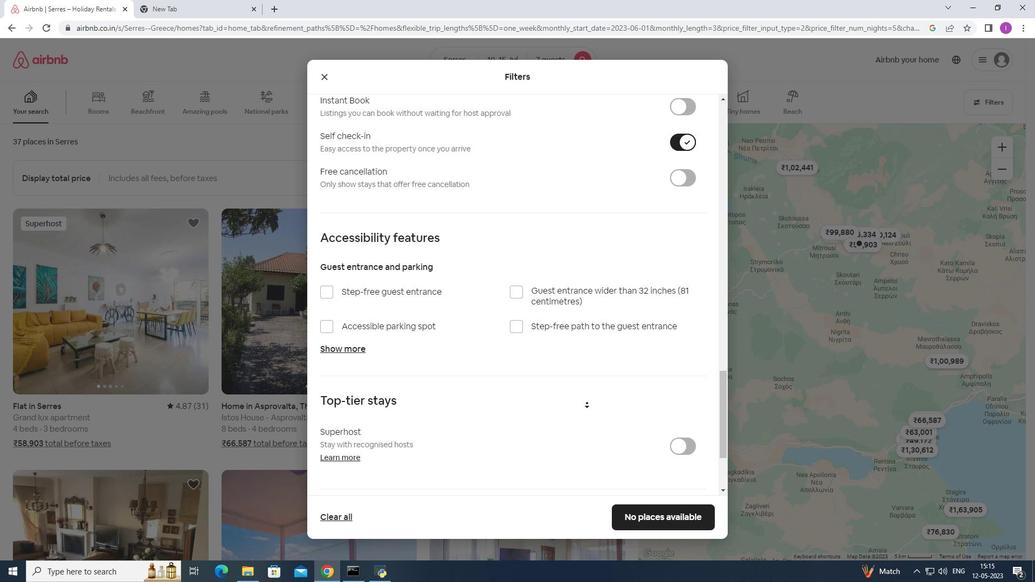 
Action: Mouse moved to (585, 410)
Screenshot: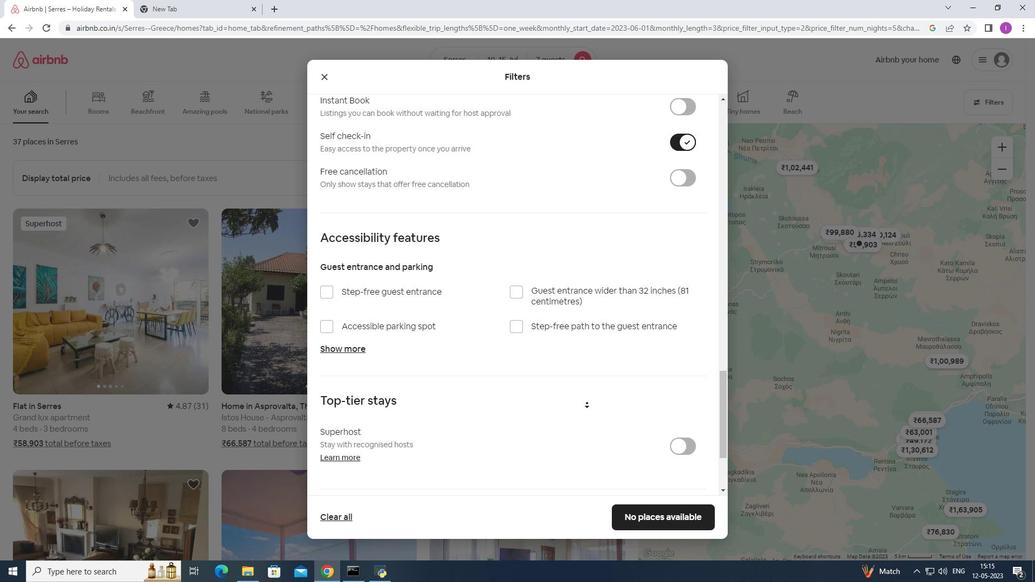 
Action: Mouse scrolled (585, 410) with delta (0, 0)
Screenshot: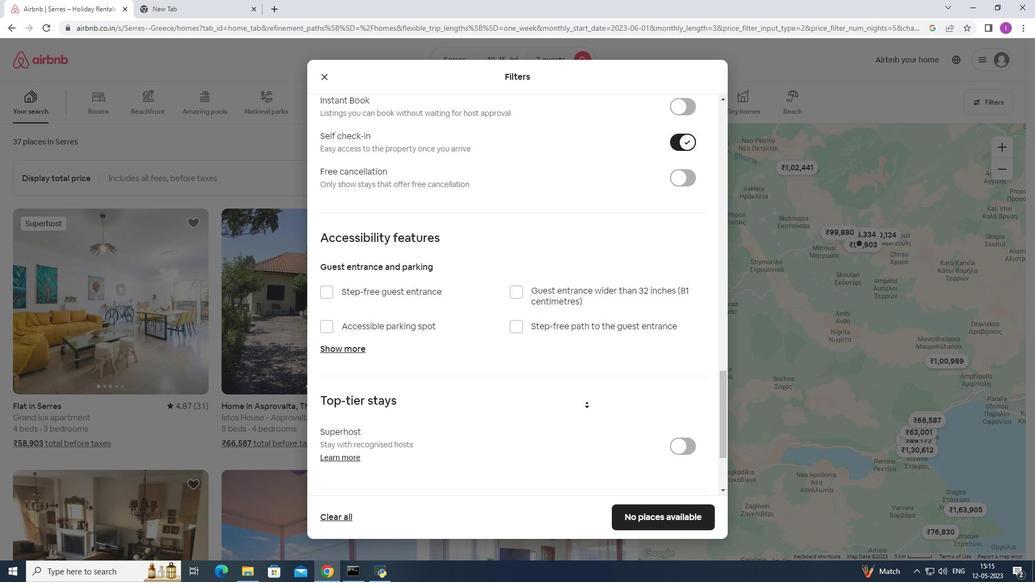 
Action: Mouse moved to (506, 422)
Screenshot: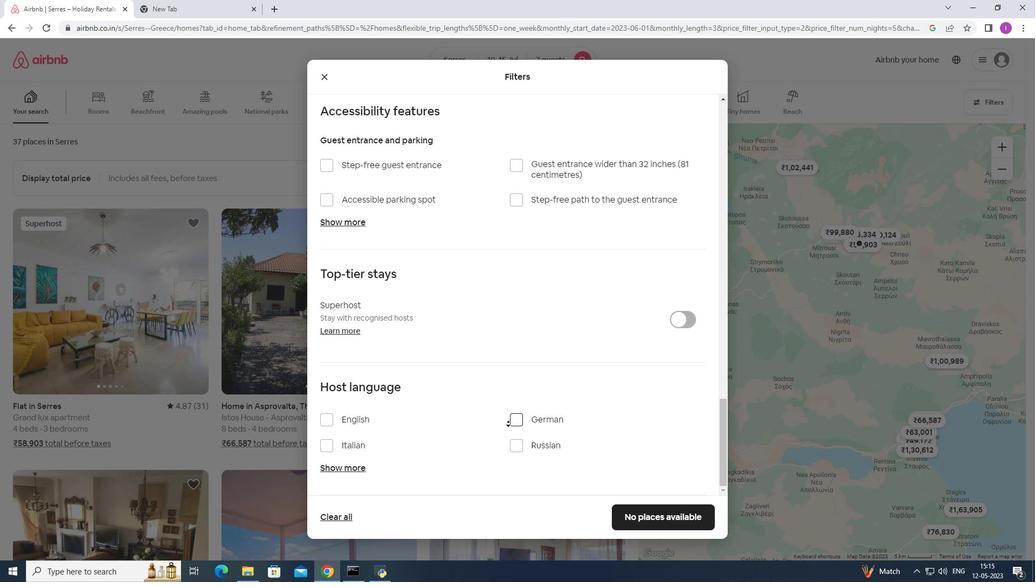 
Action: Mouse scrolled (506, 422) with delta (0, 0)
Screenshot: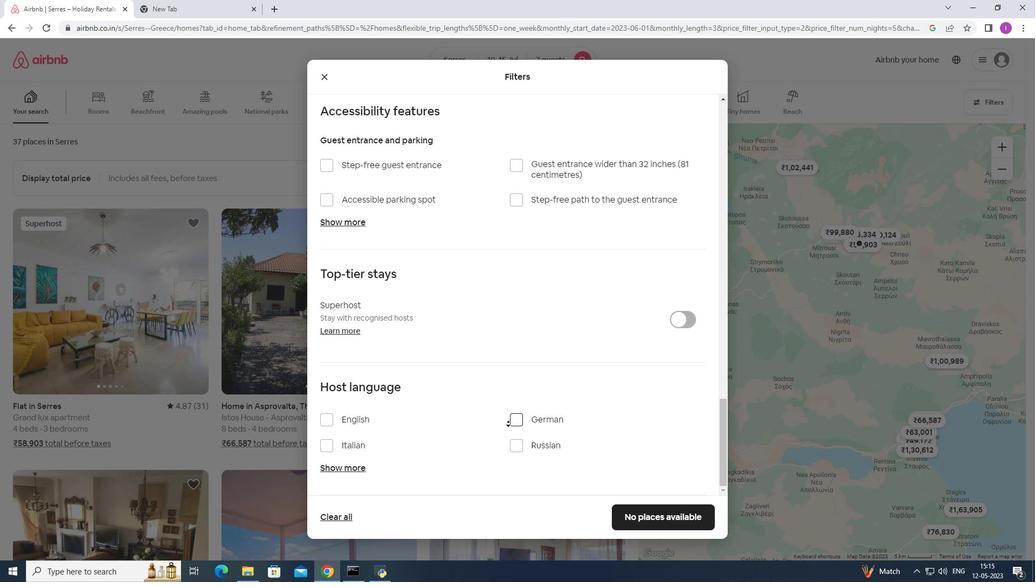 
Action: Mouse moved to (506, 423)
Screenshot: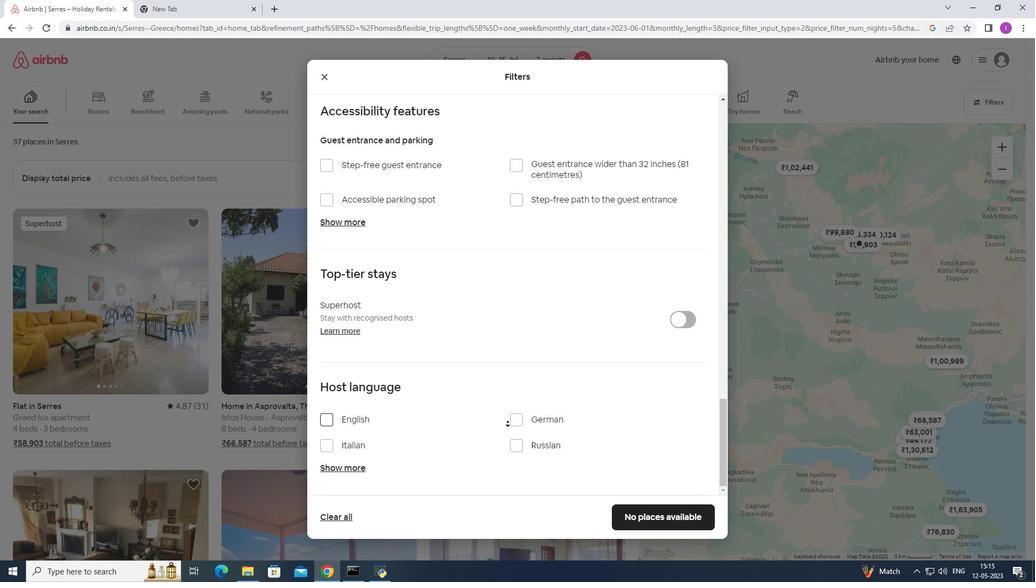 
Action: Mouse scrolled (506, 423) with delta (0, 0)
Screenshot: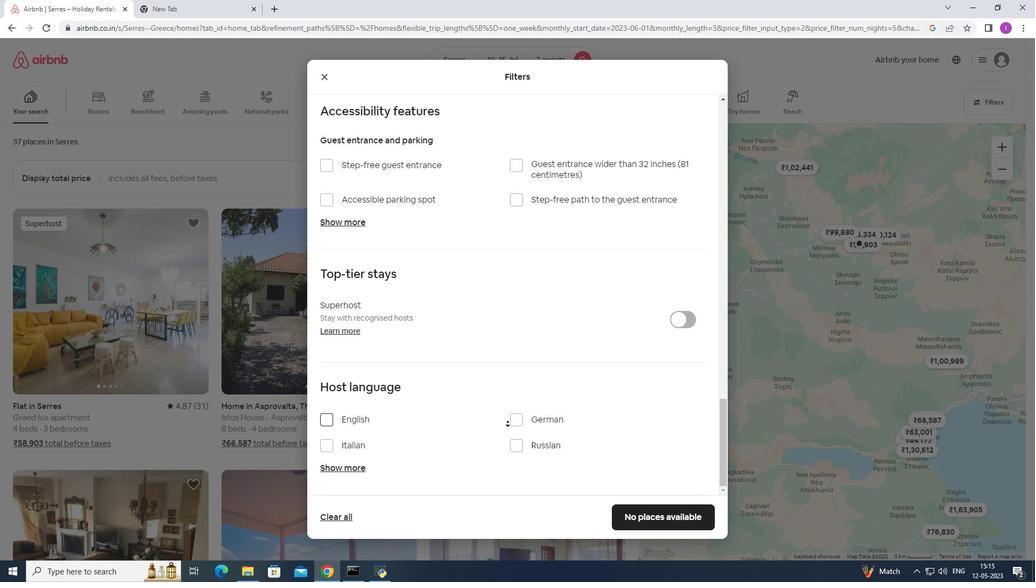 
Action: Mouse moved to (505, 425)
Screenshot: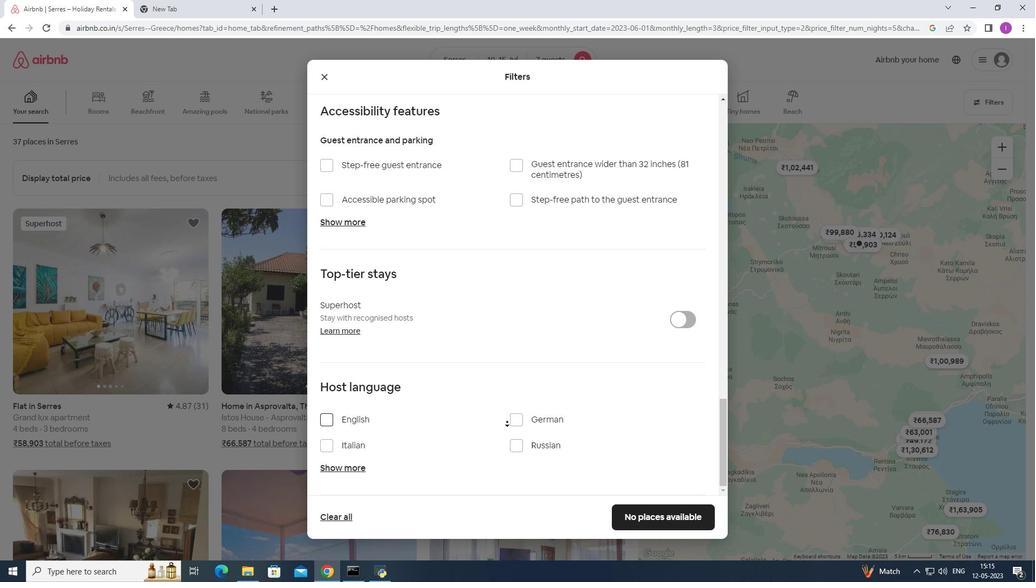 
Action: Mouse scrolled (505, 424) with delta (0, 0)
Screenshot: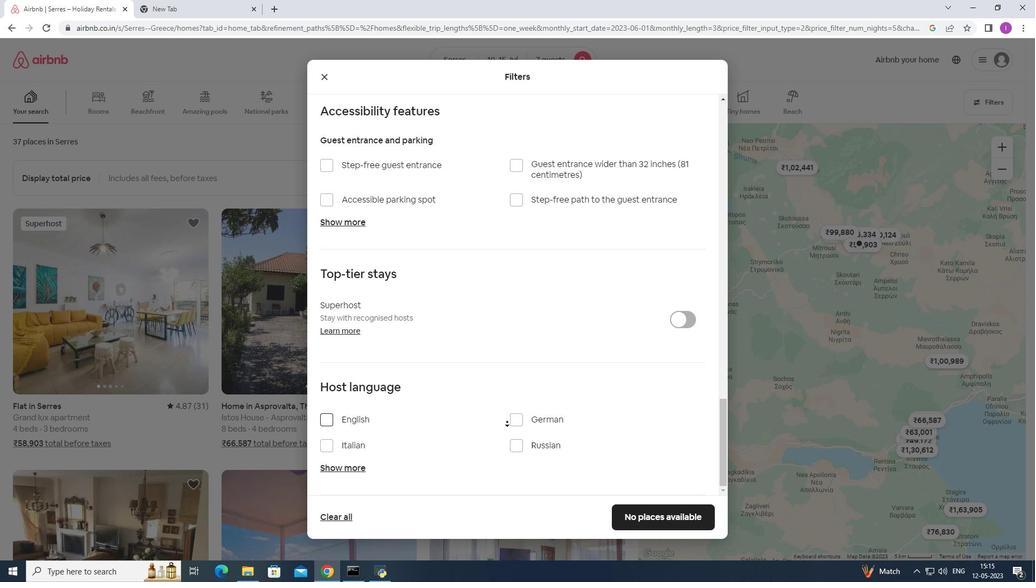 
Action: Mouse moved to (500, 427)
Screenshot: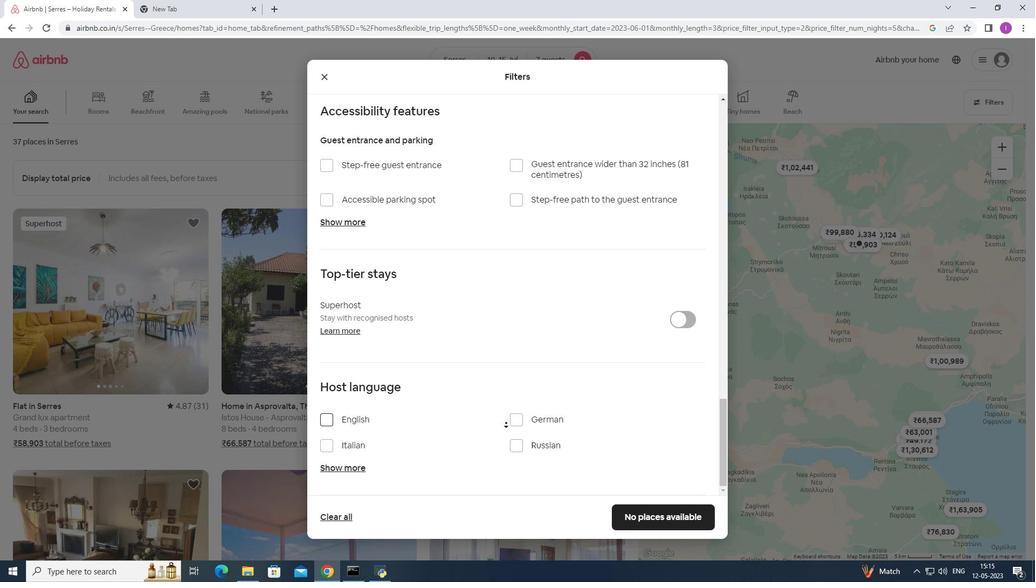 
Action: Mouse scrolled (500, 426) with delta (0, 0)
Screenshot: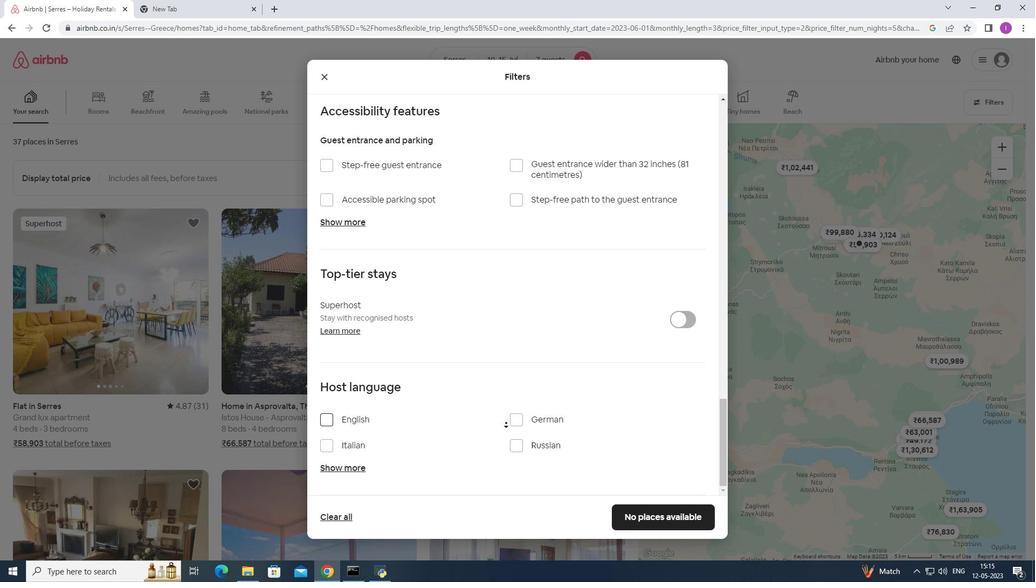 
Action: Mouse moved to (327, 418)
Screenshot: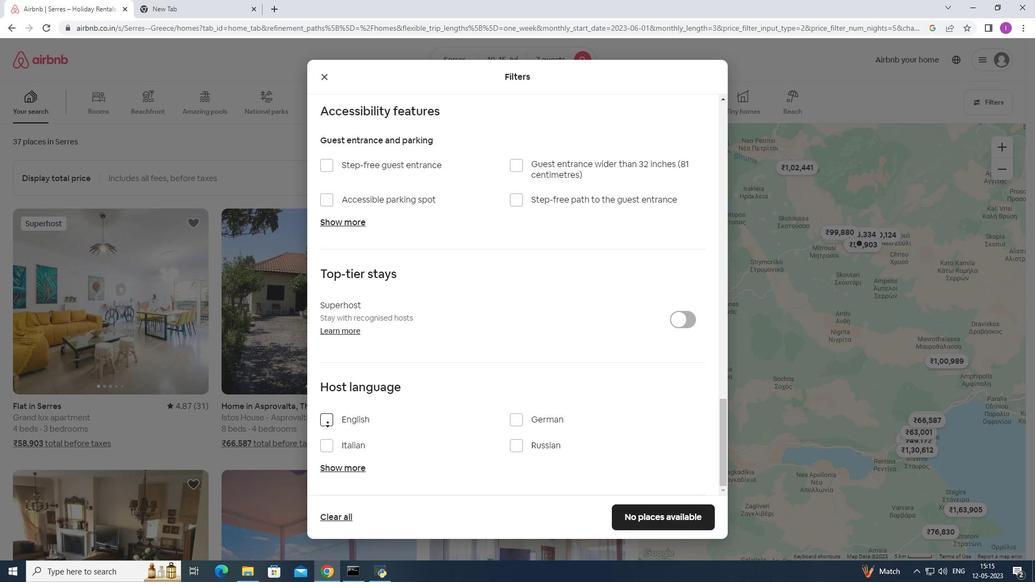 
Action: Mouse pressed left at (327, 418)
Screenshot: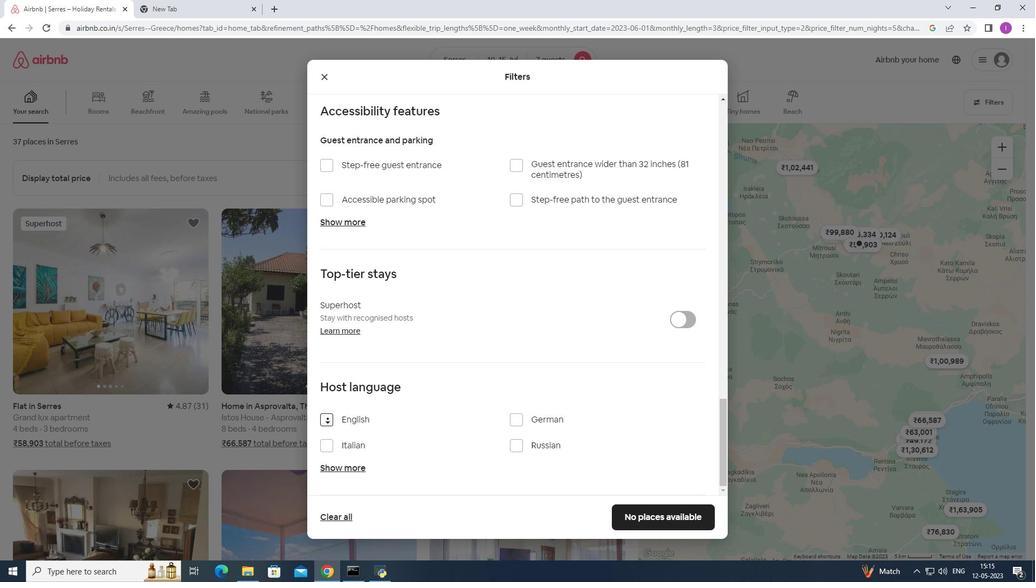 
Action: Mouse pressed left at (327, 418)
Screenshot: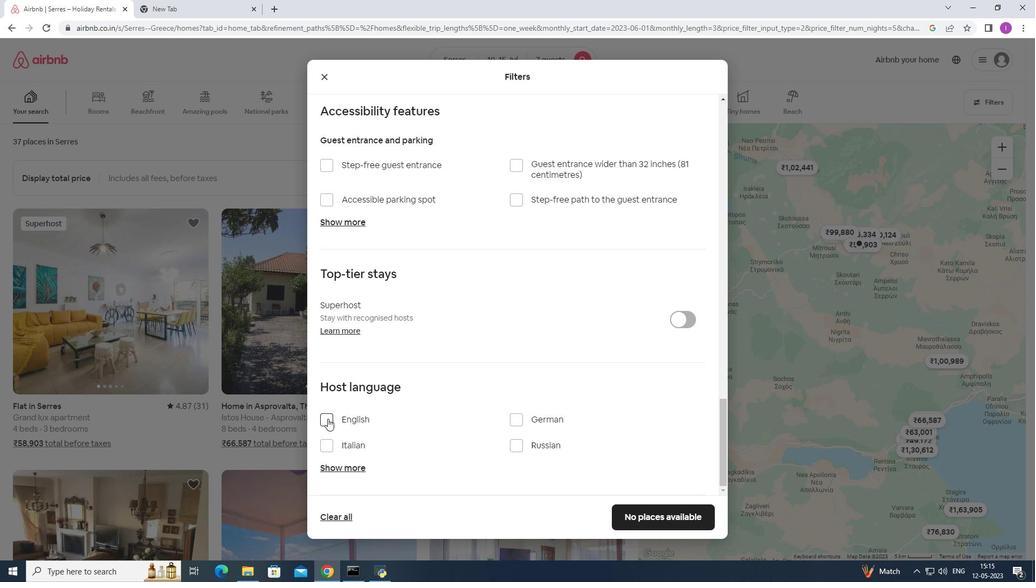 
Action: Mouse moved to (652, 517)
Screenshot: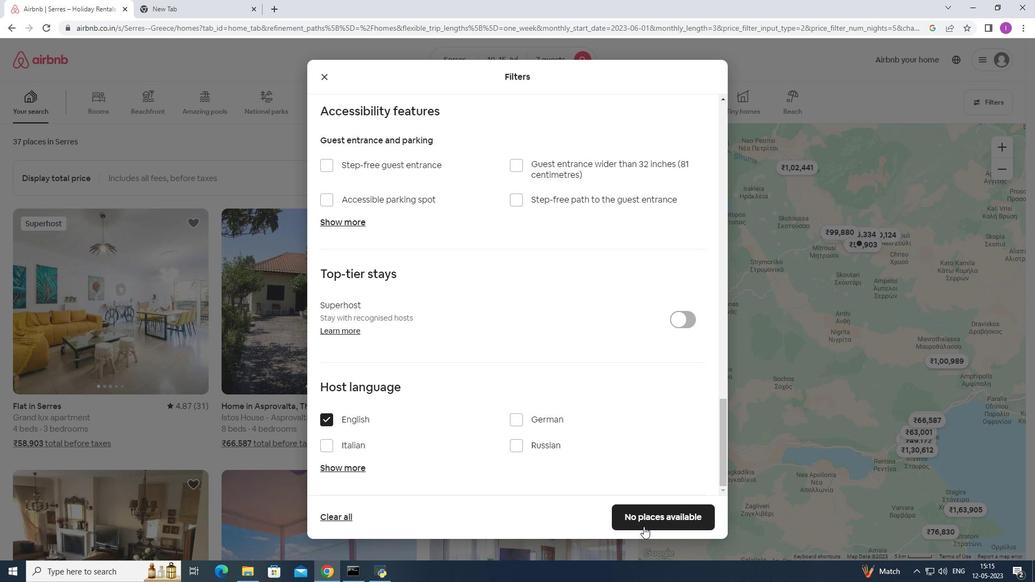 
Action: Mouse pressed left at (652, 517)
Screenshot: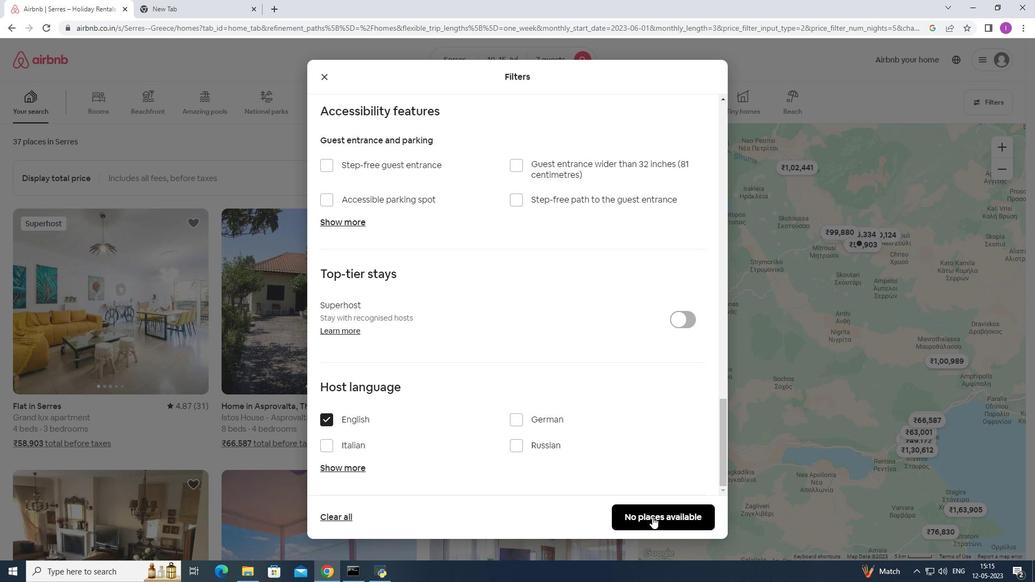 
Action: Mouse moved to (607, 513)
Screenshot: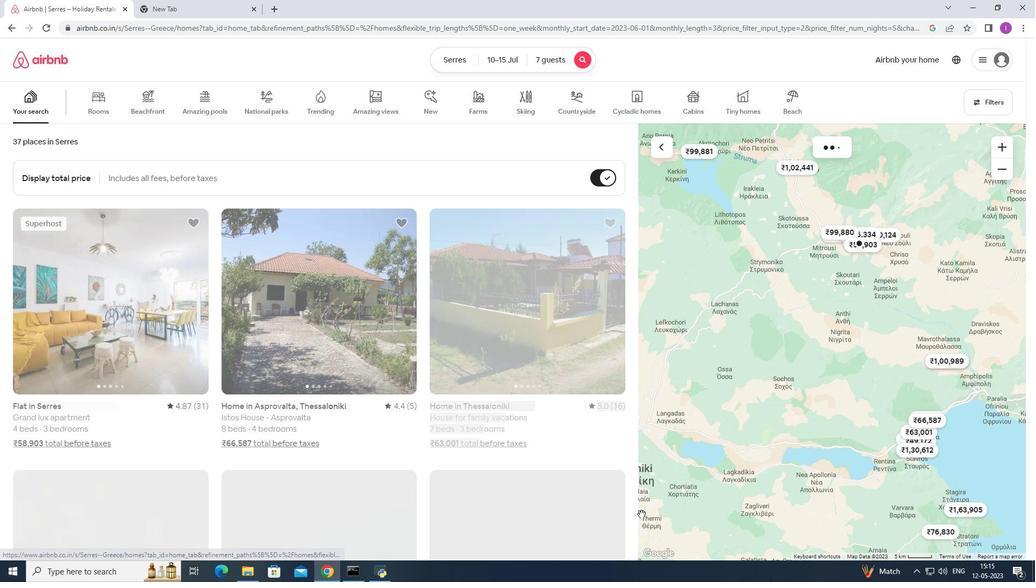 
